 Task: Look for space in Kirkuk, Iraq from 2nd September, 2023 to 10th September, 2023 for 1 adult in price range Rs.5000 to Rs.16000. Place can be private room with 1  bedroom having 1 bed and 1 bathroom. Property type can be house, flat, guest house, hotel. Amenities needed are: washing machine. Booking option can be shelf check-in. Required host language is English.
Action: Mouse moved to (556, 111)
Screenshot: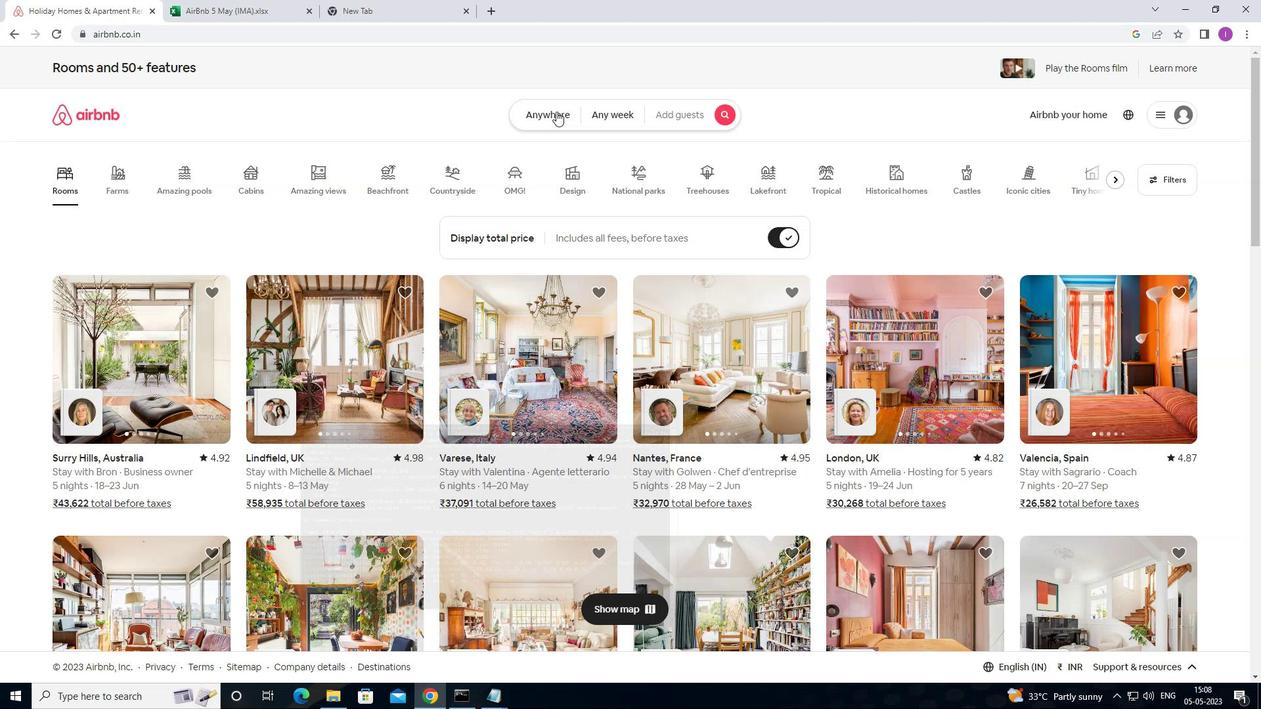 
Action: Mouse pressed left at (556, 111)
Screenshot: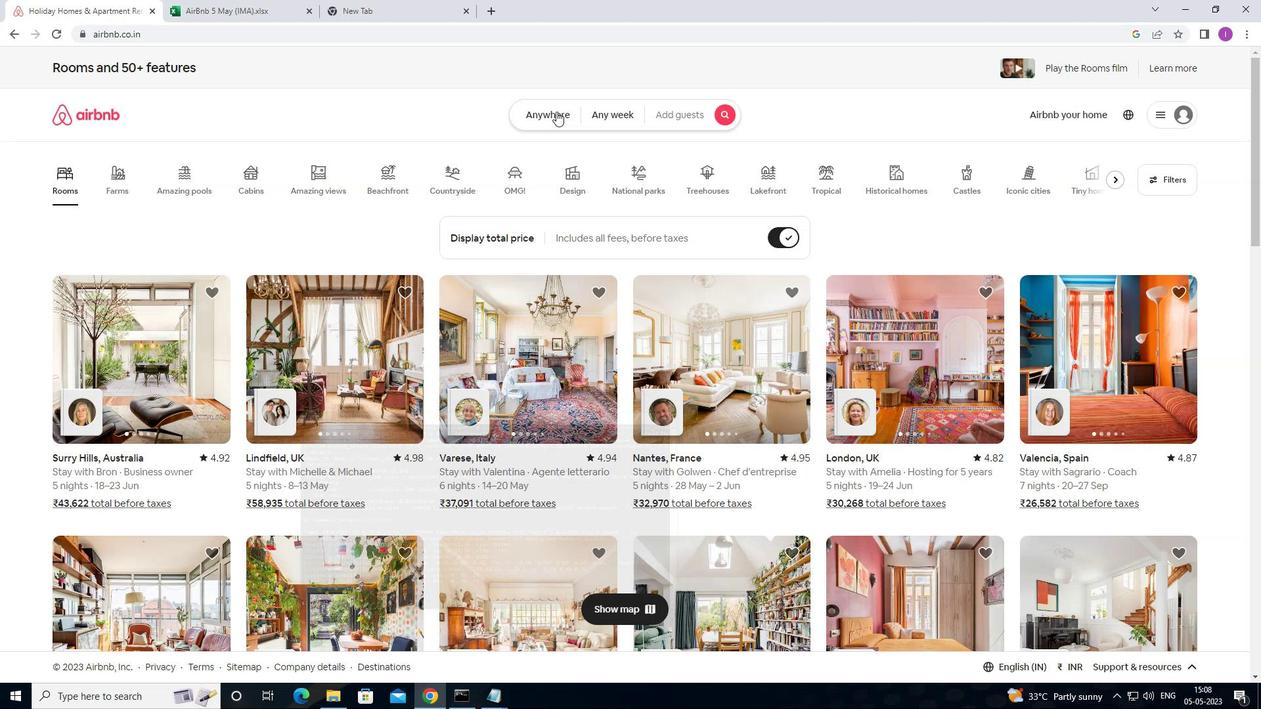 
Action: Mouse moved to (458, 153)
Screenshot: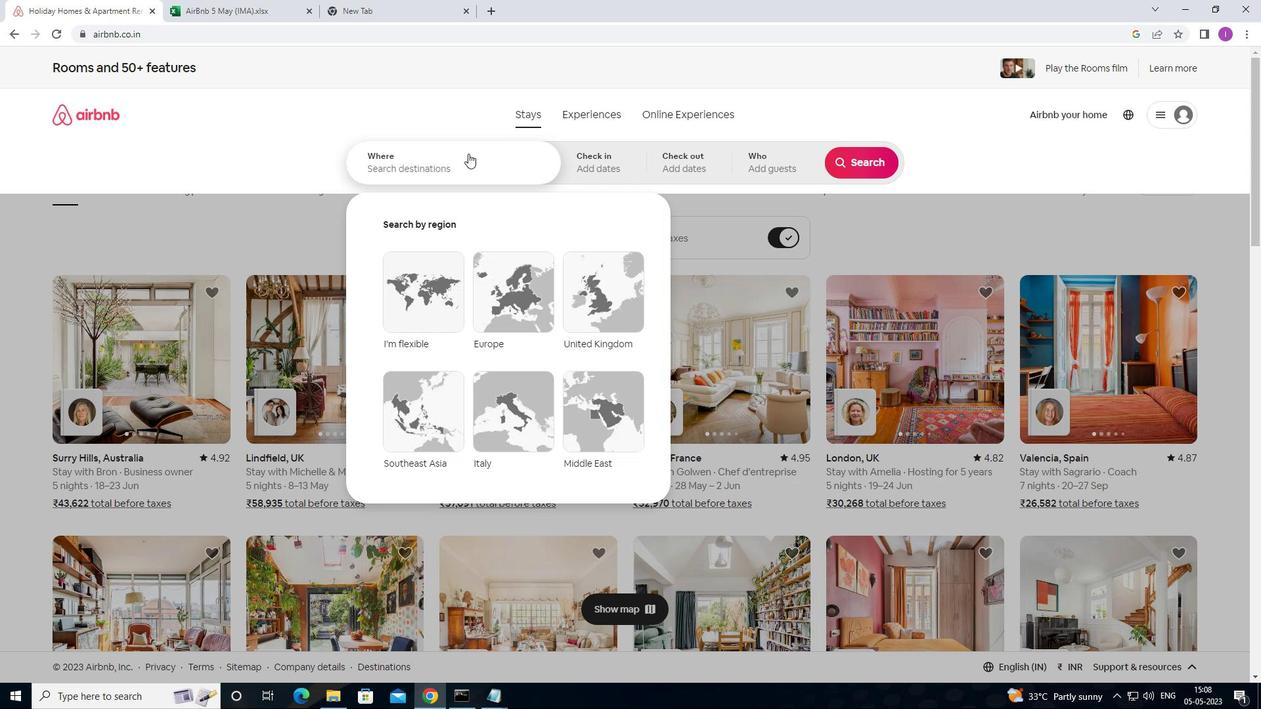 
Action: Mouse pressed left at (458, 153)
Screenshot: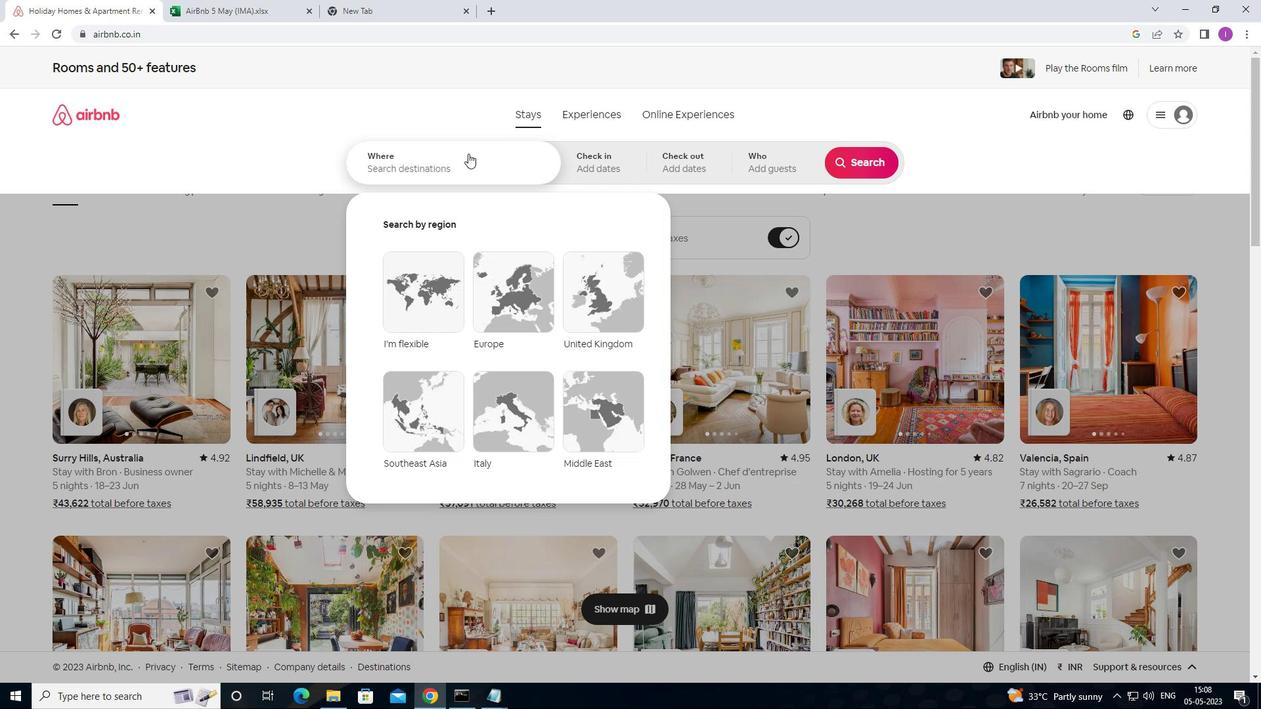 
Action: Mouse moved to (459, 155)
Screenshot: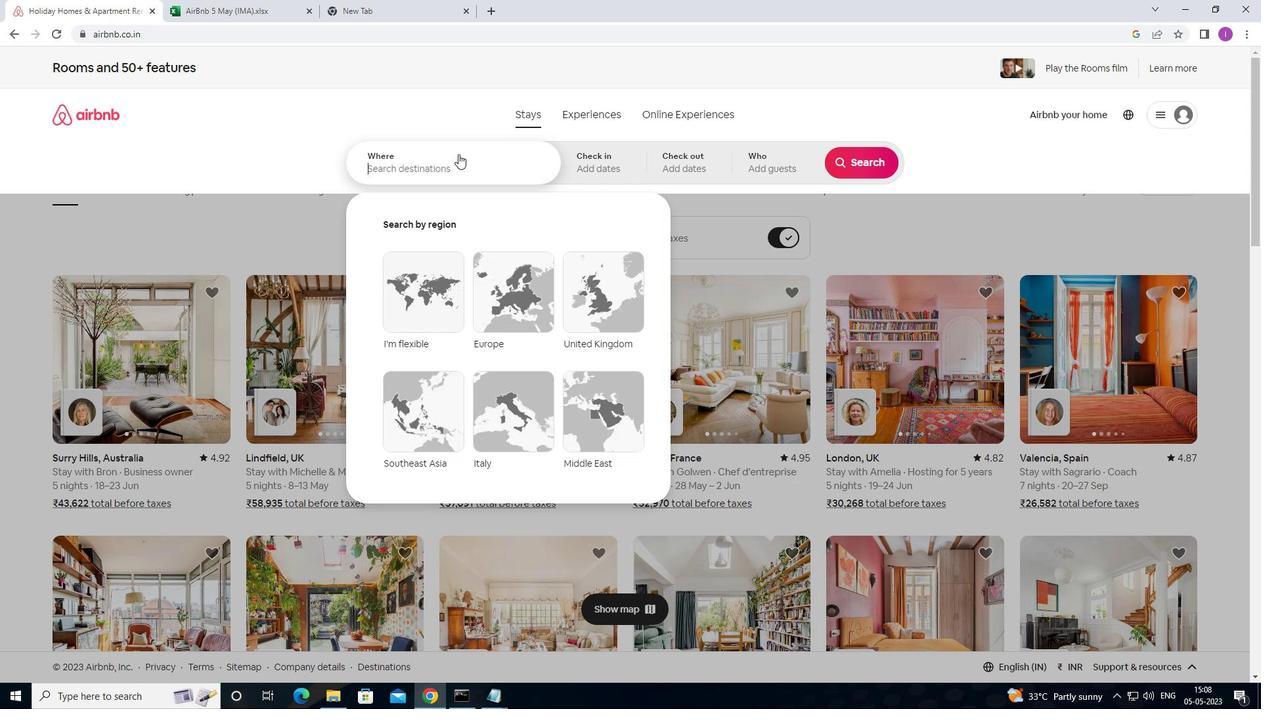 
Action: Key pressed <Key.shift>KIR
Screenshot: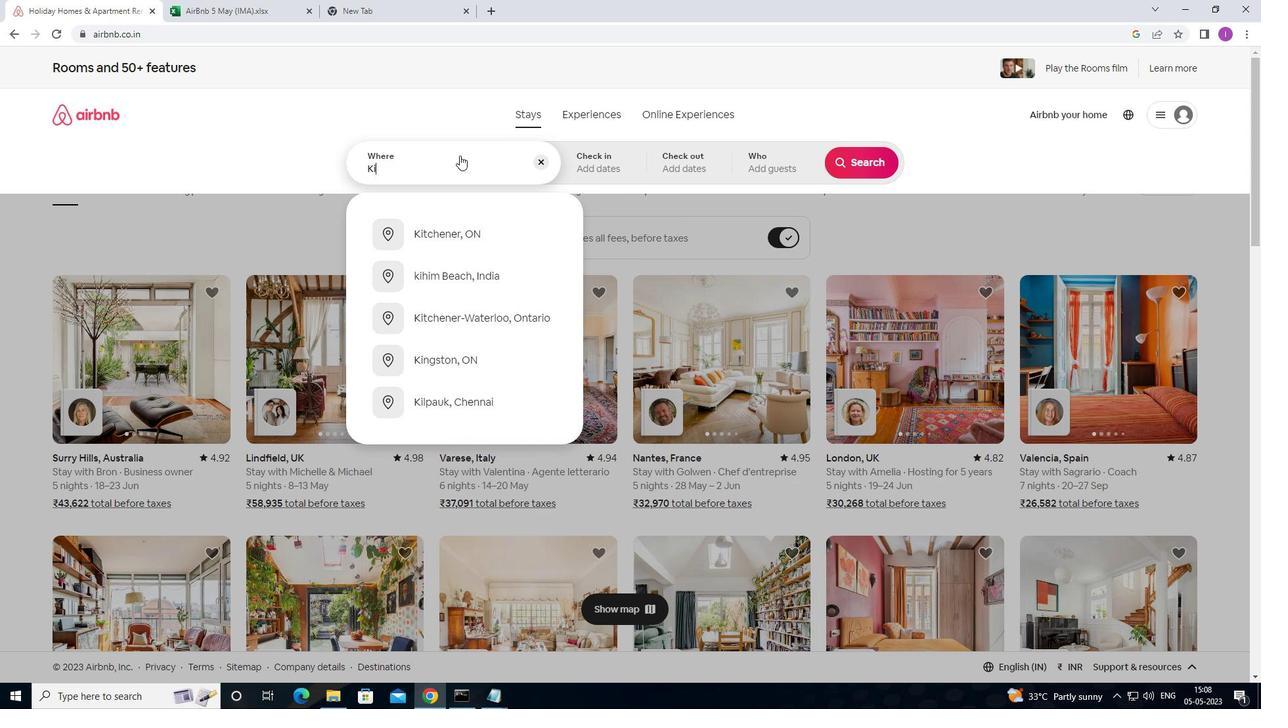 
Action: Mouse moved to (461, 155)
Screenshot: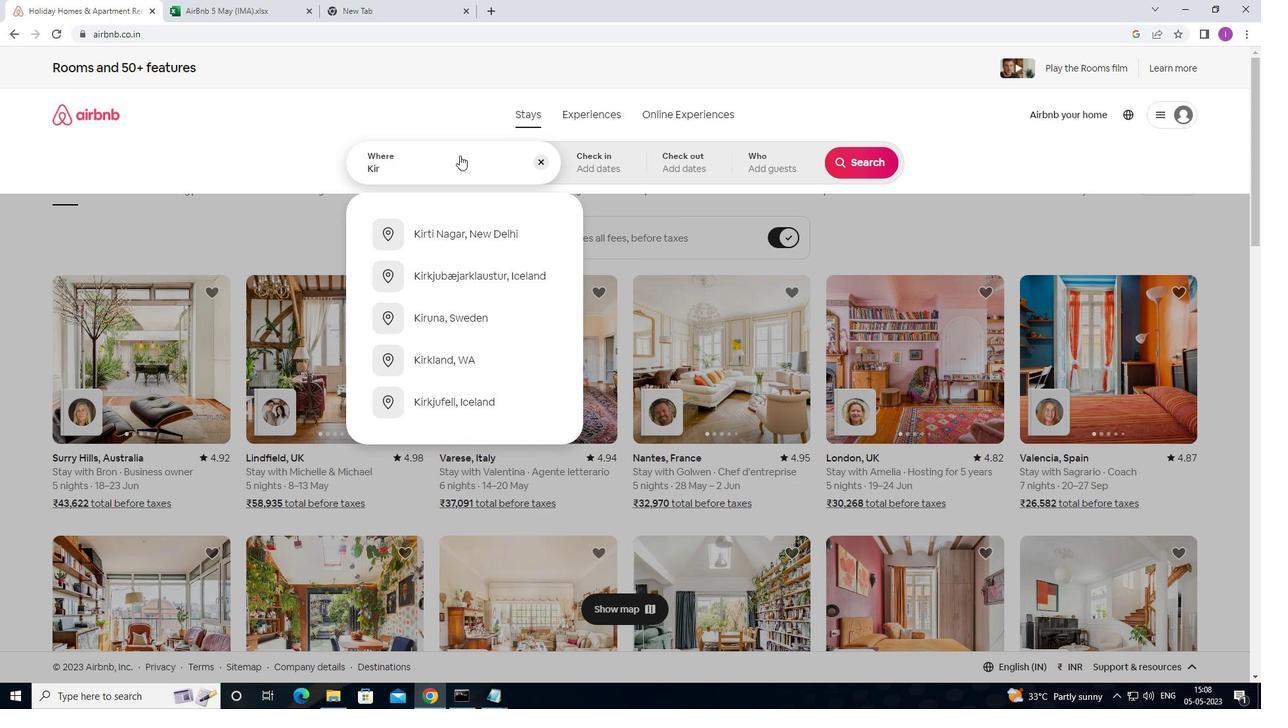 
Action: Key pressed KUK,<Key.shift><Key.shift><Key.shift>IRAQ
Screenshot: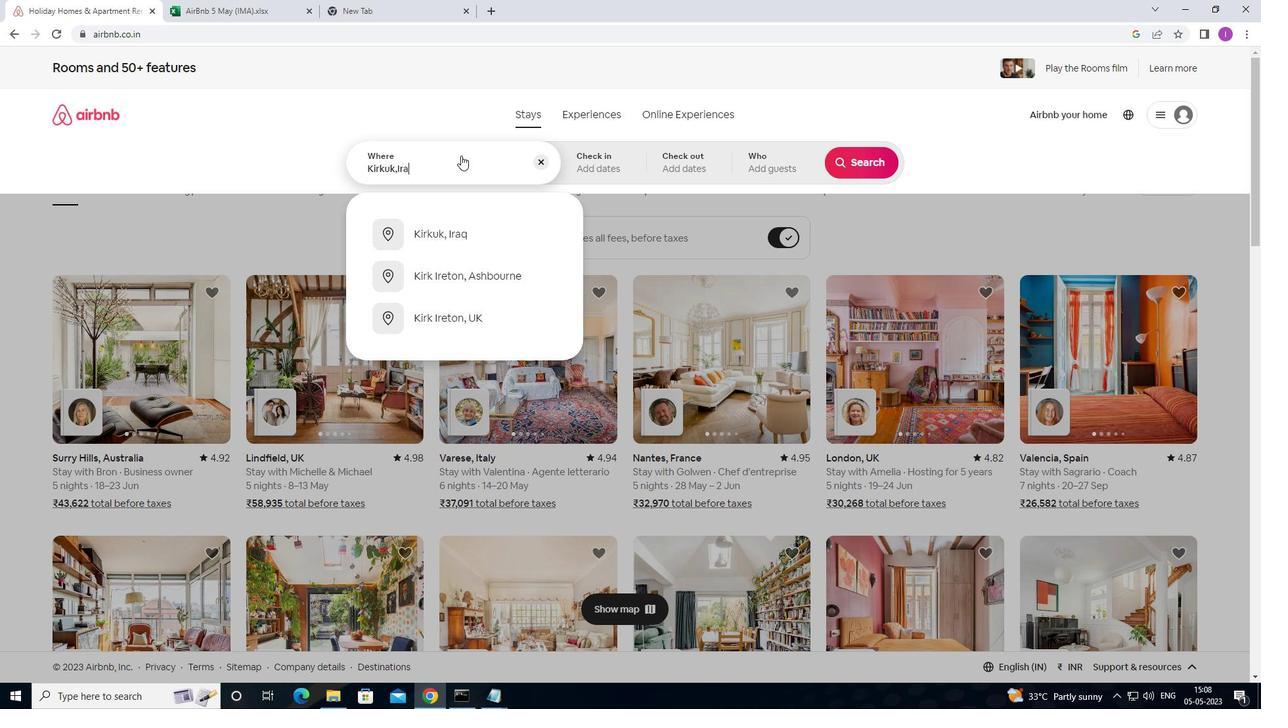 
Action: Mouse moved to (436, 240)
Screenshot: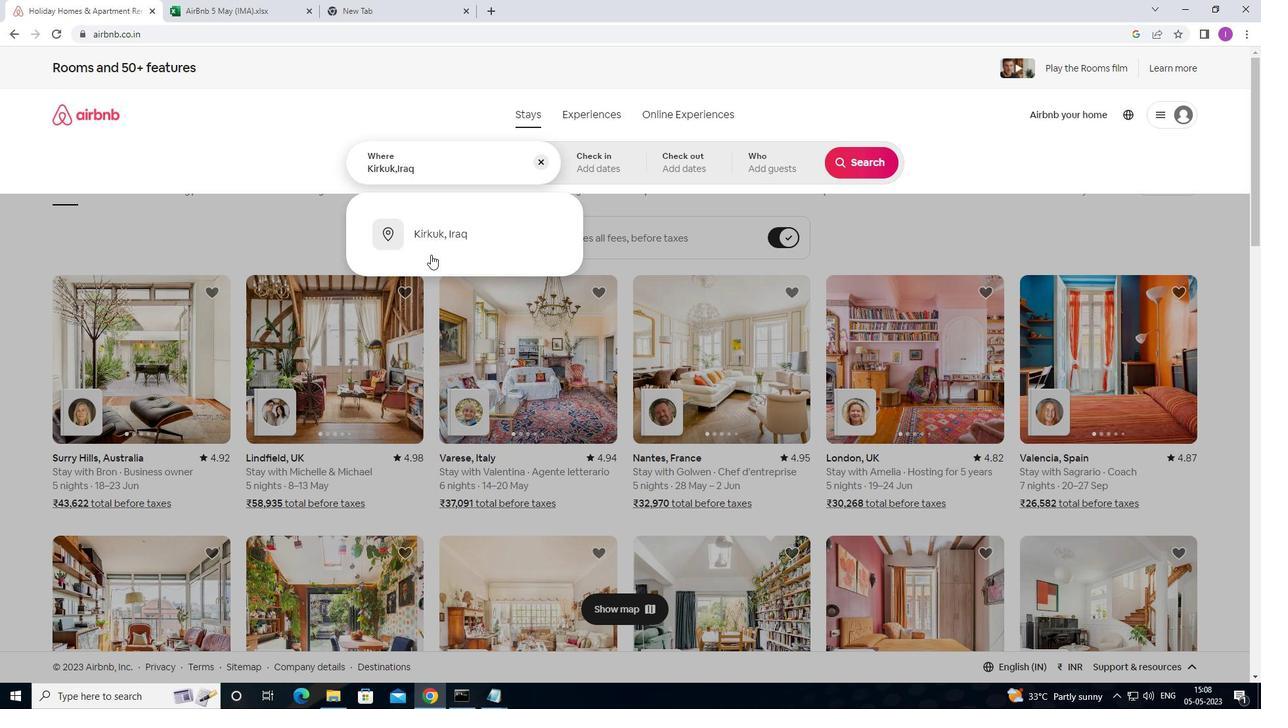 
Action: Mouse pressed left at (436, 240)
Screenshot: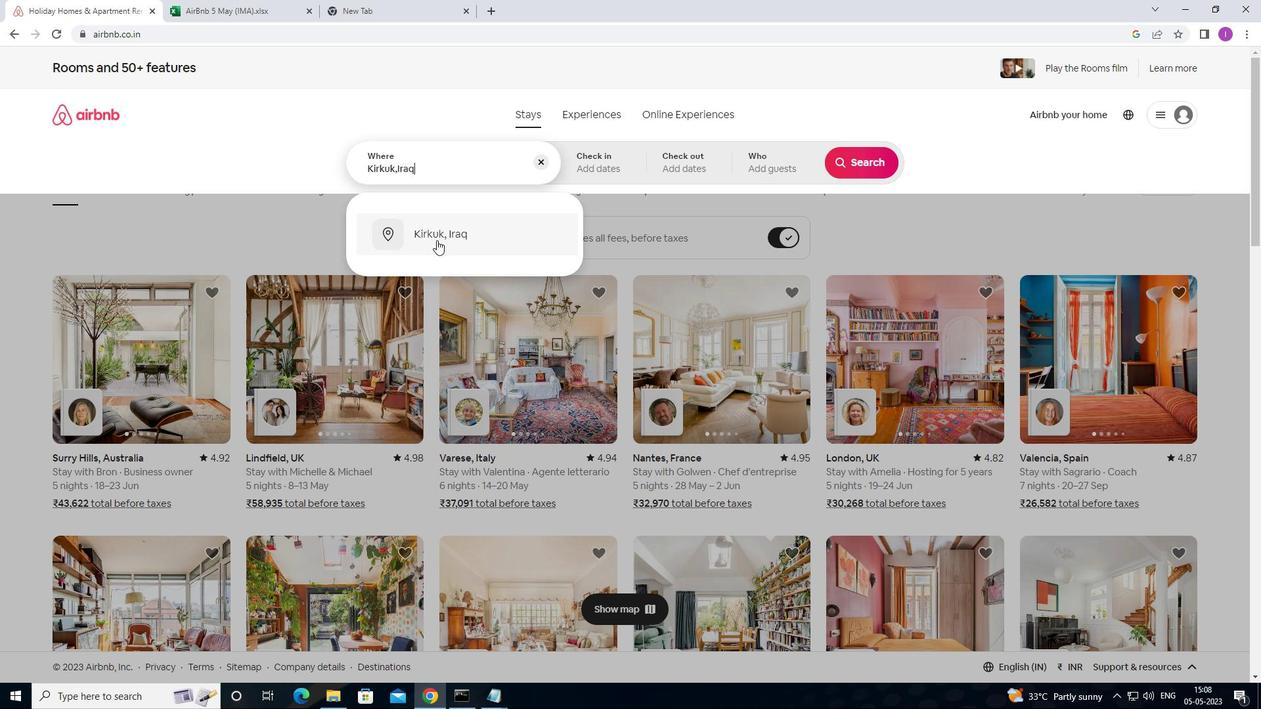 
Action: Mouse moved to (848, 264)
Screenshot: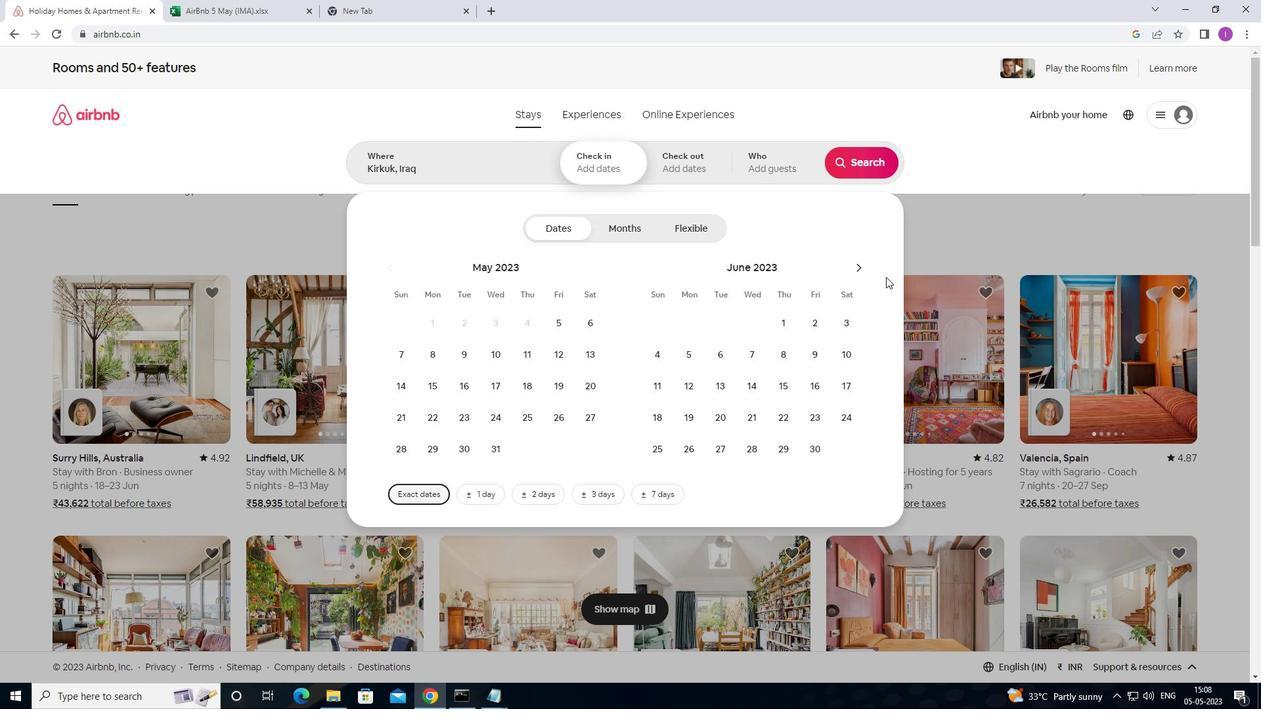 
Action: Mouse pressed left at (848, 264)
Screenshot: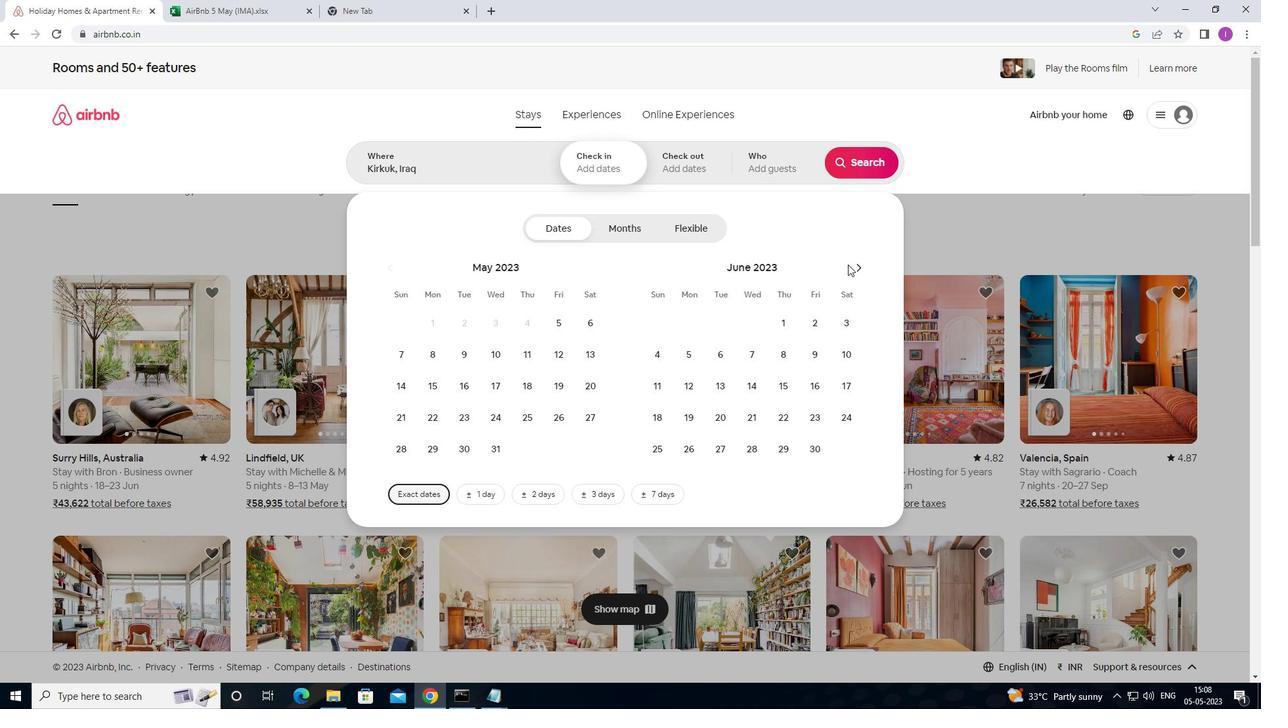 
Action: Mouse pressed left at (848, 264)
Screenshot: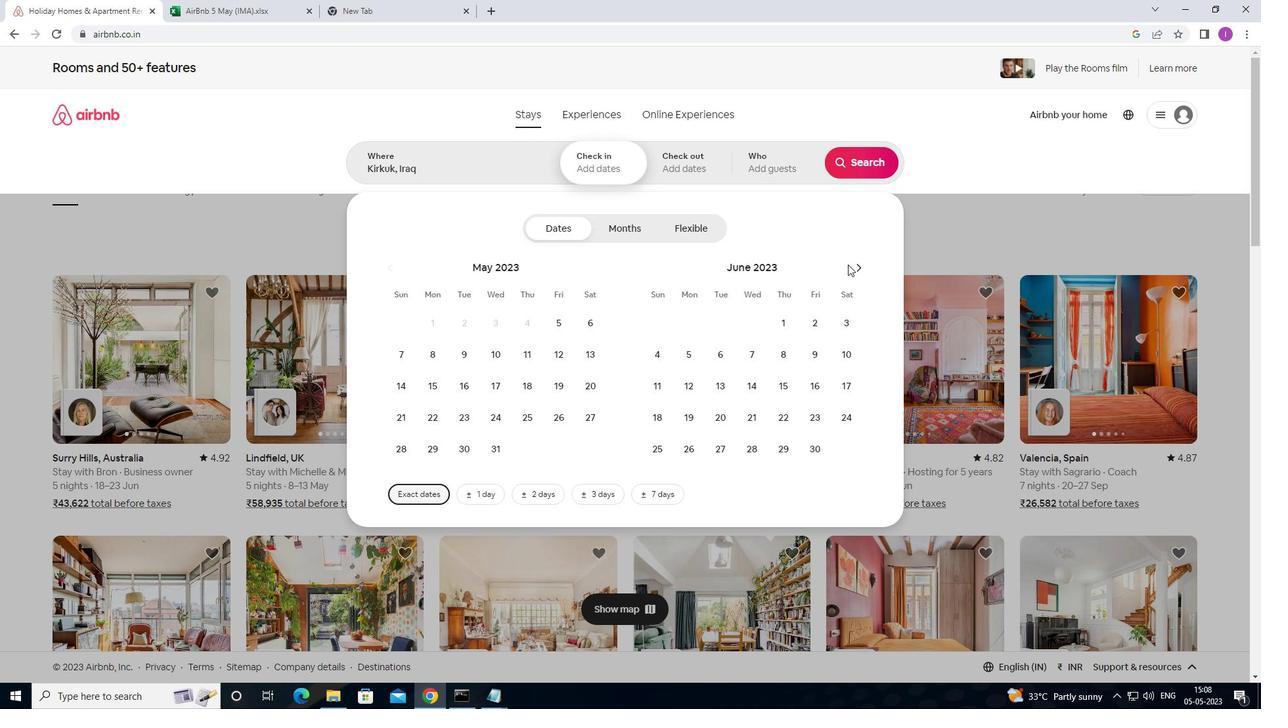 
Action: Mouse pressed left at (848, 264)
Screenshot: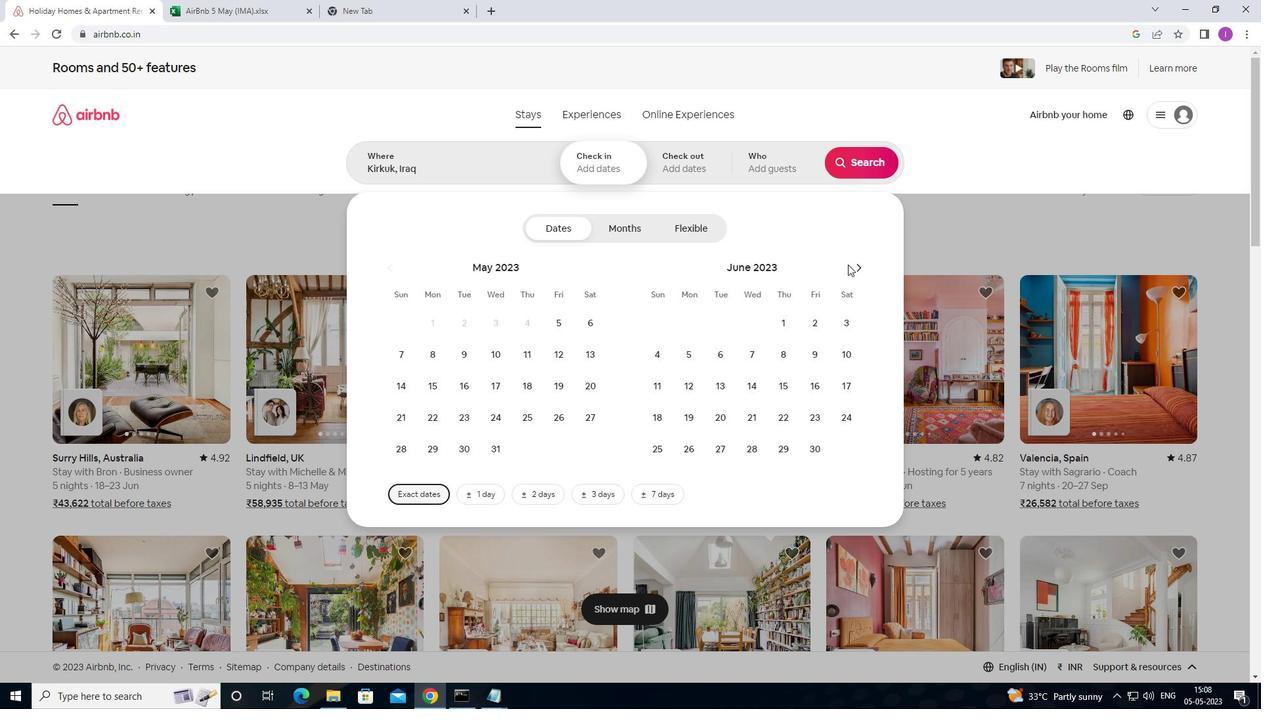 
Action: Mouse moved to (857, 267)
Screenshot: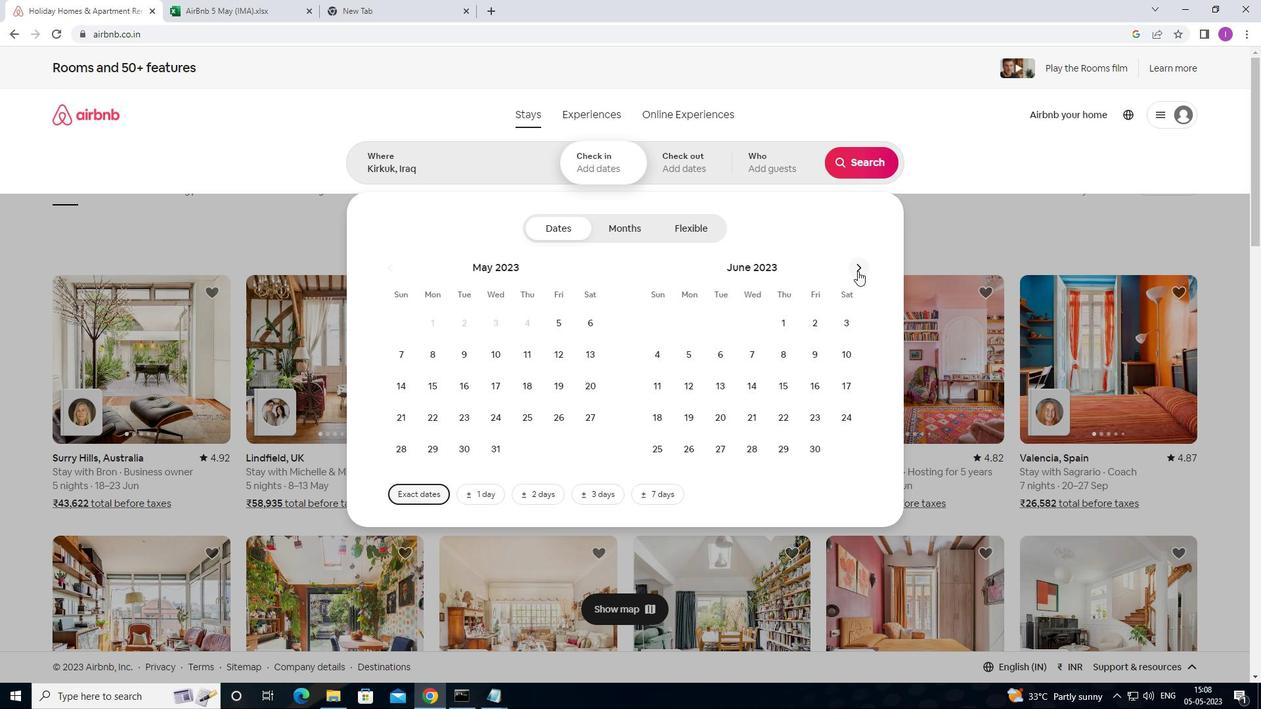 
Action: Mouse pressed left at (857, 267)
Screenshot: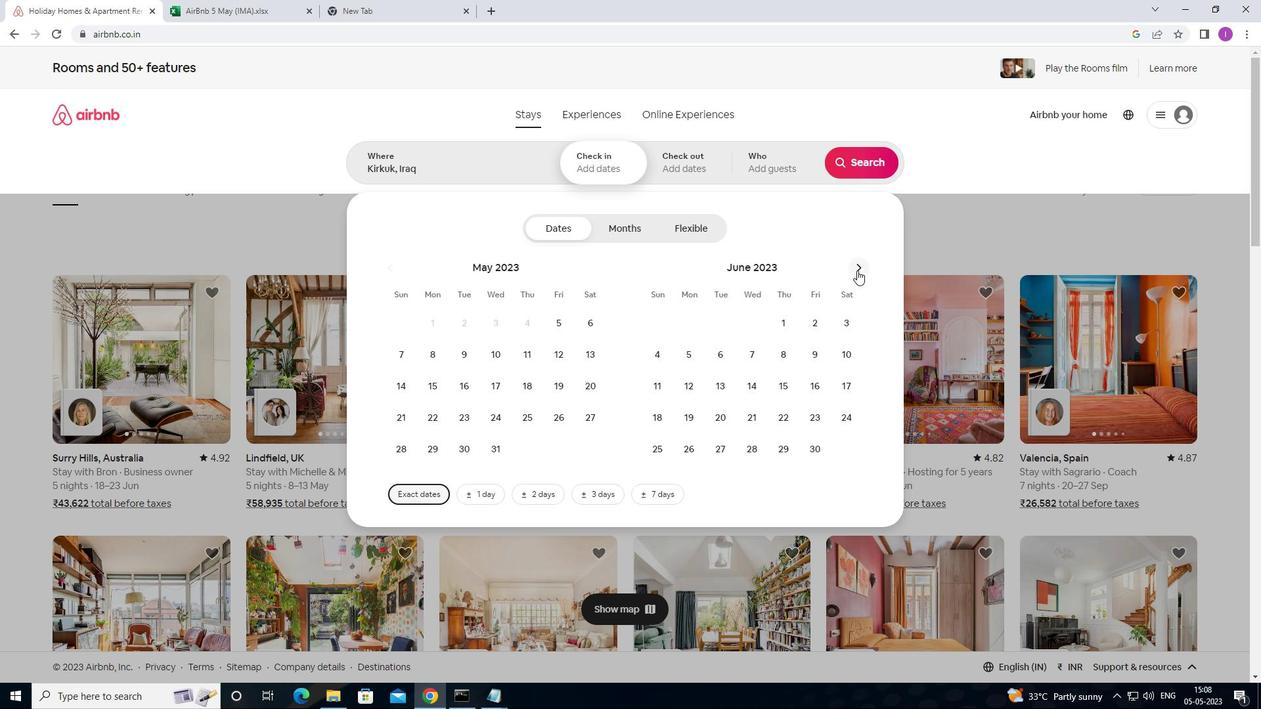 
Action: Mouse moved to (857, 266)
Screenshot: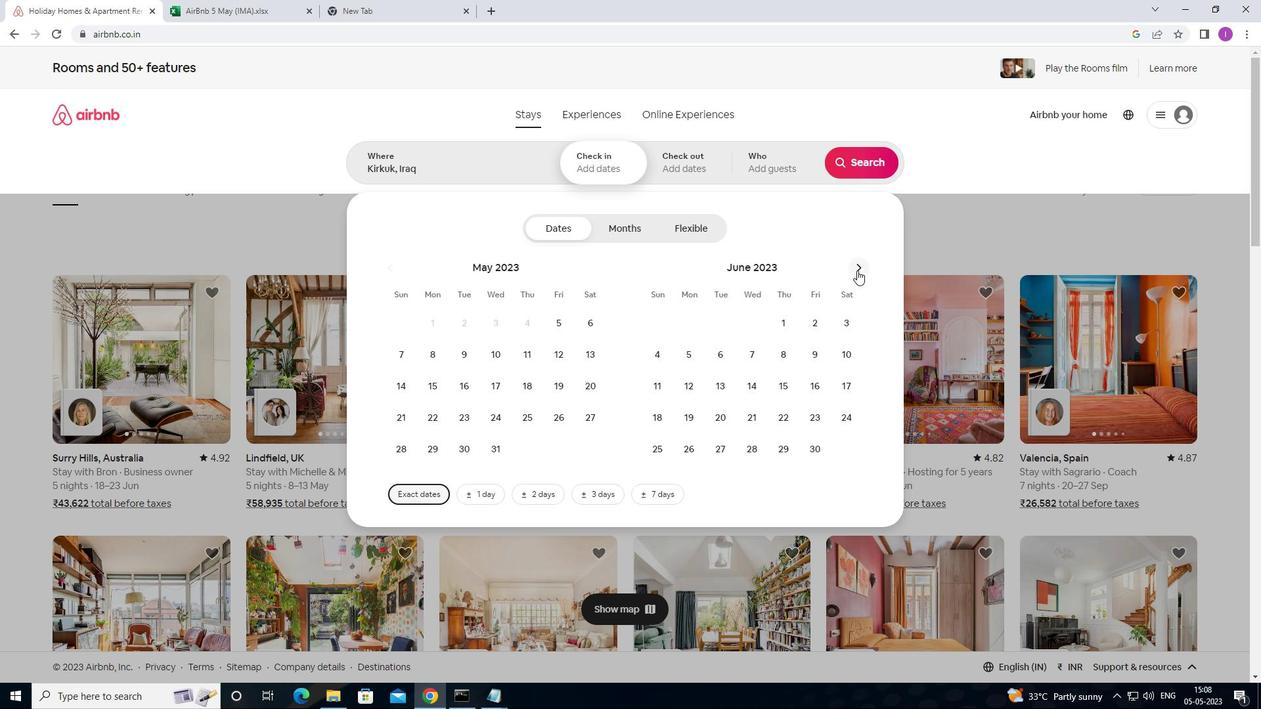 
Action: Mouse pressed left at (857, 266)
Screenshot: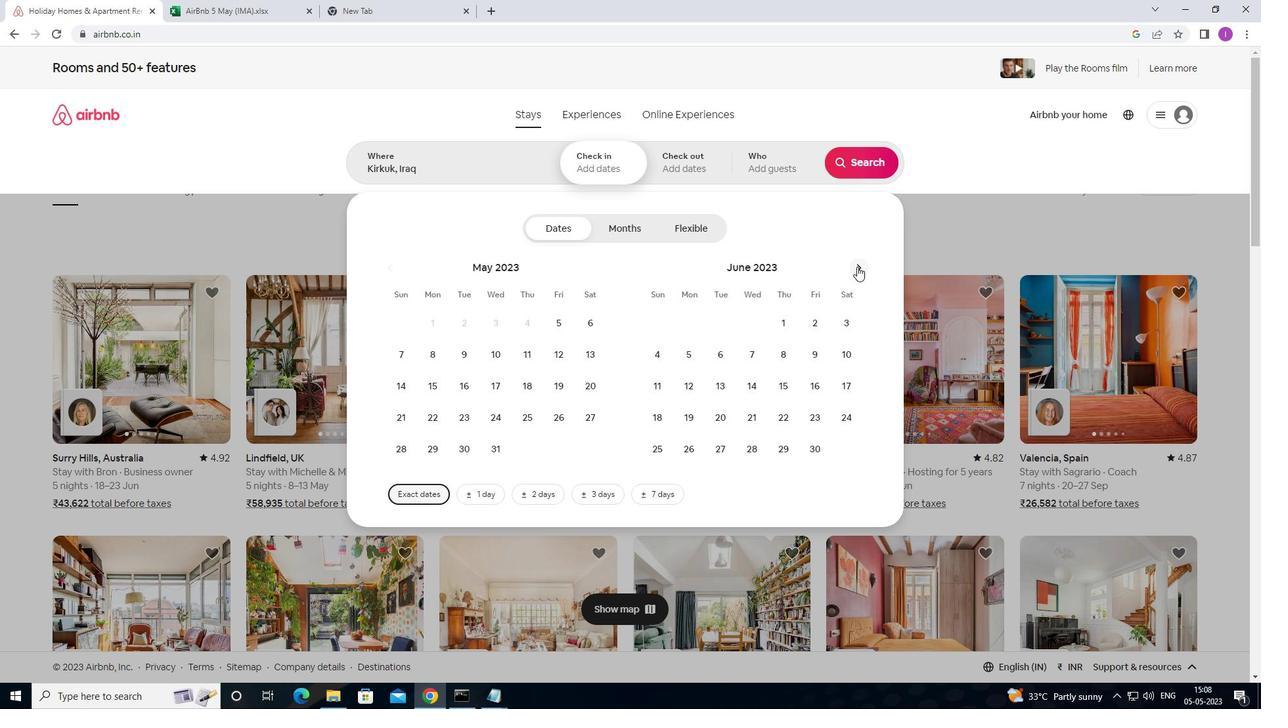 
Action: Mouse pressed left at (857, 266)
Screenshot: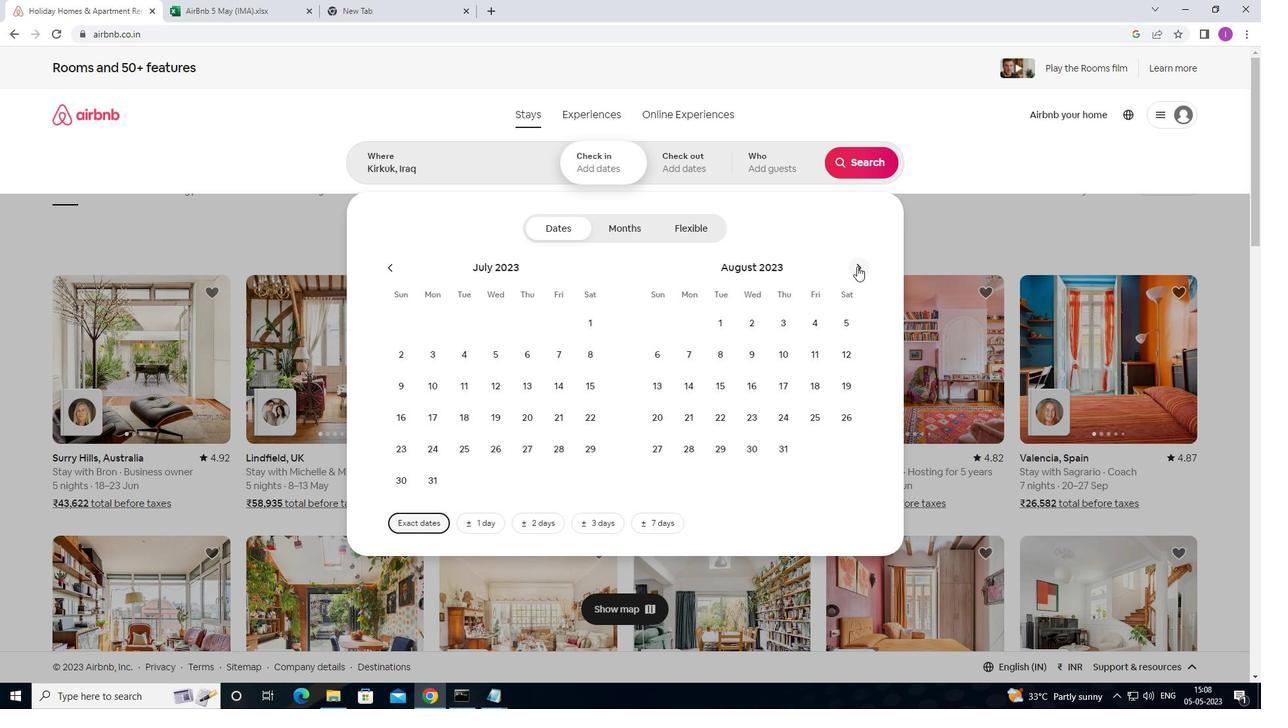 
Action: Mouse moved to (839, 322)
Screenshot: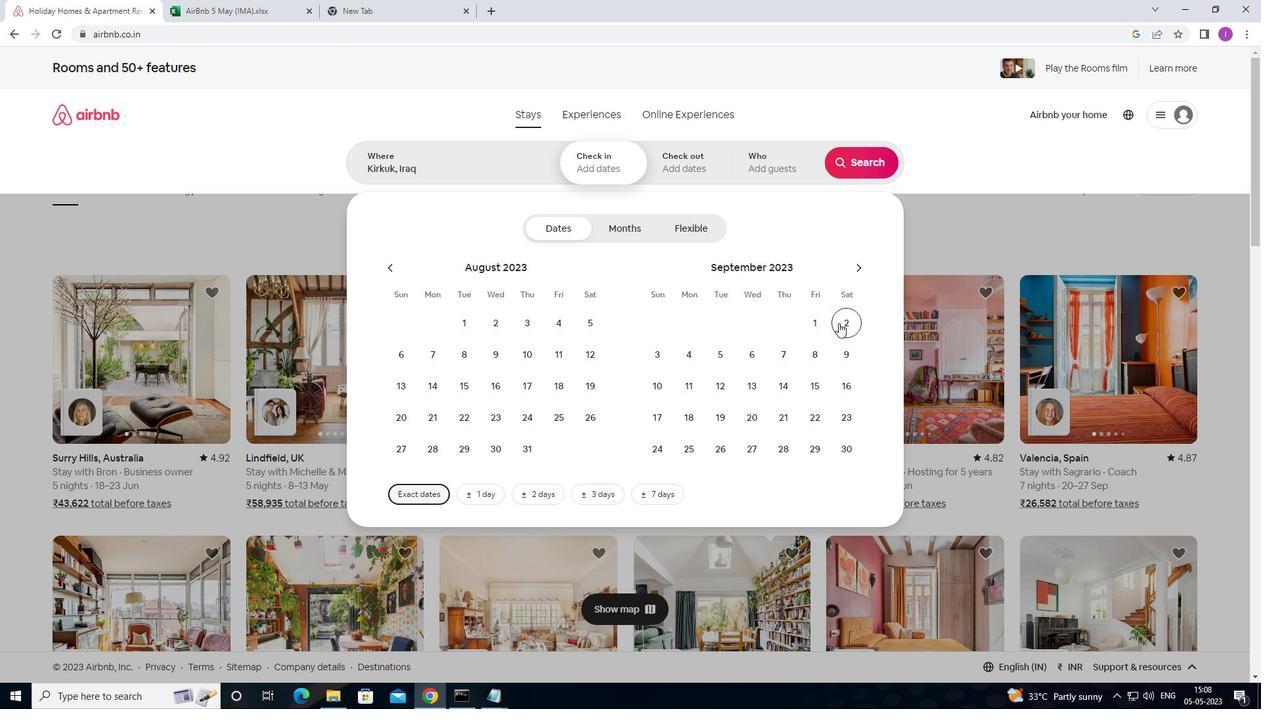 
Action: Mouse pressed left at (839, 322)
Screenshot: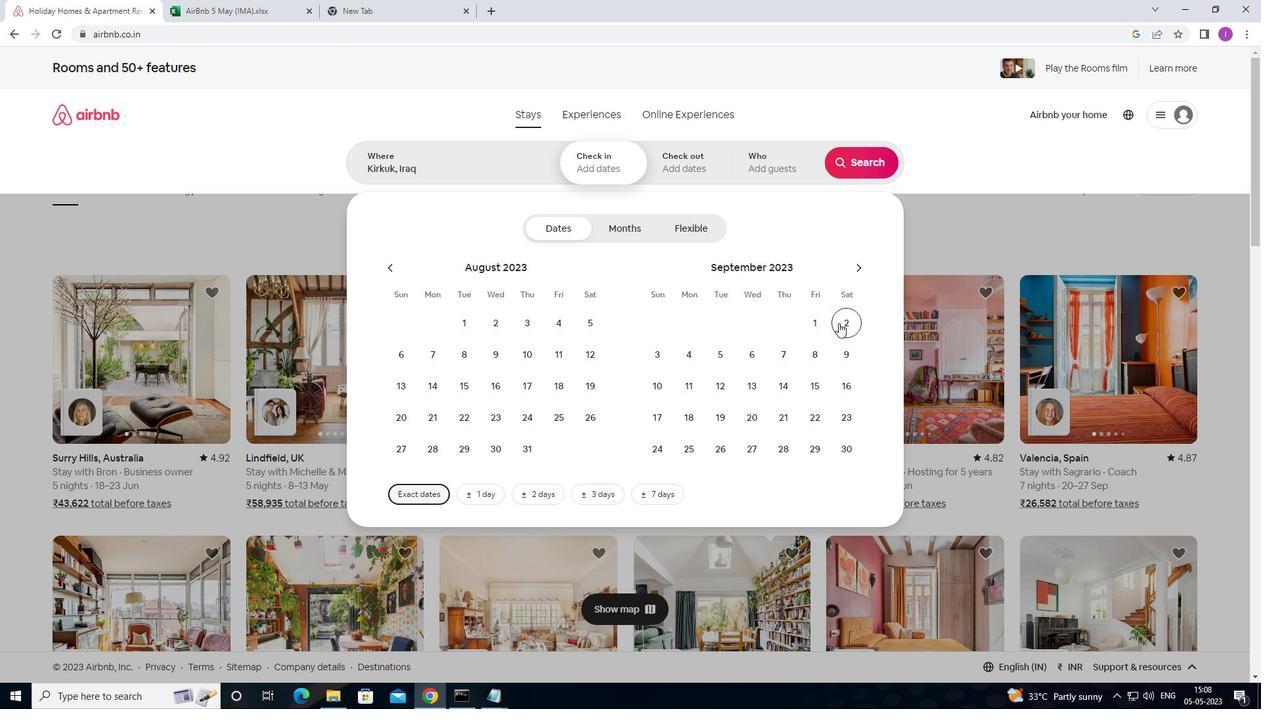 
Action: Mouse moved to (649, 381)
Screenshot: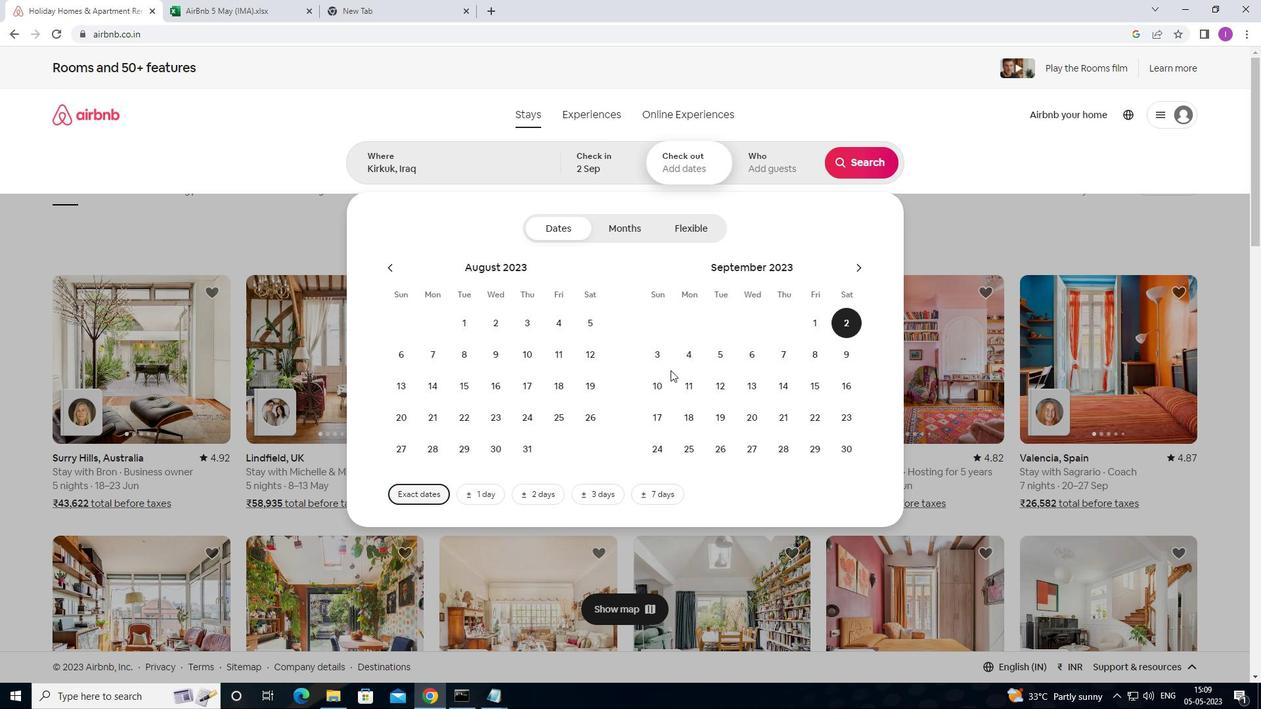 
Action: Mouse pressed left at (649, 381)
Screenshot: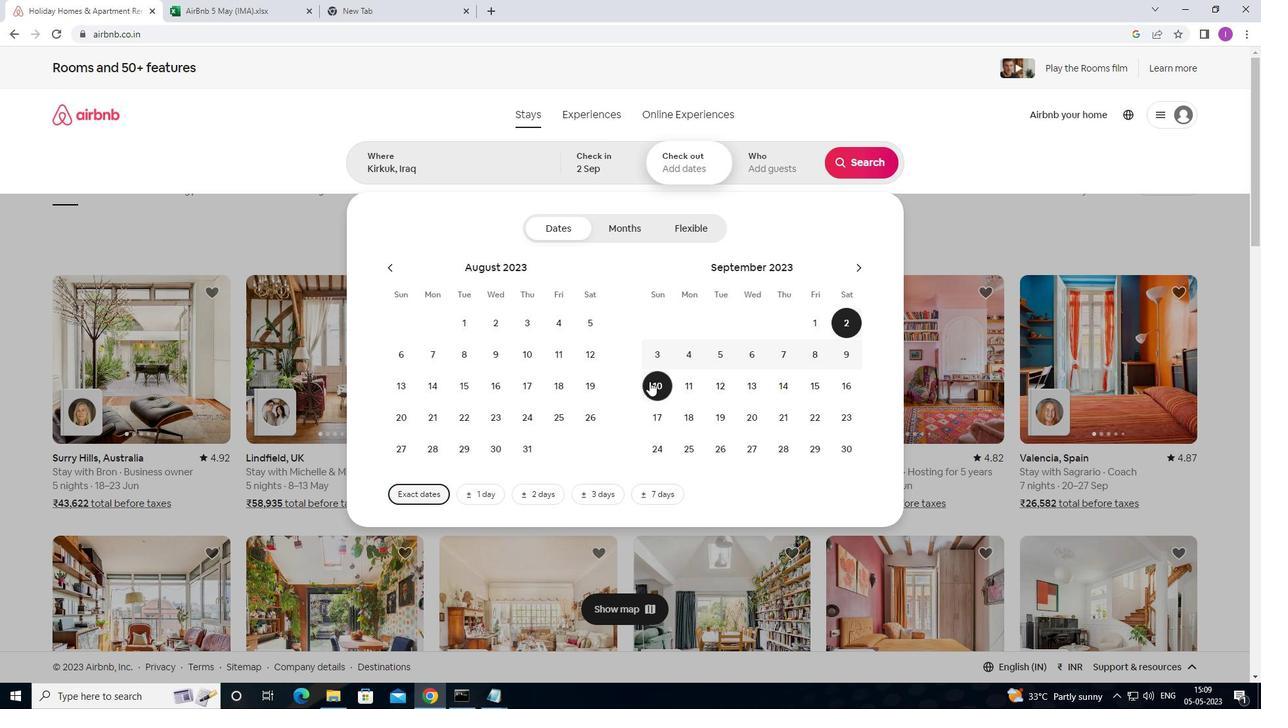 
Action: Mouse moved to (756, 168)
Screenshot: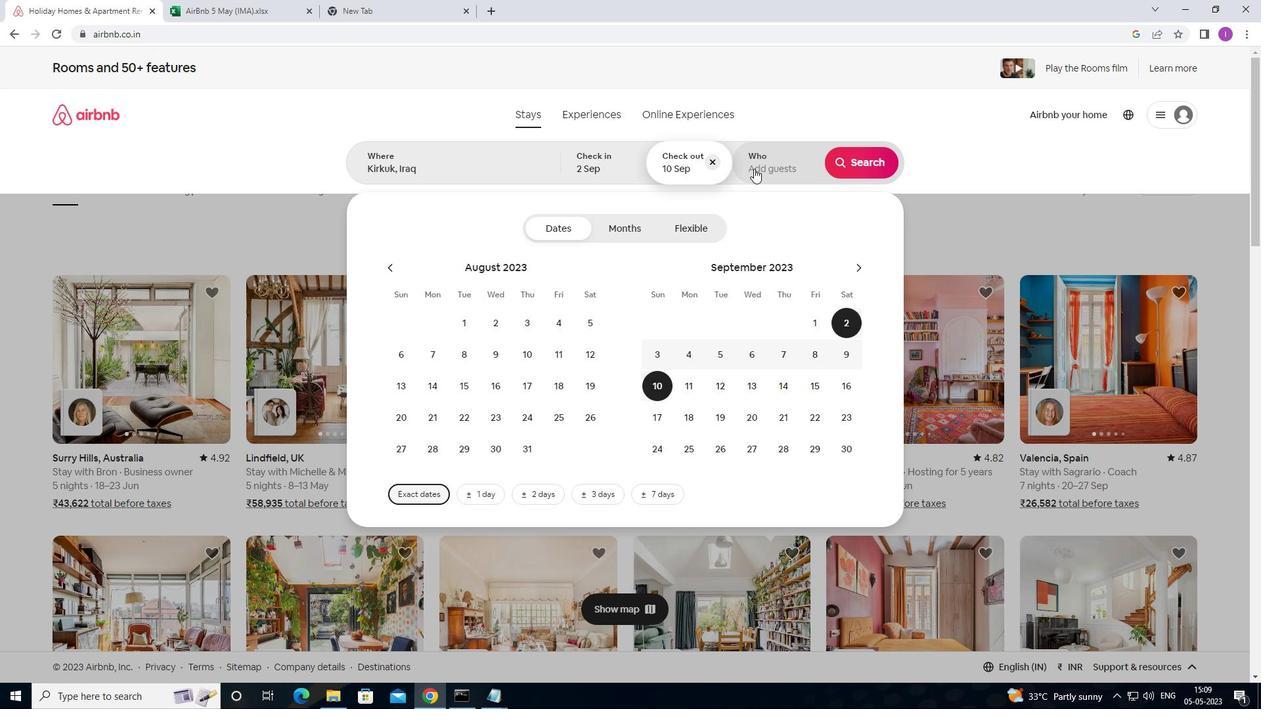 
Action: Mouse pressed left at (756, 168)
Screenshot: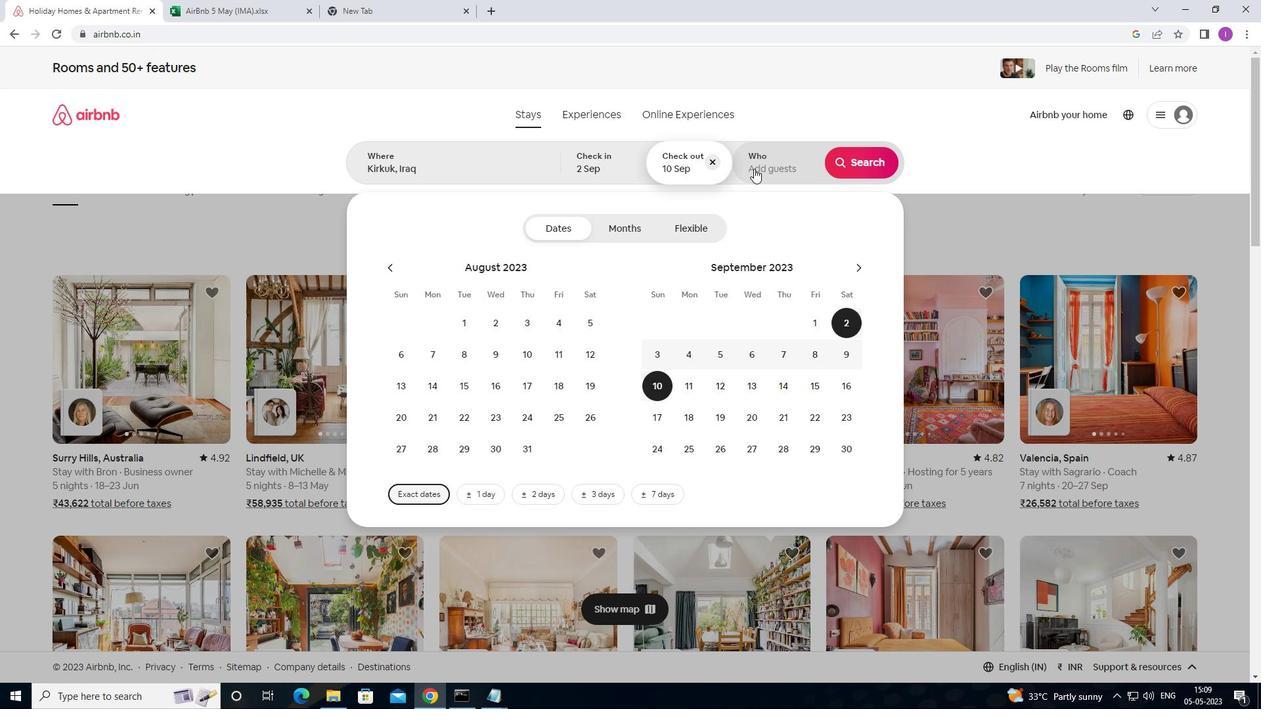 
Action: Mouse moved to (861, 233)
Screenshot: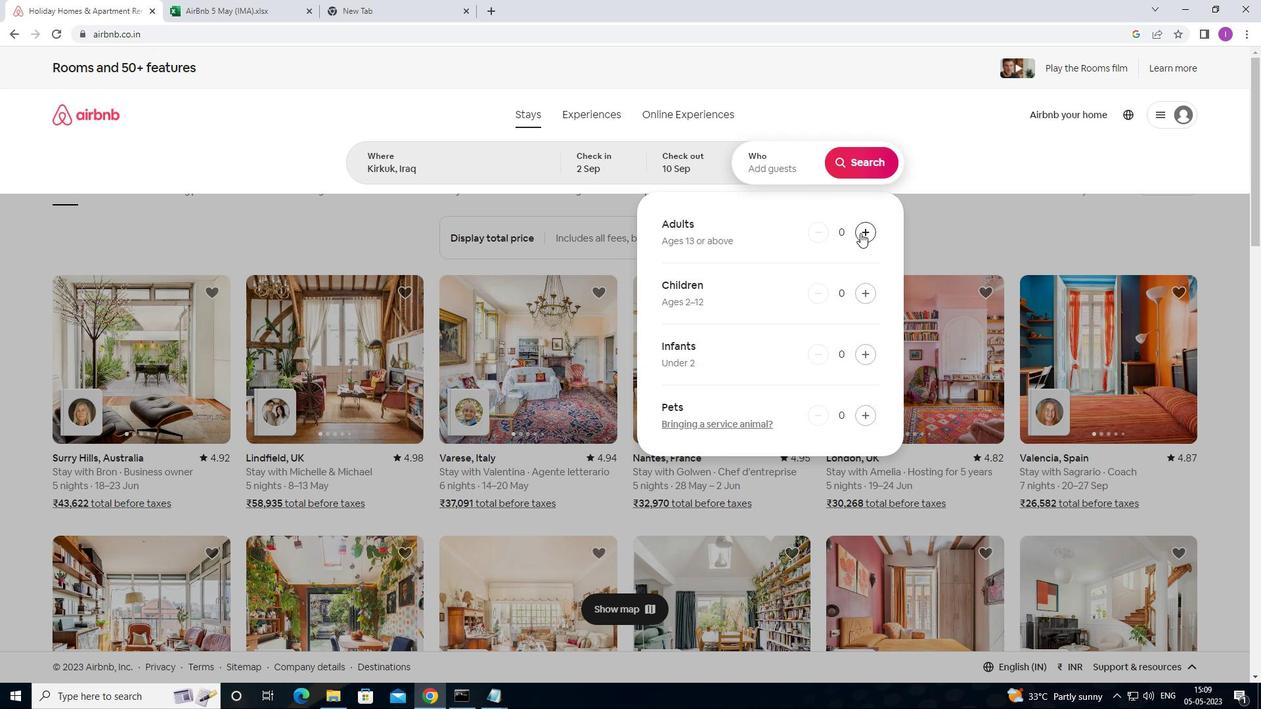 
Action: Mouse pressed left at (861, 233)
Screenshot: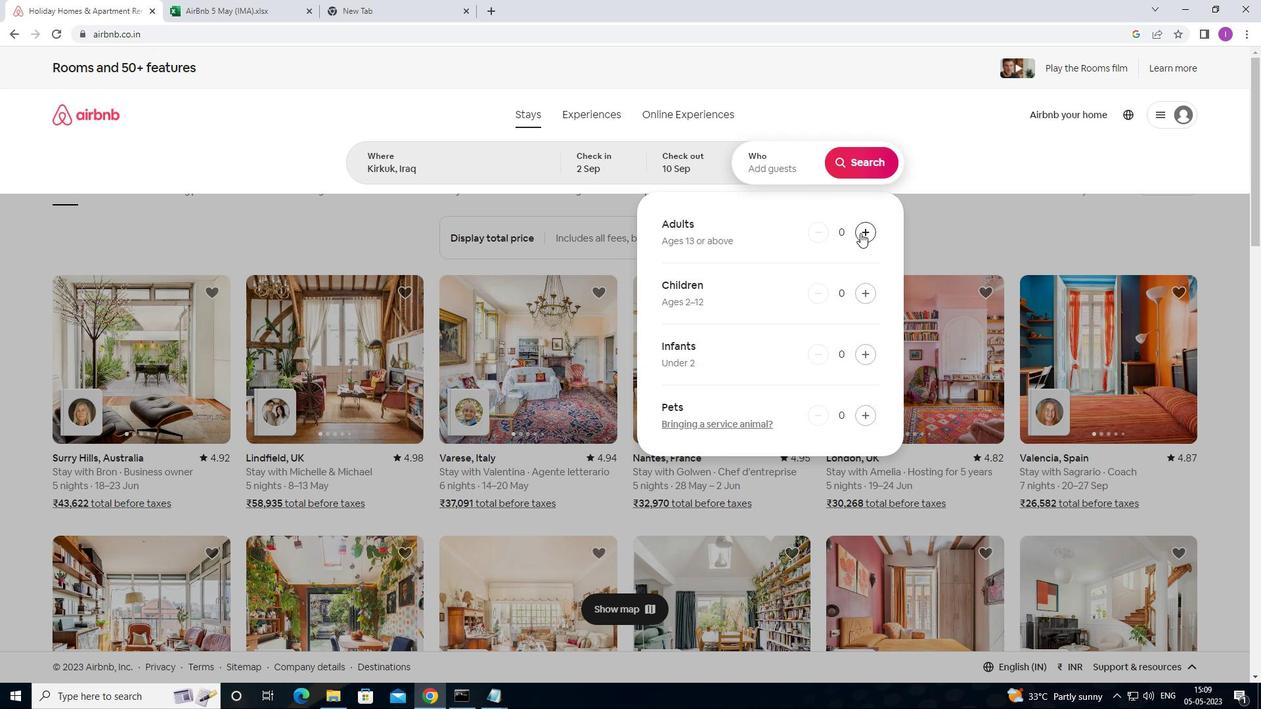 
Action: Mouse moved to (861, 168)
Screenshot: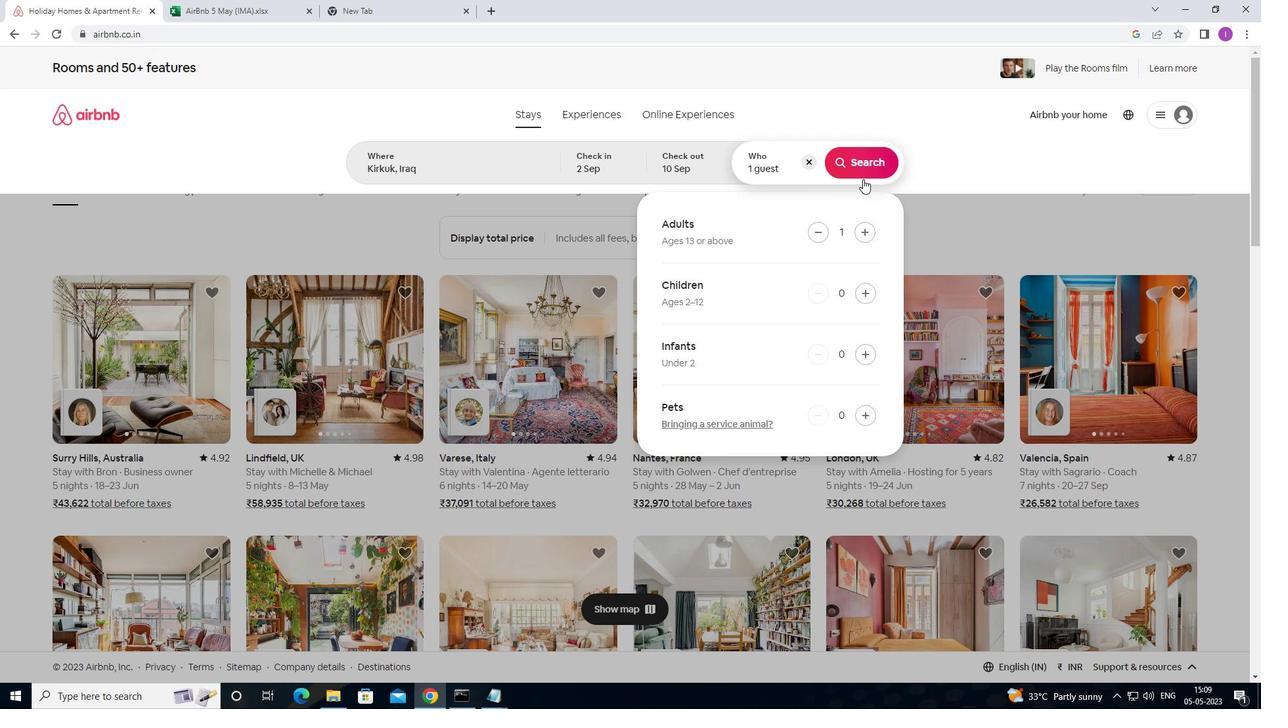 
Action: Mouse pressed left at (861, 168)
Screenshot: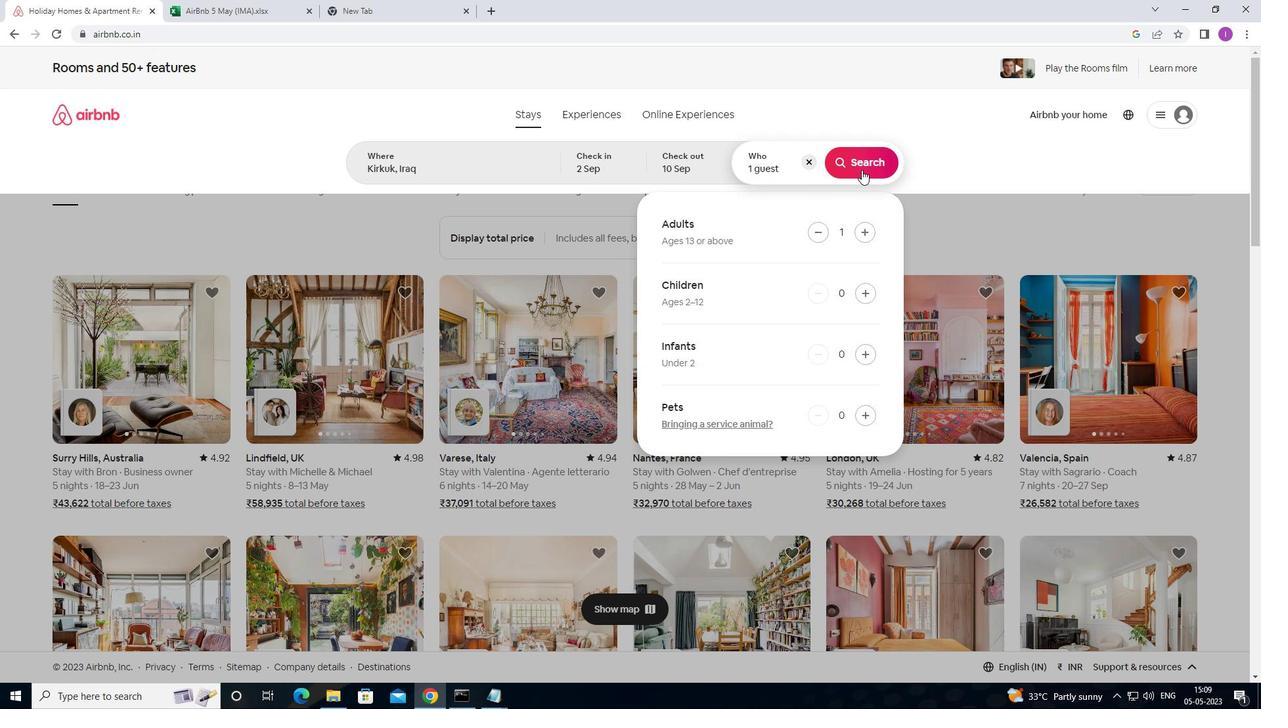 
Action: Mouse moved to (1206, 123)
Screenshot: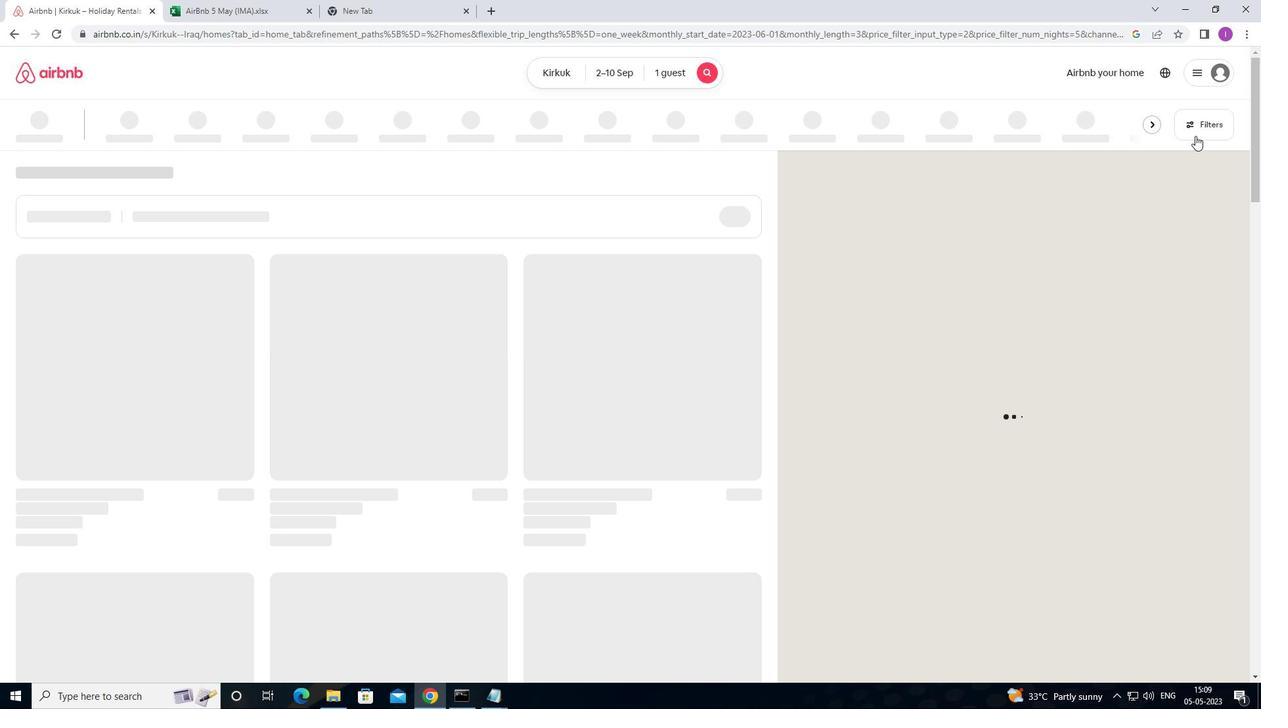 
Action: Mouse pressed left at (1206, 123)
Screenshot: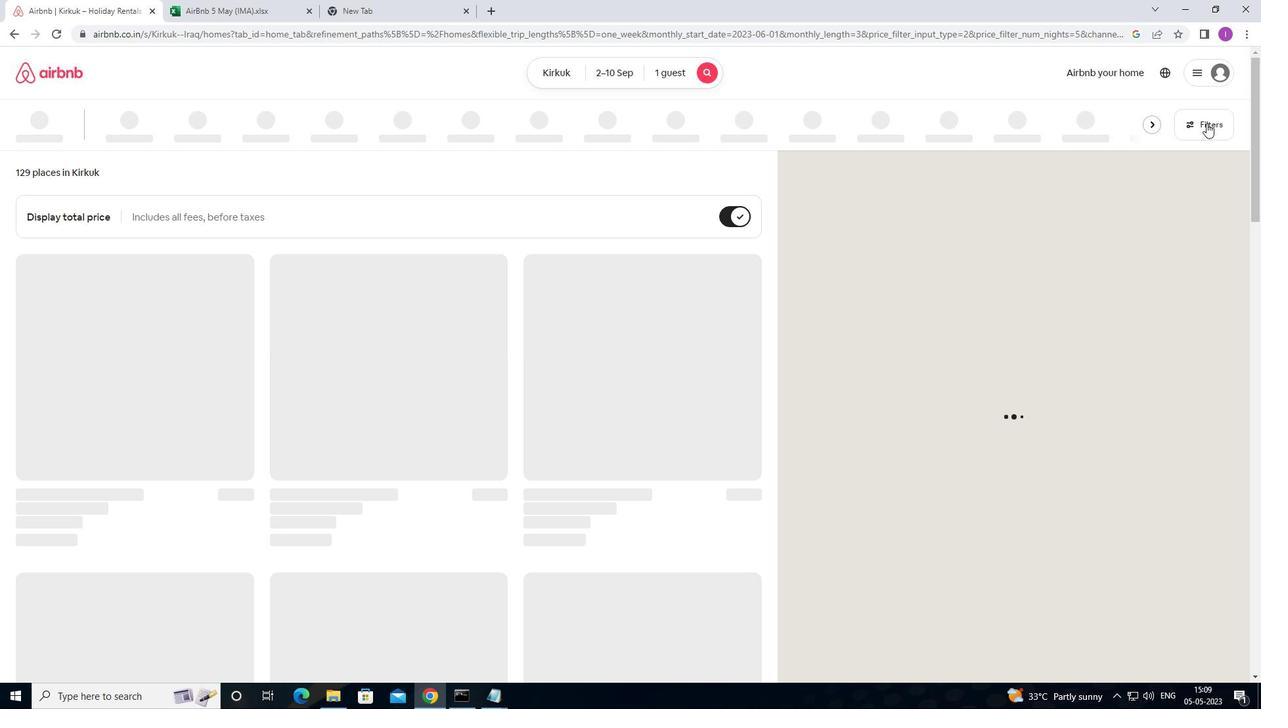 
Action: Mouse moved to (497, 454)
Screenshot: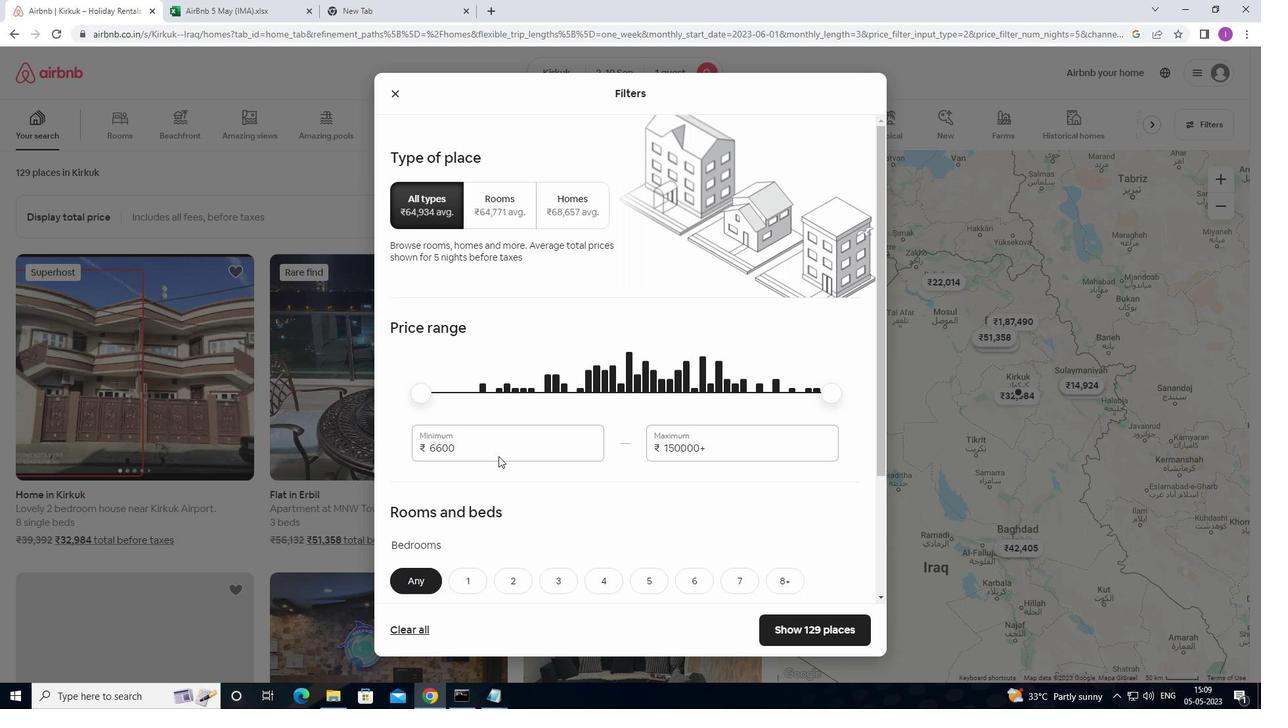 
Action: Mouse pressed left at (497, 454)
Screenshot: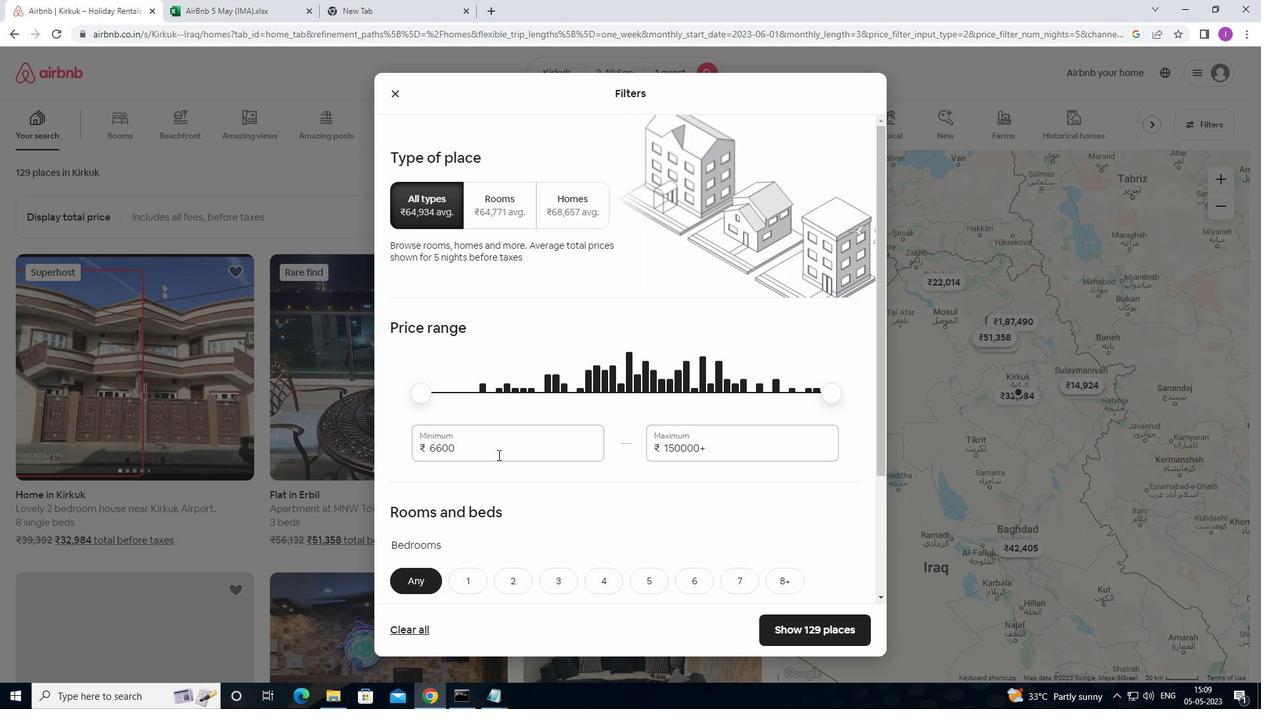 
Action: Mouse moved to (739, 490)
Screenshot: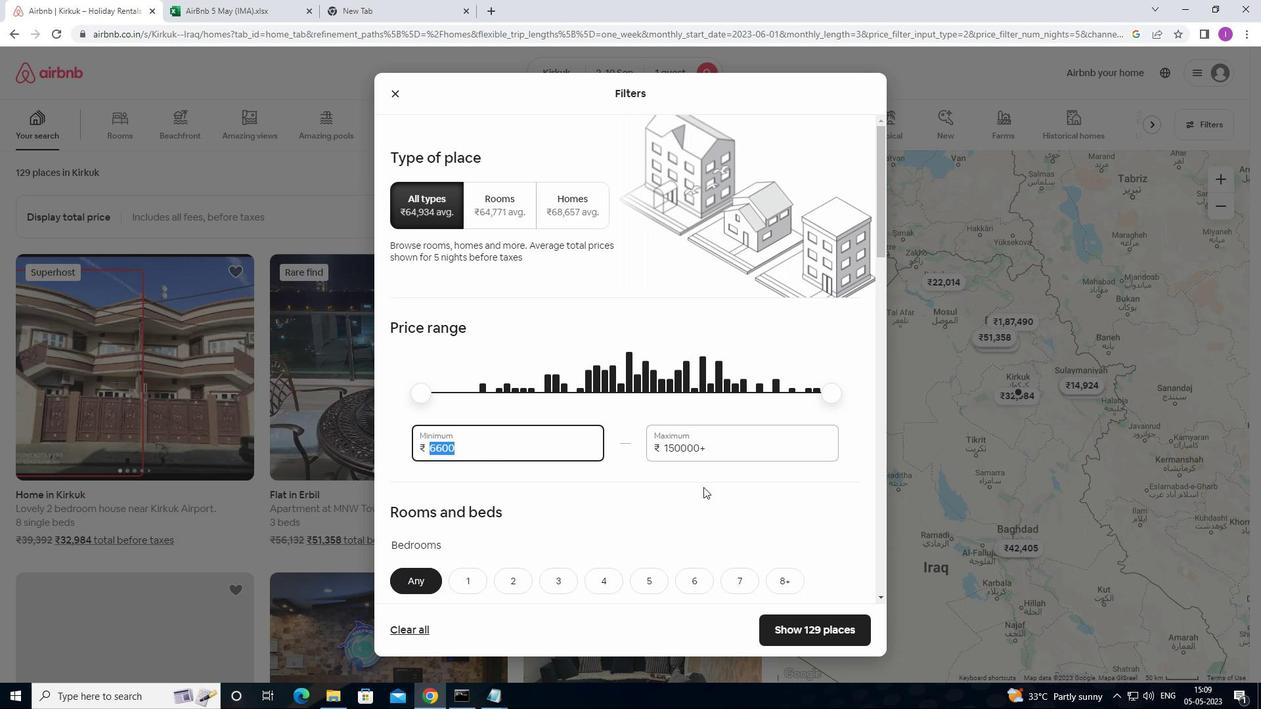 
Action: Key pressed 5-<Key.backspace>000
Screenshot: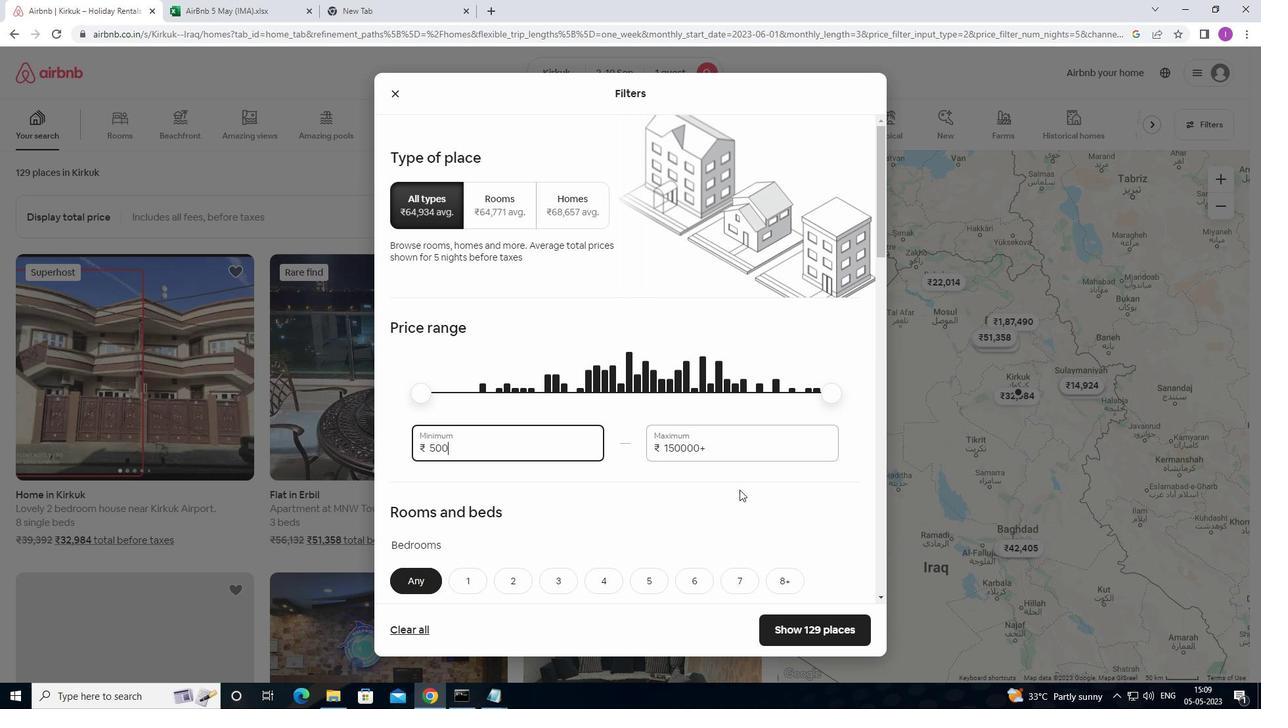 
Action: Mouse moved to (712, 451)
Screenshot: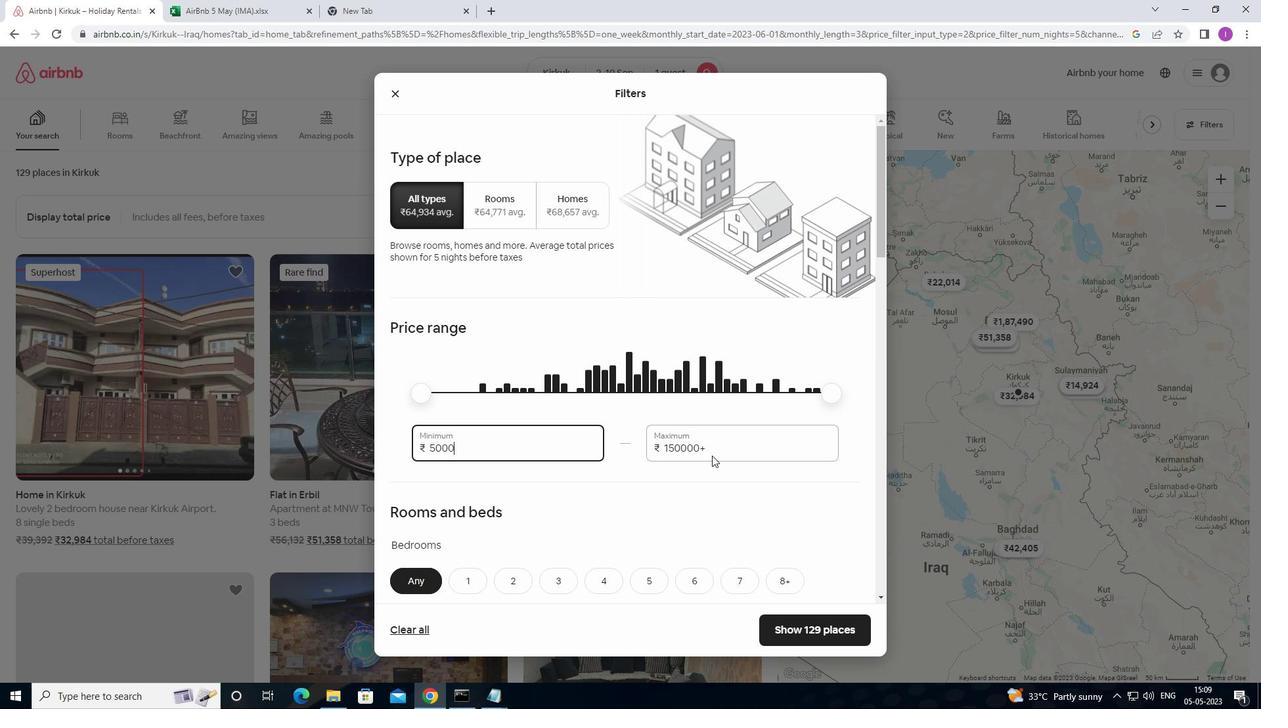 
Action: Mouse pressed left at (712, 451)
Screenshot: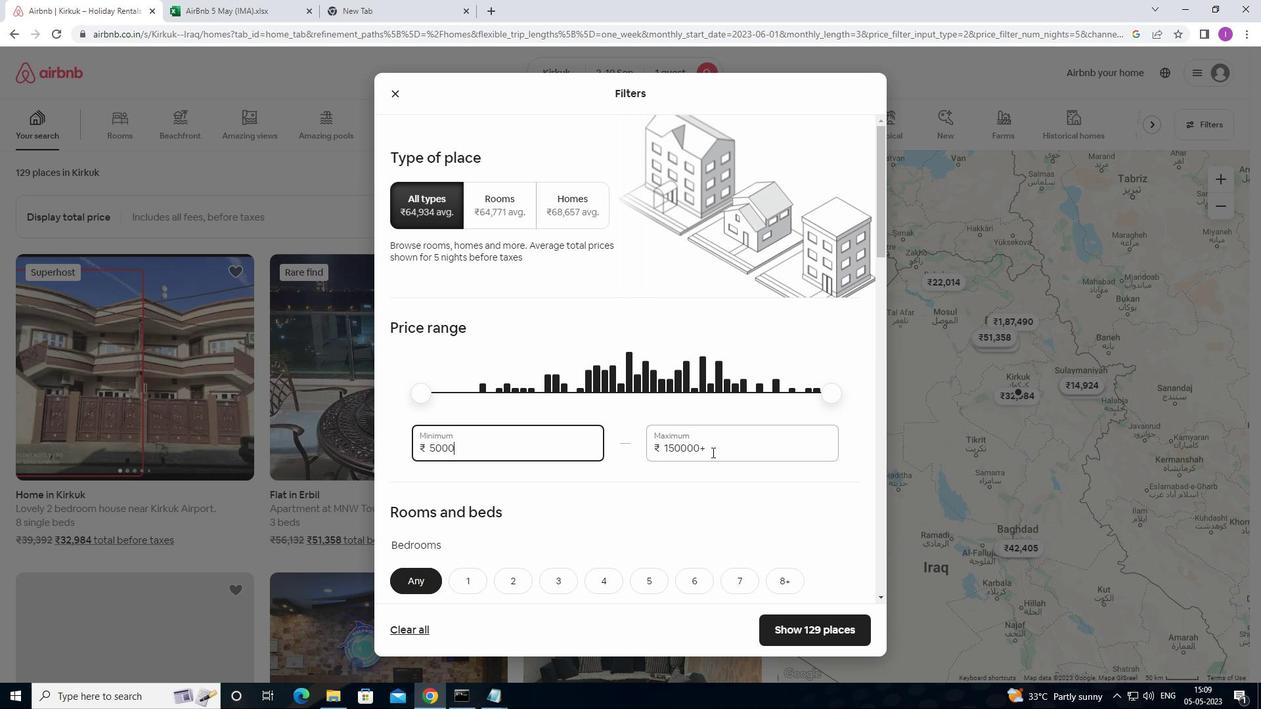 
Action: Mouse moved to (648, 453)
Screenshot: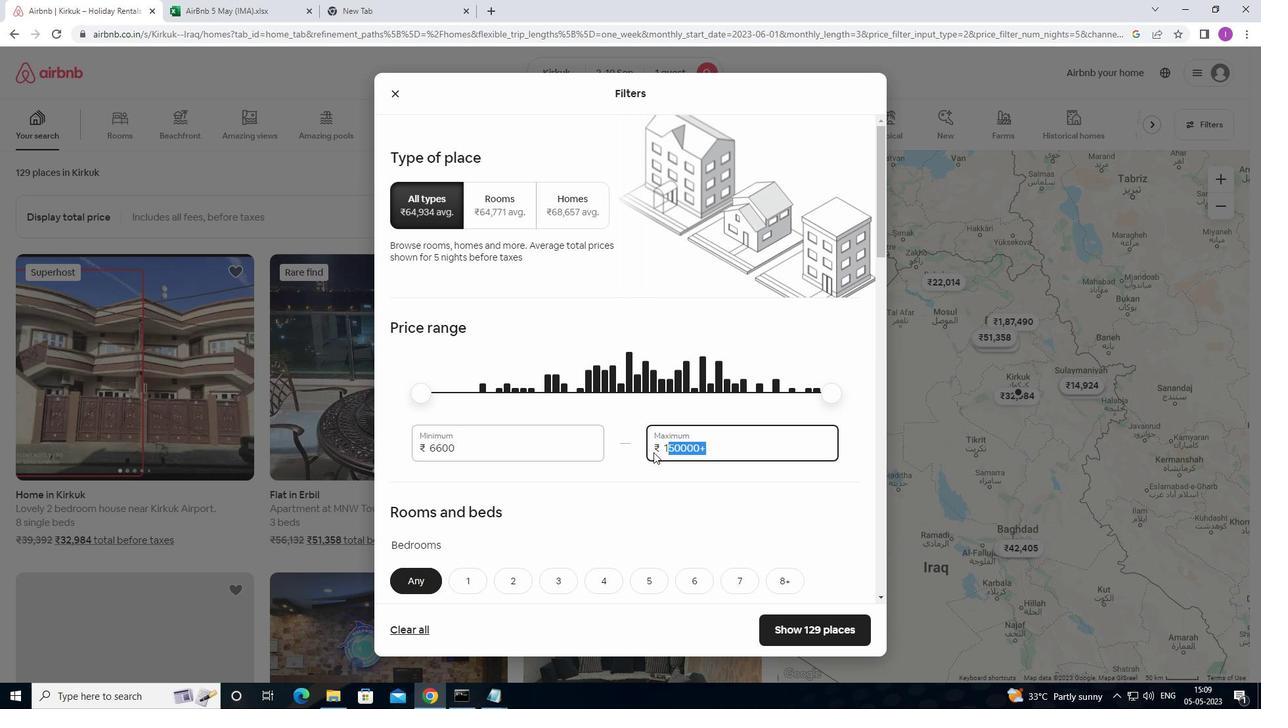 
Action: Key pressed 1600
Screenshot: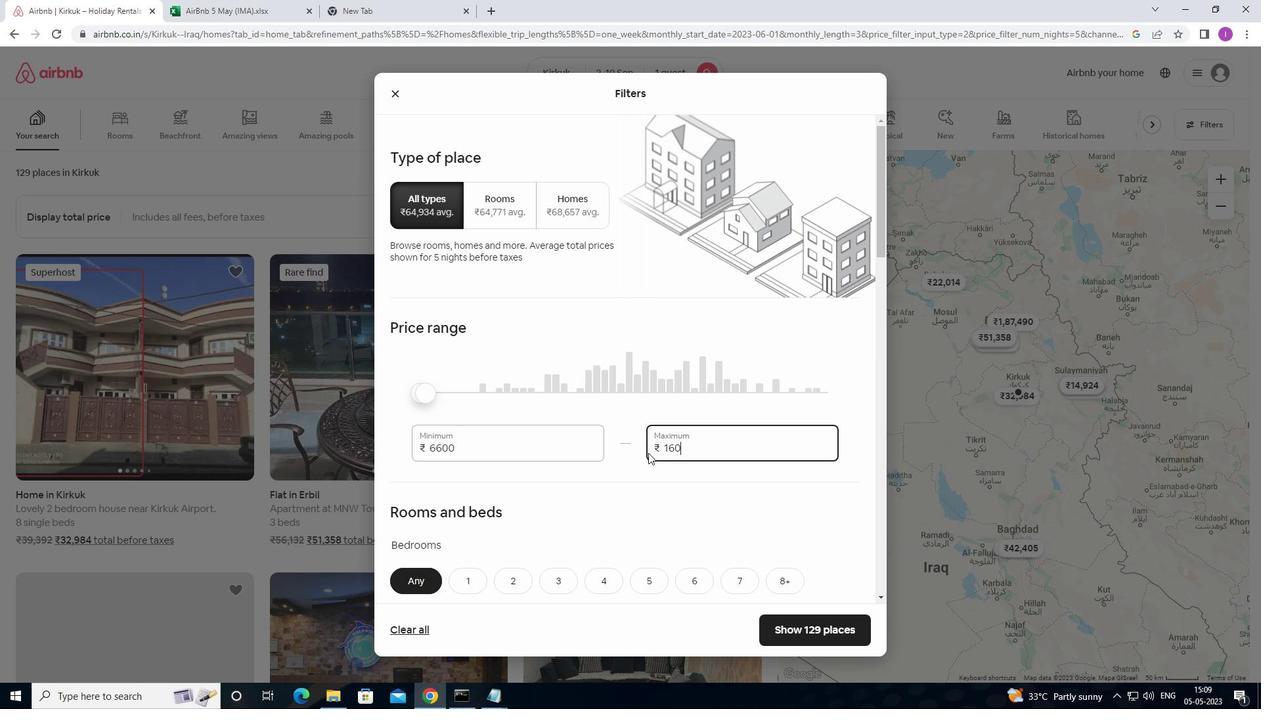 
Action: Mouse moved to (652, 457)
Screenshot: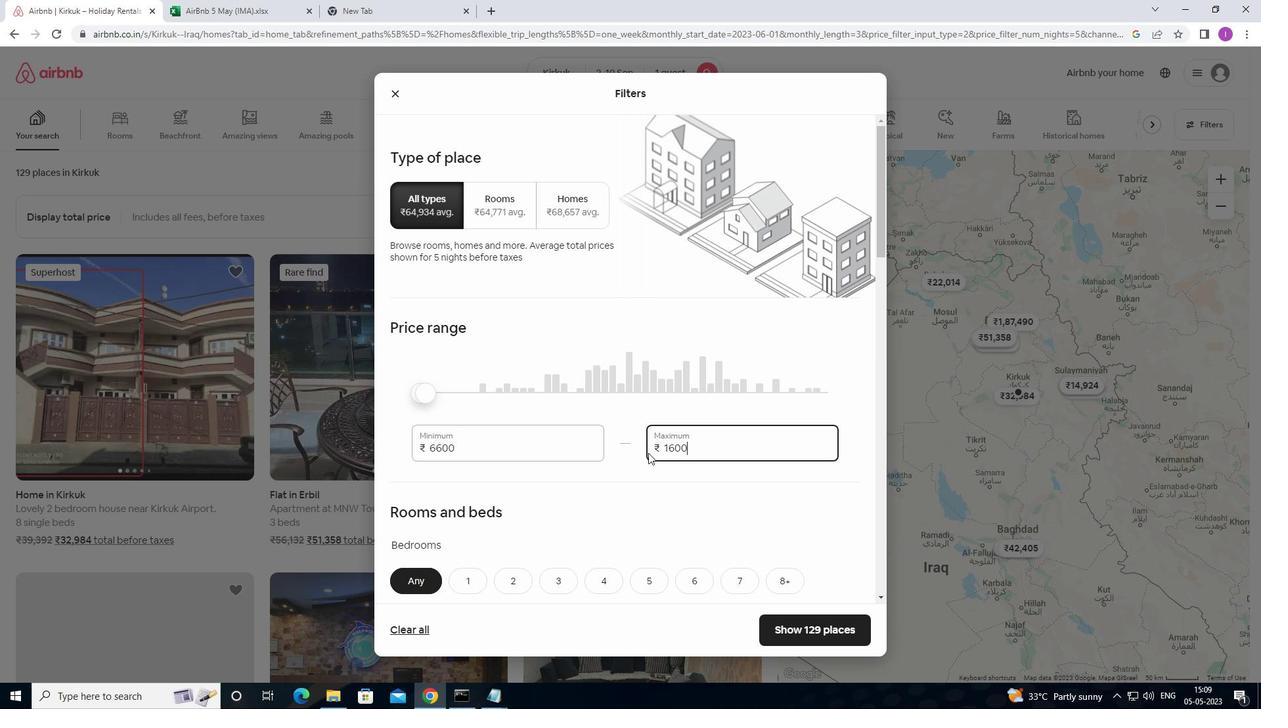 
Action: Key pressed 0
Screenshot: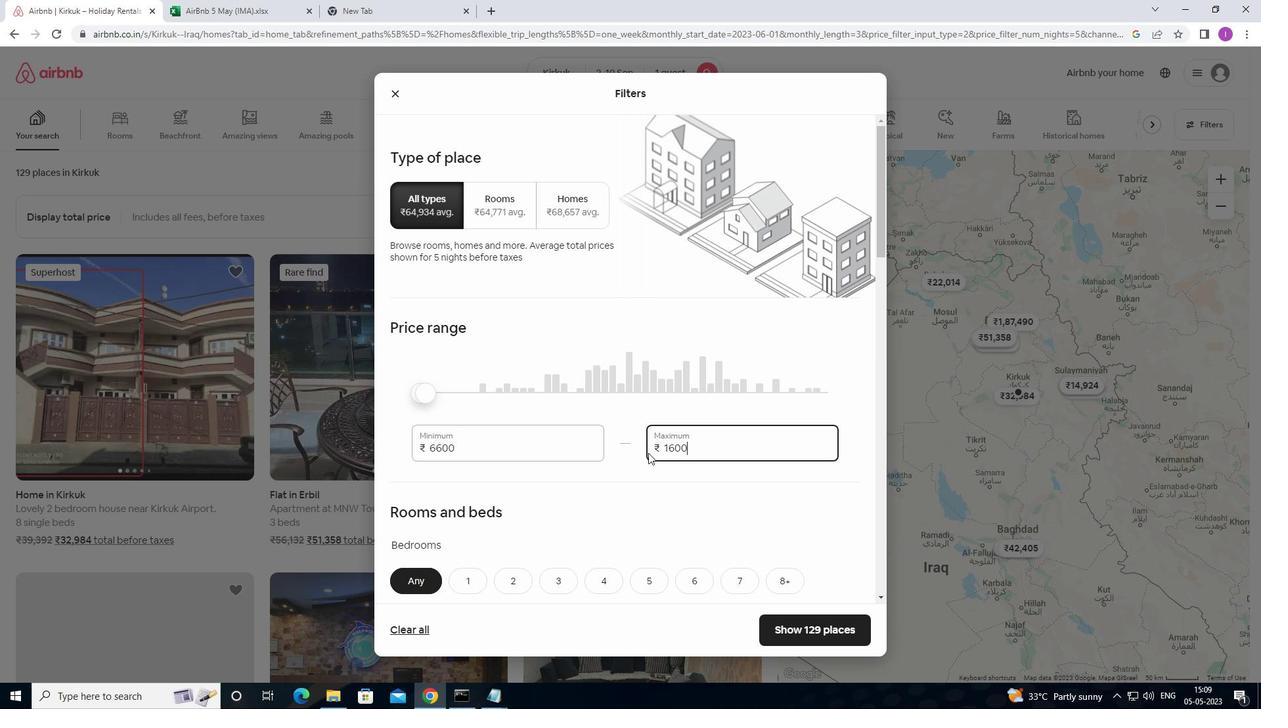 
Action: Mouse moved to (685, 469)
Screenshot: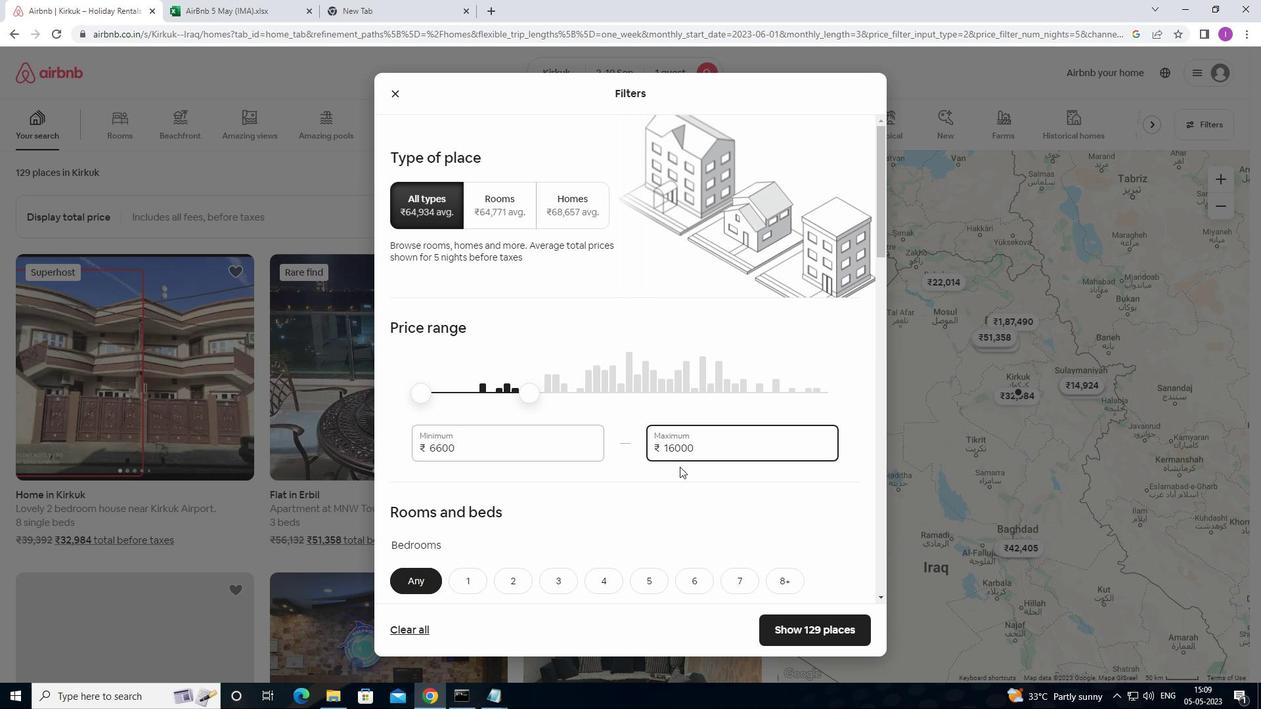 
Action: Mouse scrolled (685, 469) with delta (0, 0)
Screenshot: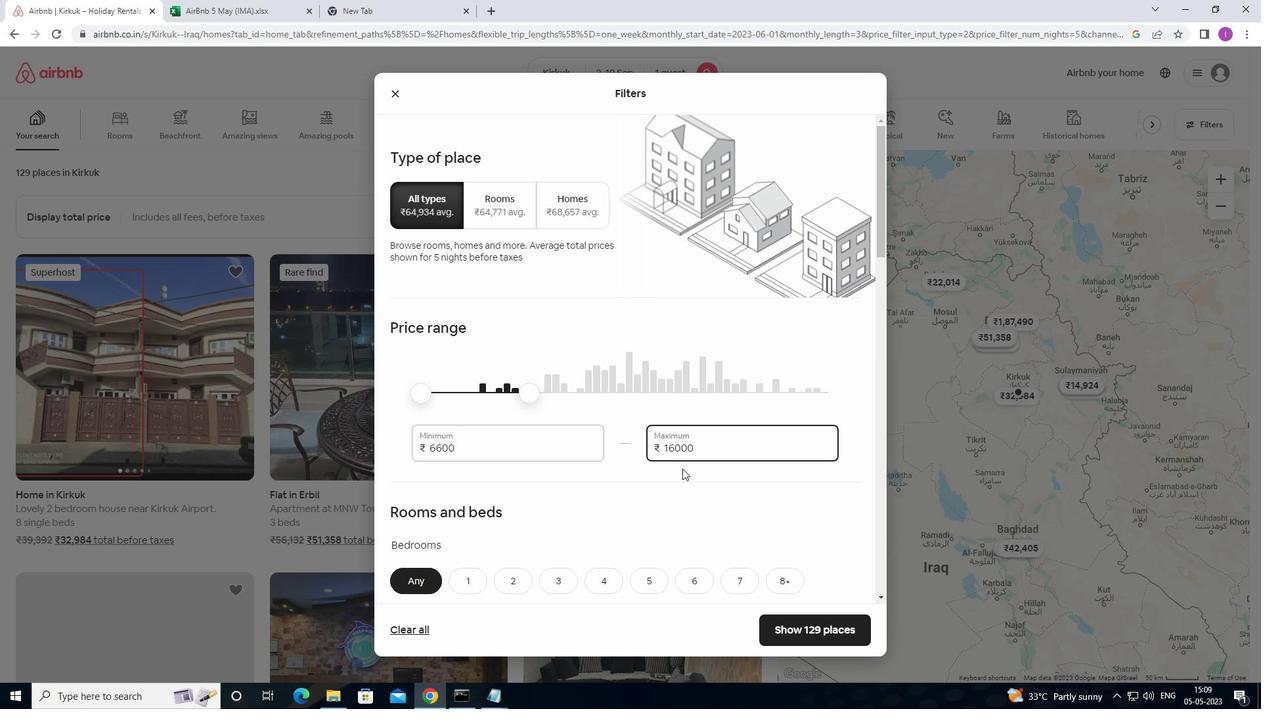 
Action: Mouse scrolled (685, 469) with delta (0, 0)
Screenshot: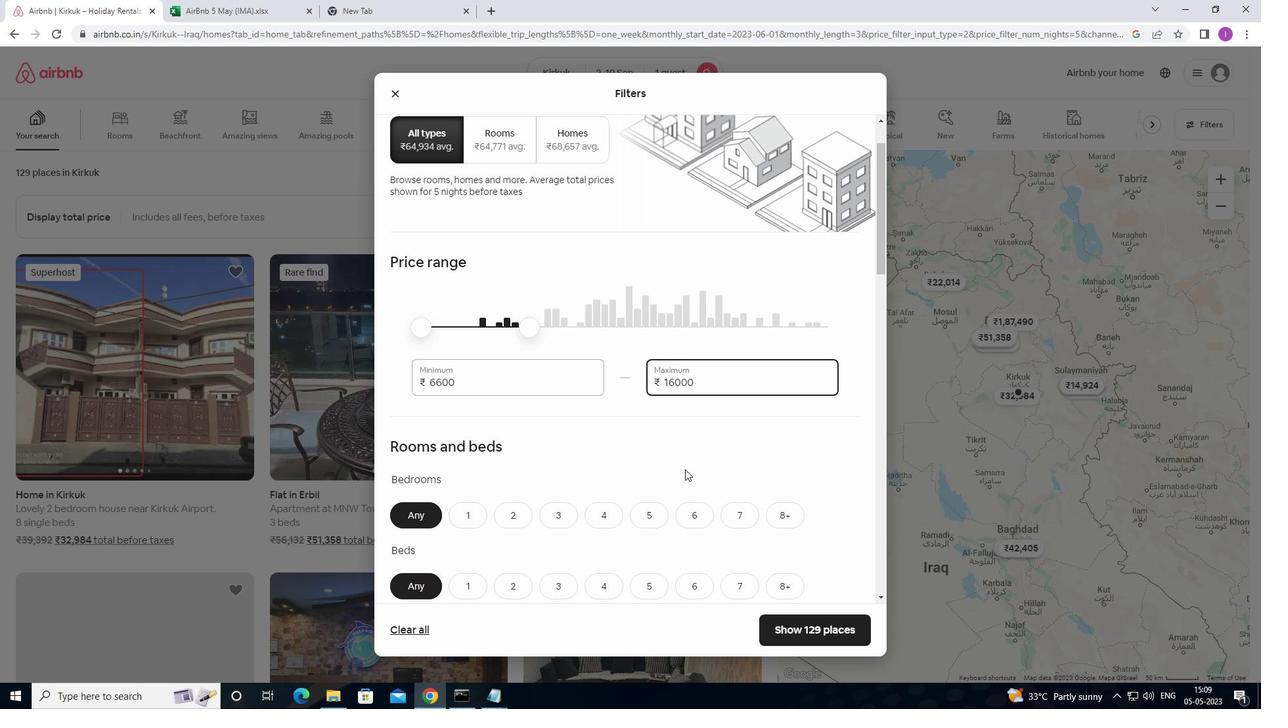 
Action: Mouse scrolled (685, 469) with delta (0, 0)
Screenshot: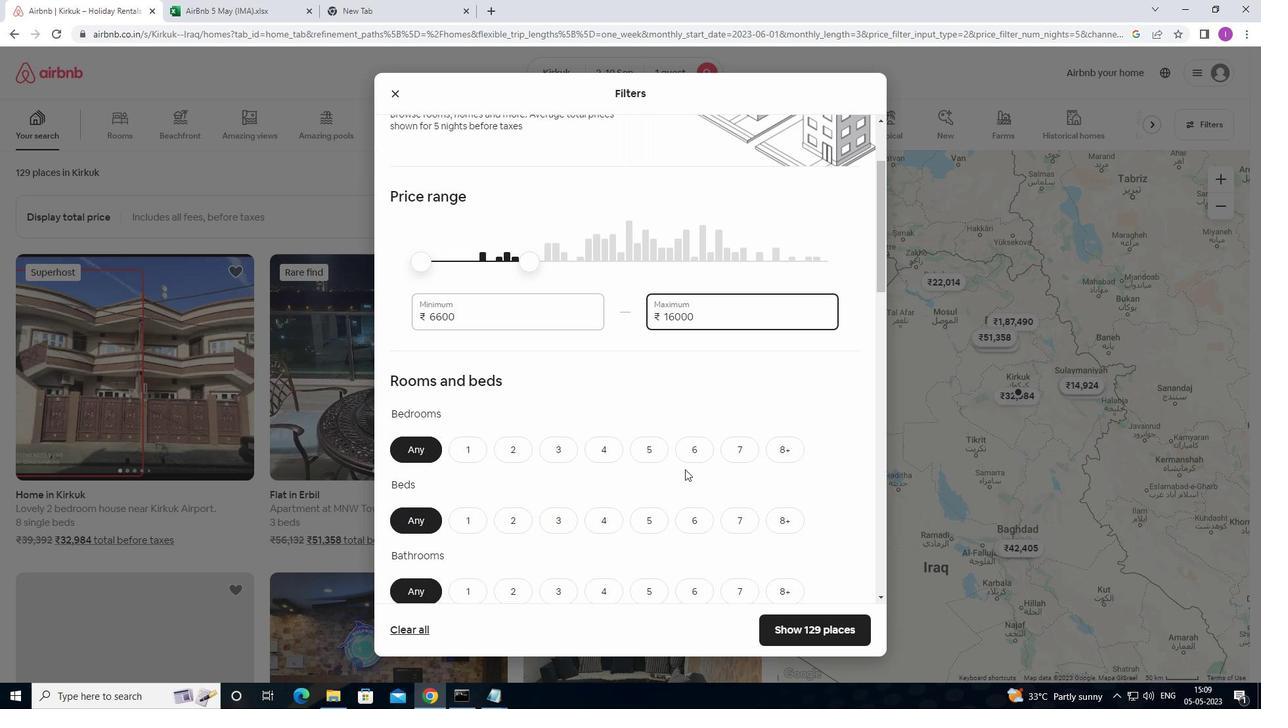
Action: Mouse moved to (479, 381)
Screenshot: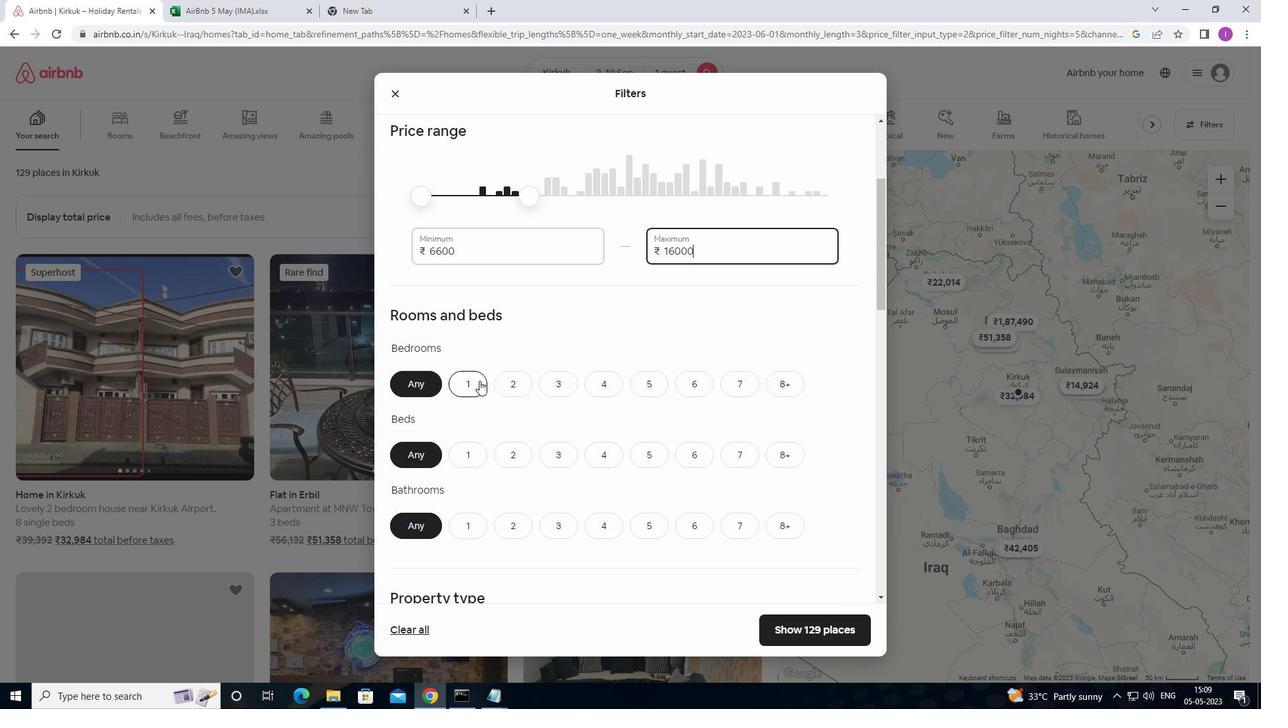 
Action: Mouse pressed left at (479, 381)
Screenshot: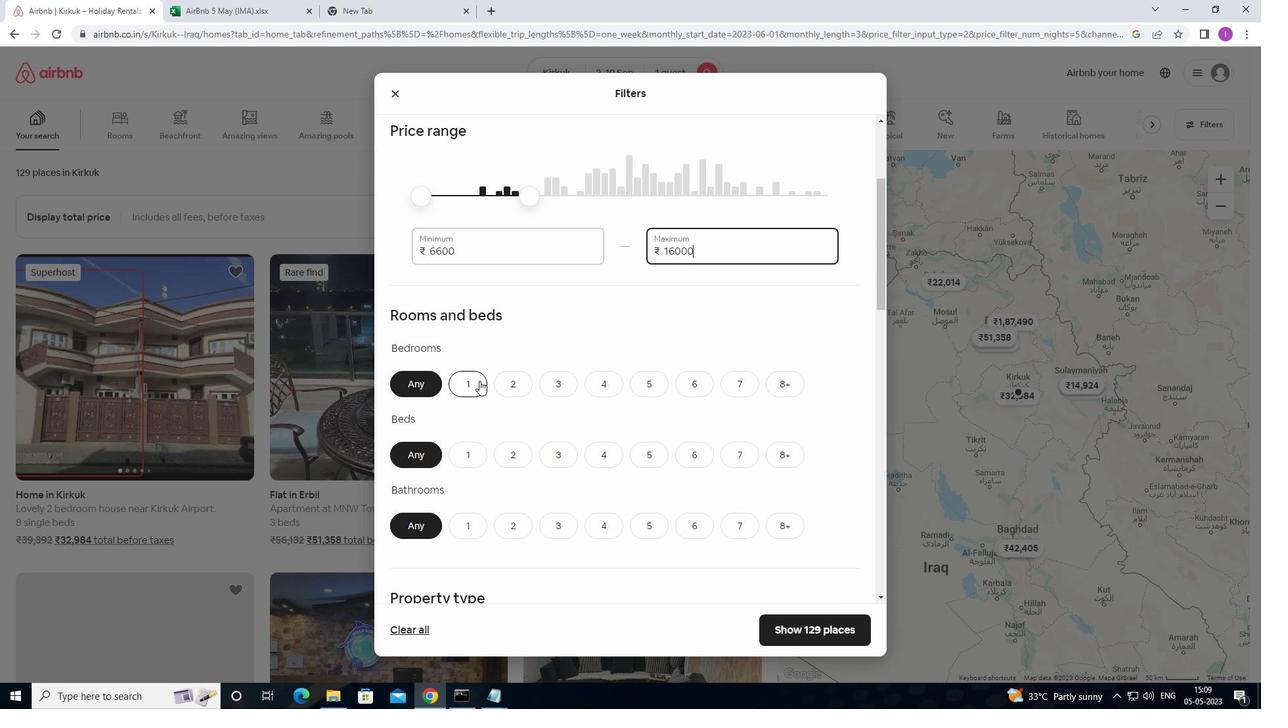 
Action: Mouse moved to (471, 457)
Screenshot: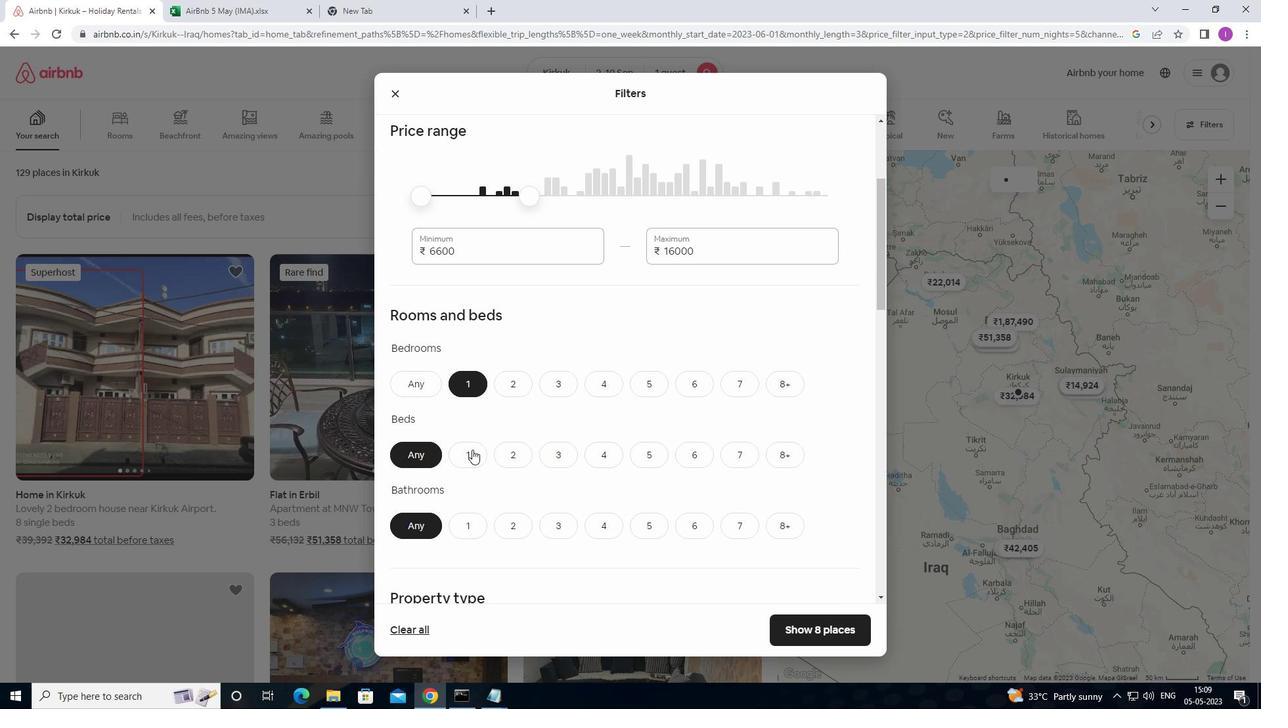 
Action: Mouse pressed left at (471, 457)
Screenshot: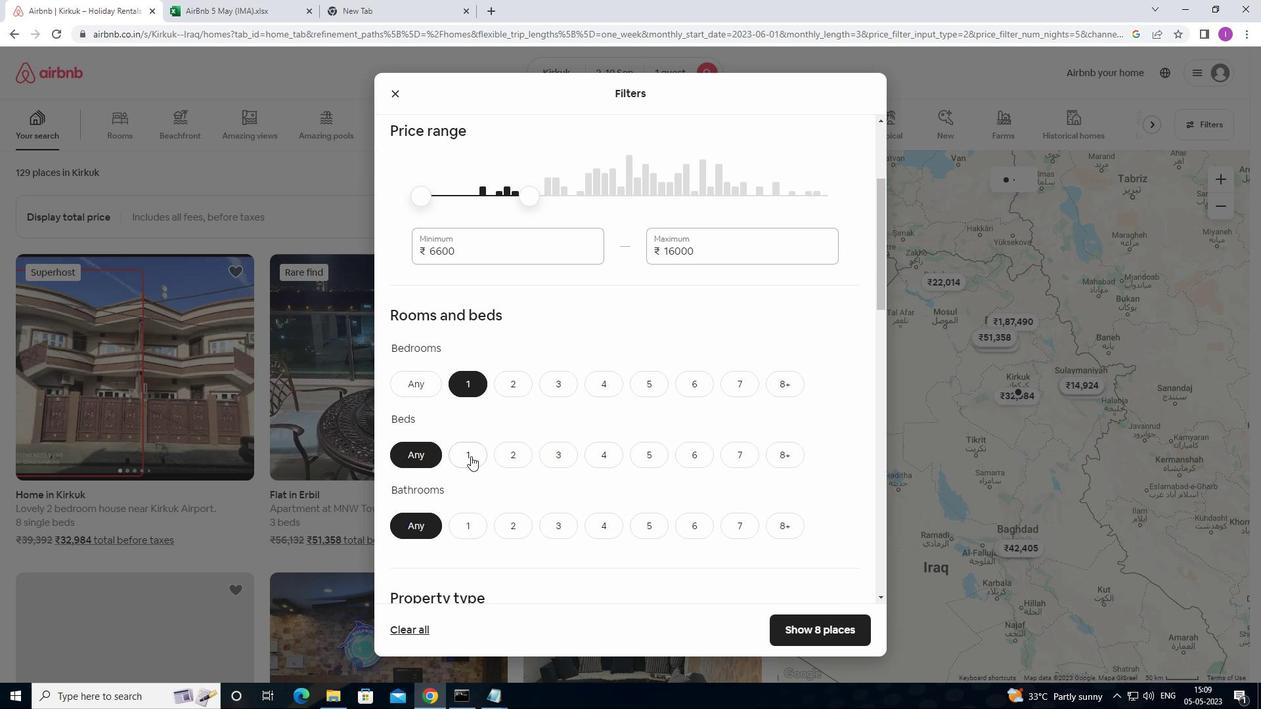 
Action: Mouse moved to (473, 525)
Screenshot: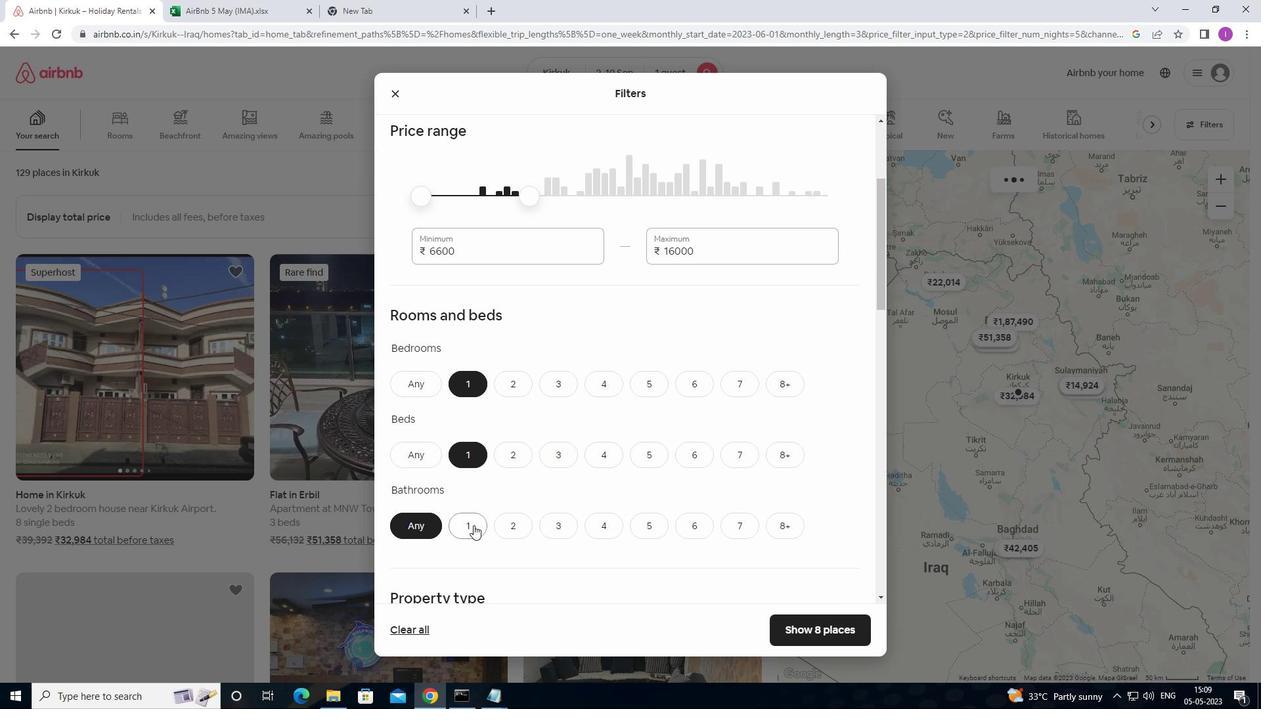 
Action: Mouse pressed left at (473, 525)
Screenshot: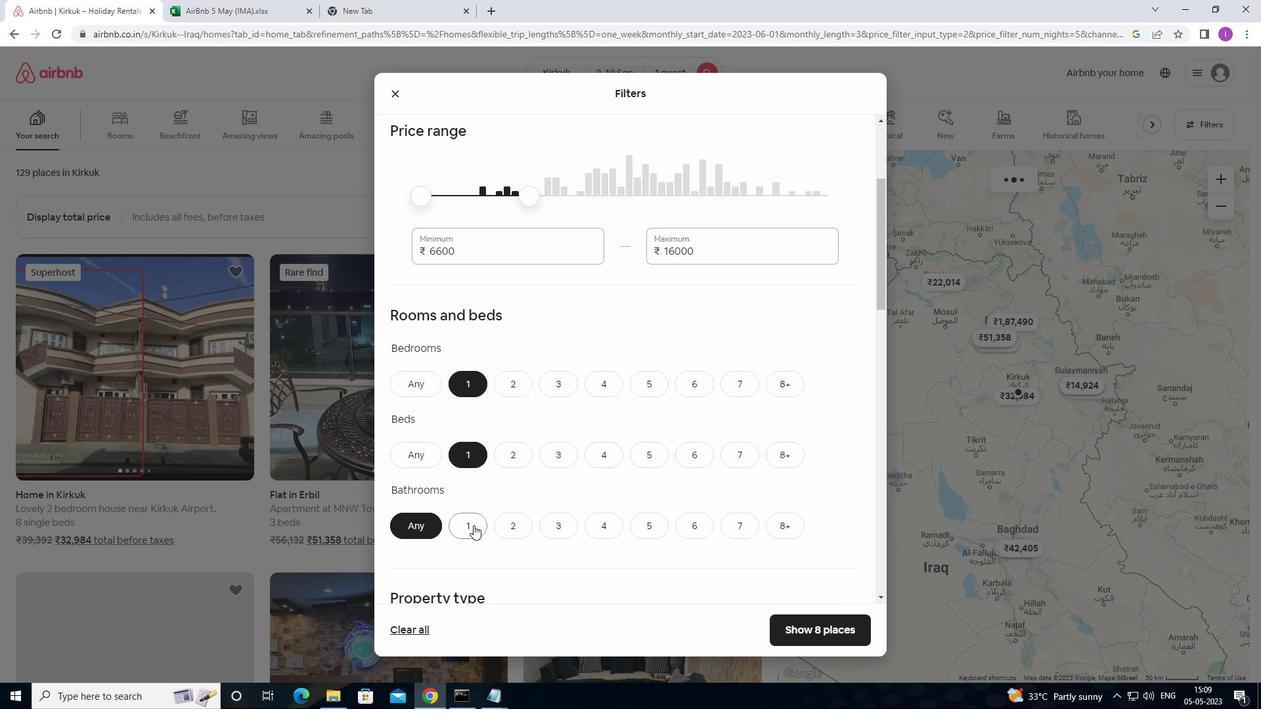 
Action: Mouse moved to (617, 508)
Screenshot: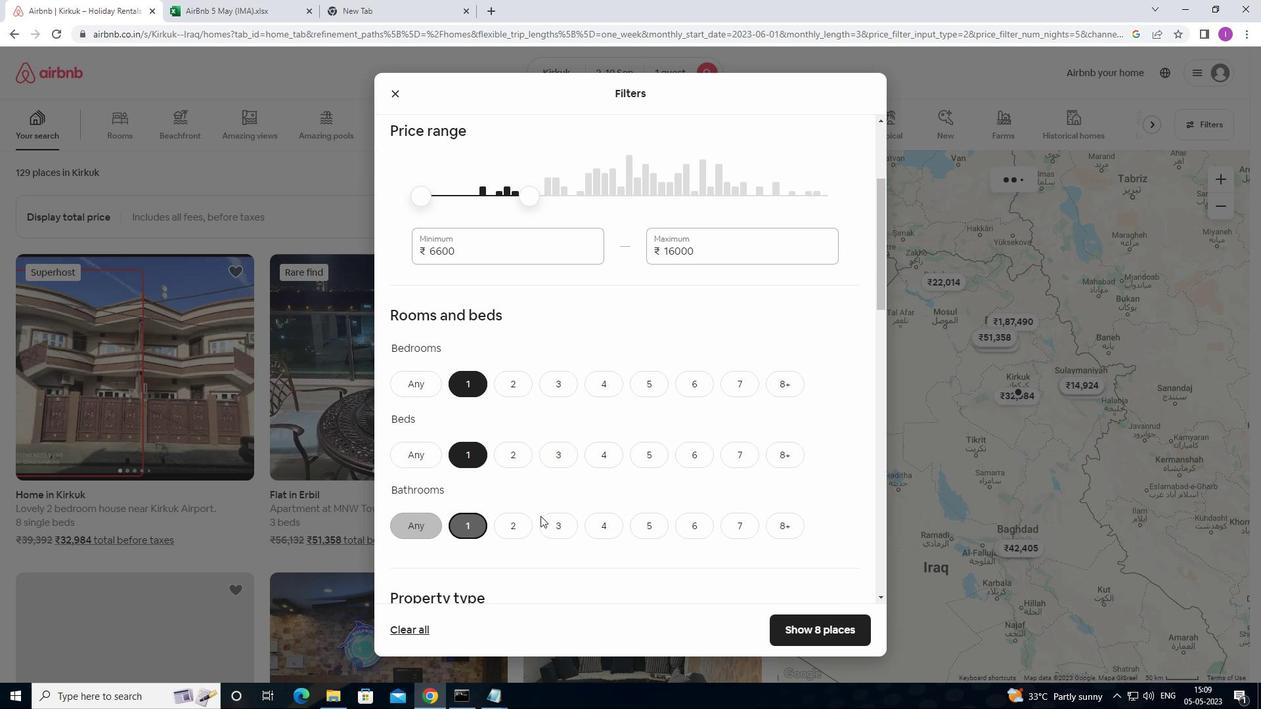
Action: Mouse scrolled (617, 507) with delta (0, 0)
Screenshot: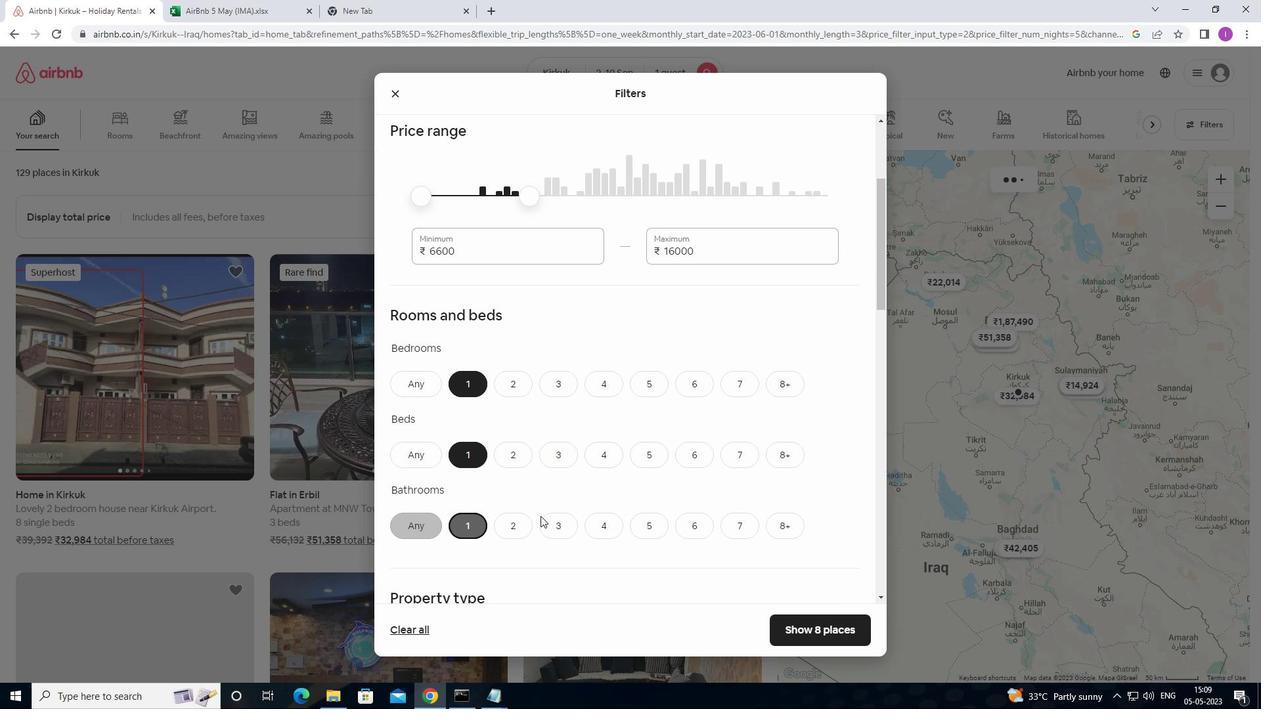 
Action: Mouse scrolled (617, 507) with delta (0, 0)
Screenshot: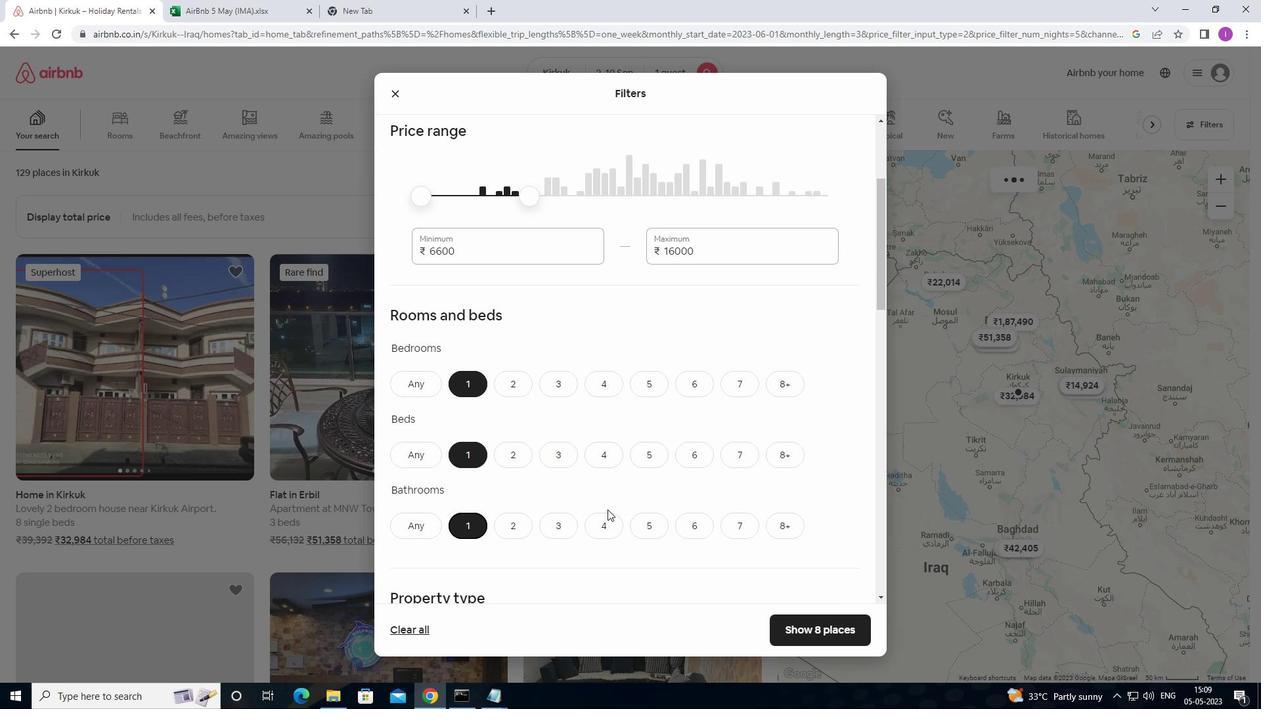 
Action: Mouse scrolled (617, 507) with delta (0, 0)
Screenshot: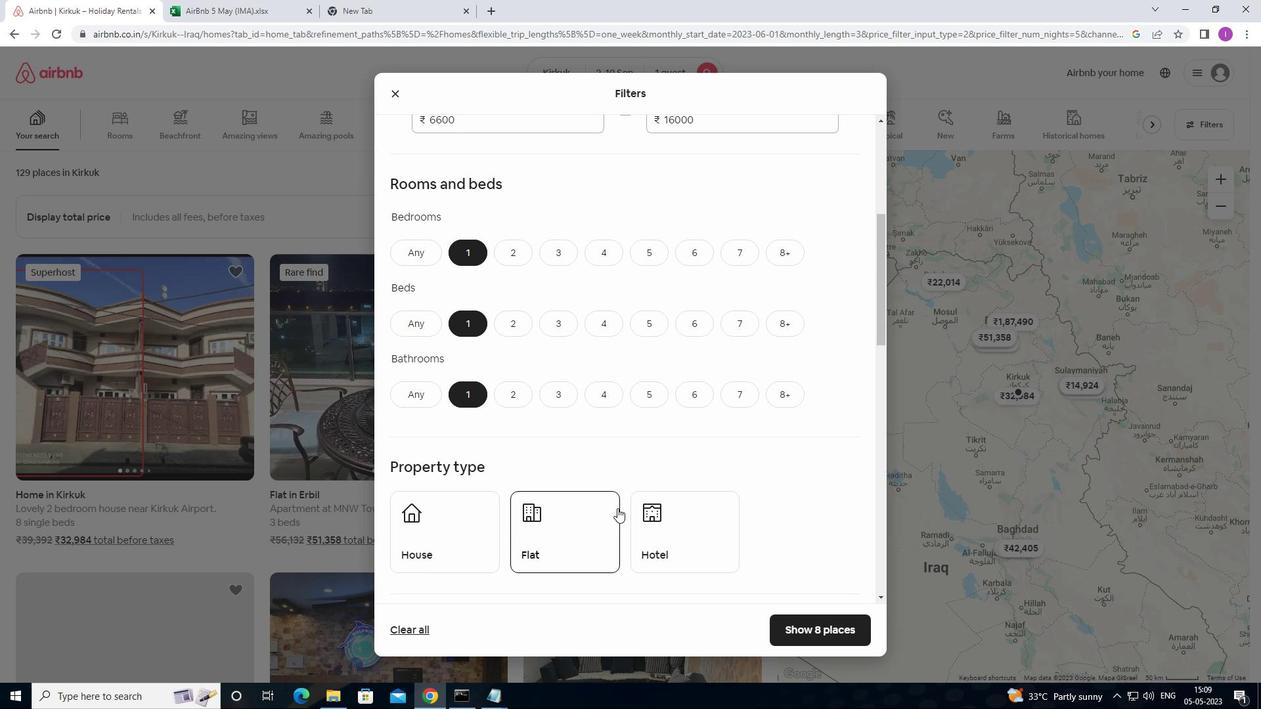 
Action: Mouse scrolled (617, 507) with delta (0, 0)
Screenshot: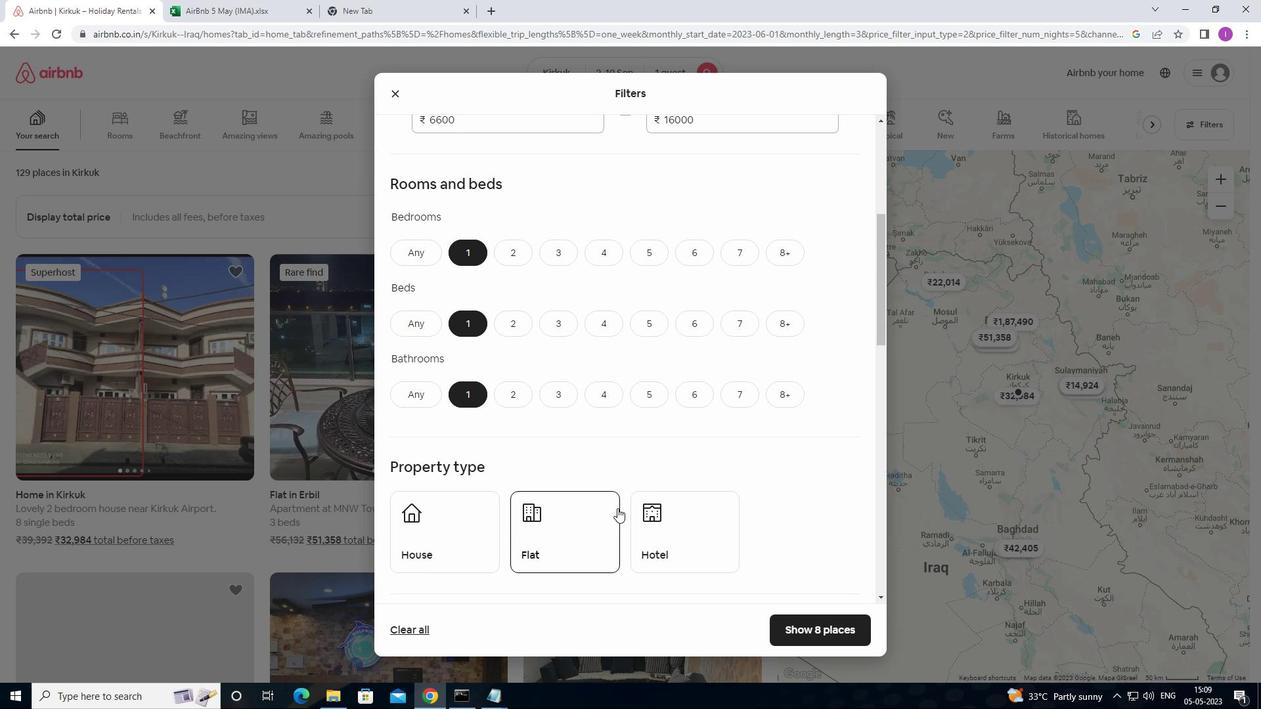
Action: Mouse scrolled (617, 507) with delta (0, 0)
Screenshot: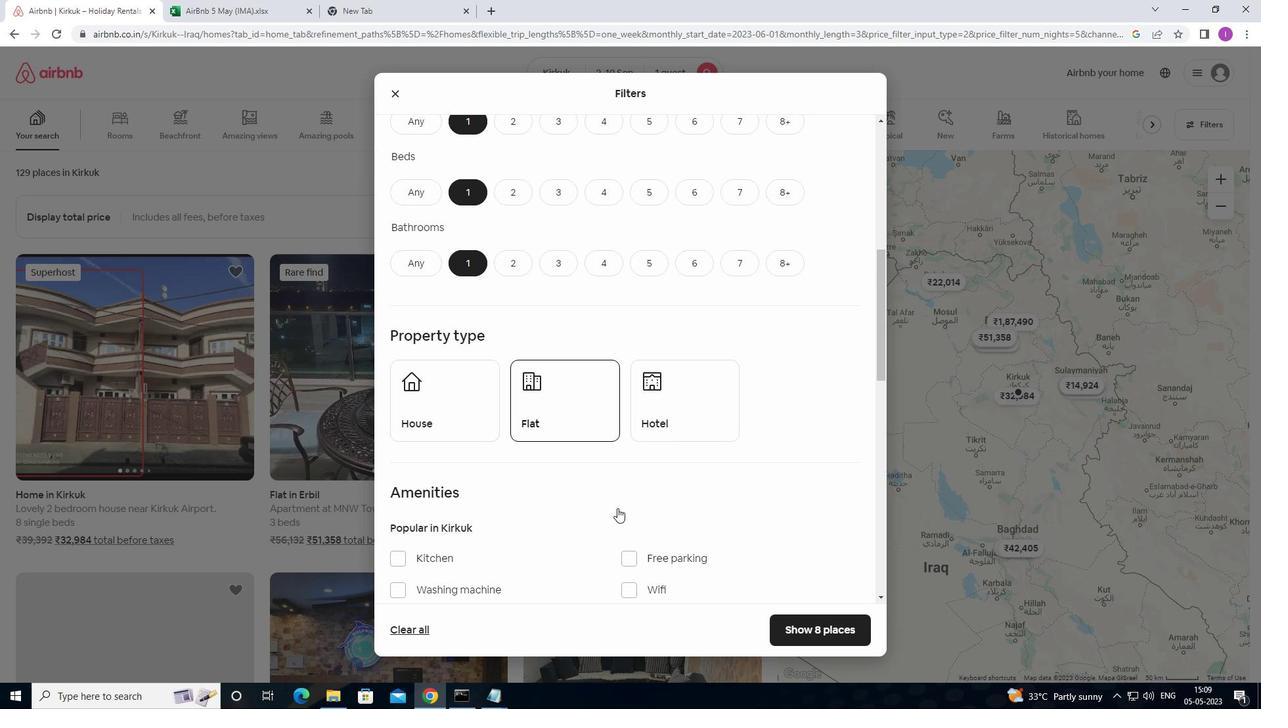 
Action: Mouse moved to (486, 367)
Screenshot: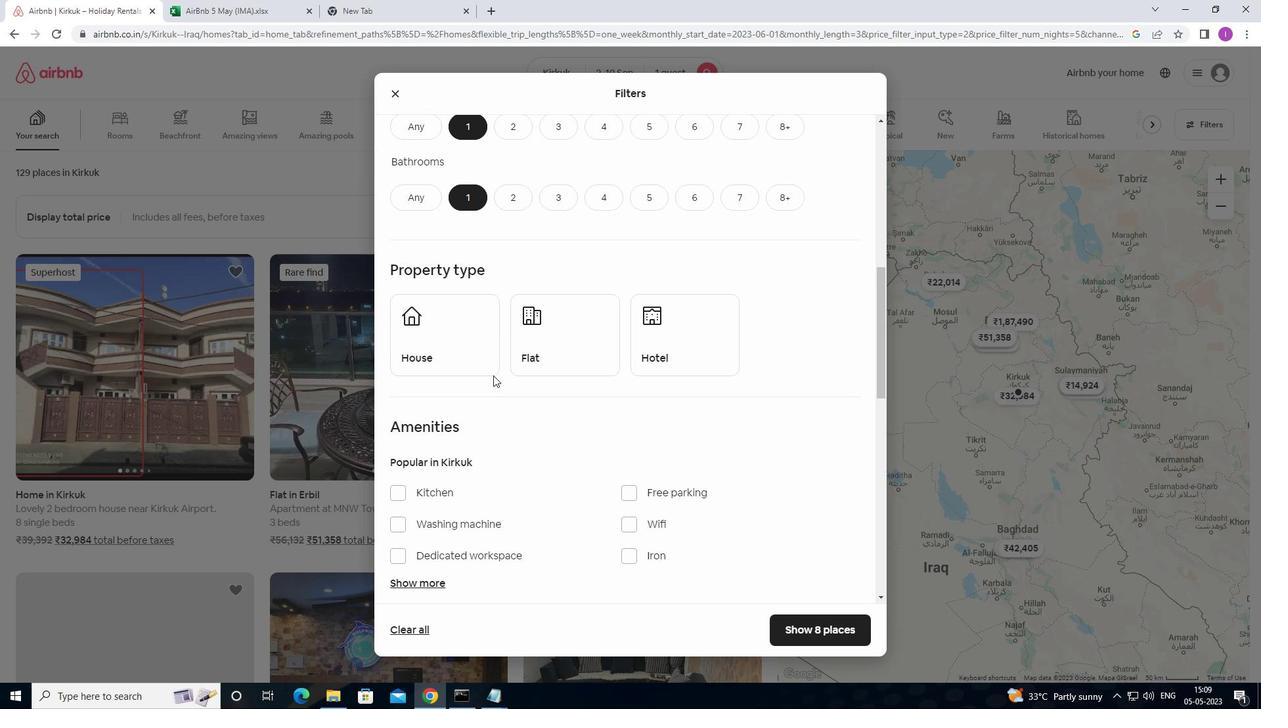 
Action: Mouse pressed left at (486, 367)
Screenshot: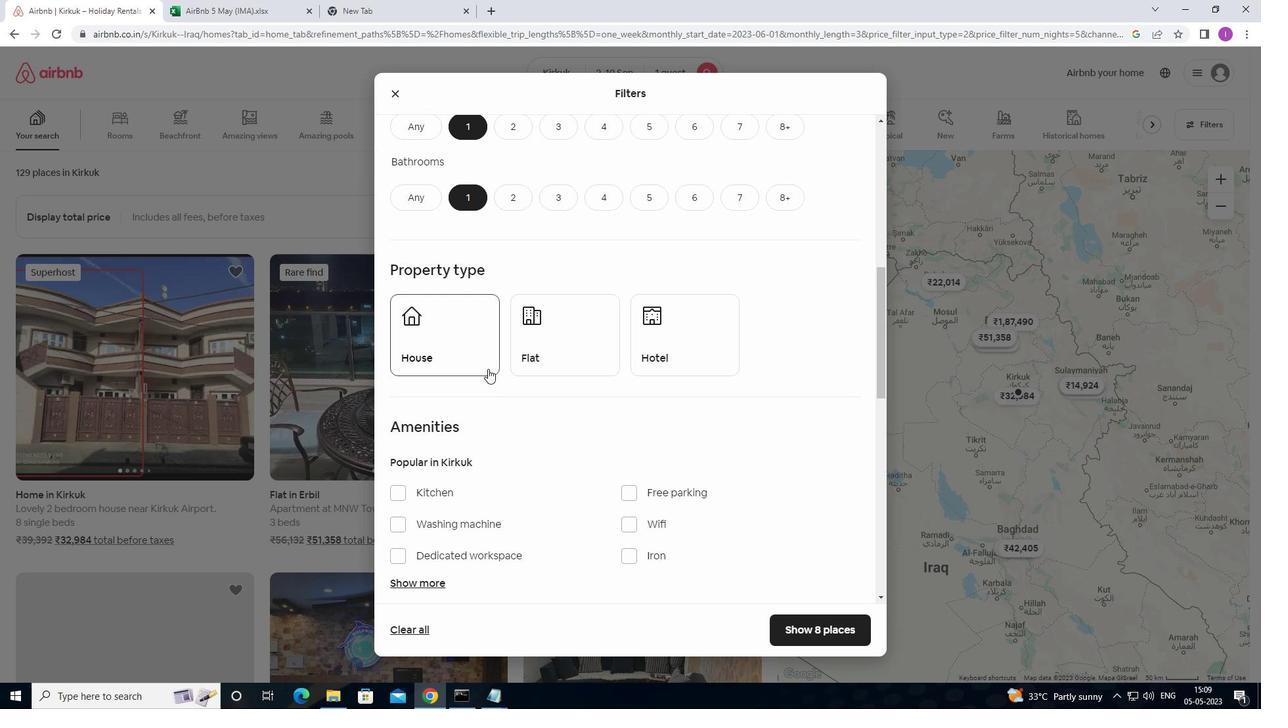 
Action: Mouse moved to (542, 359)
Screenshot: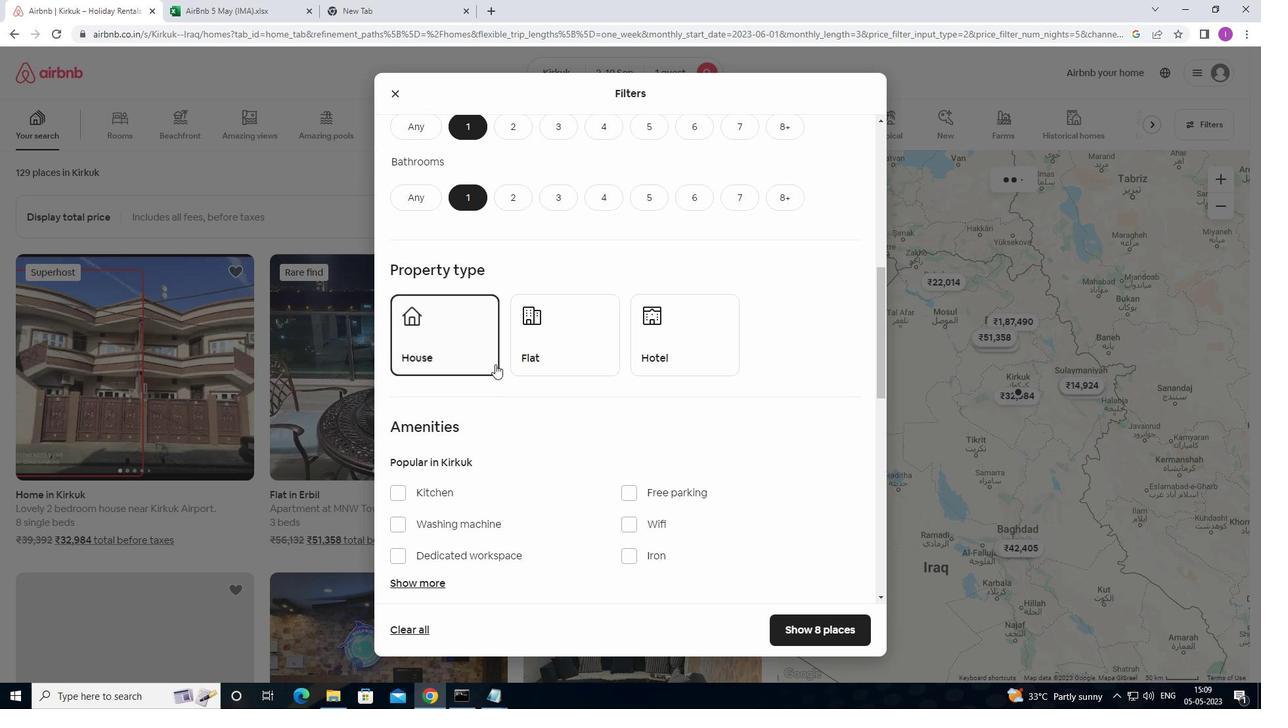 
Action: Mouse pressed left at (542, 359)
Screenshot: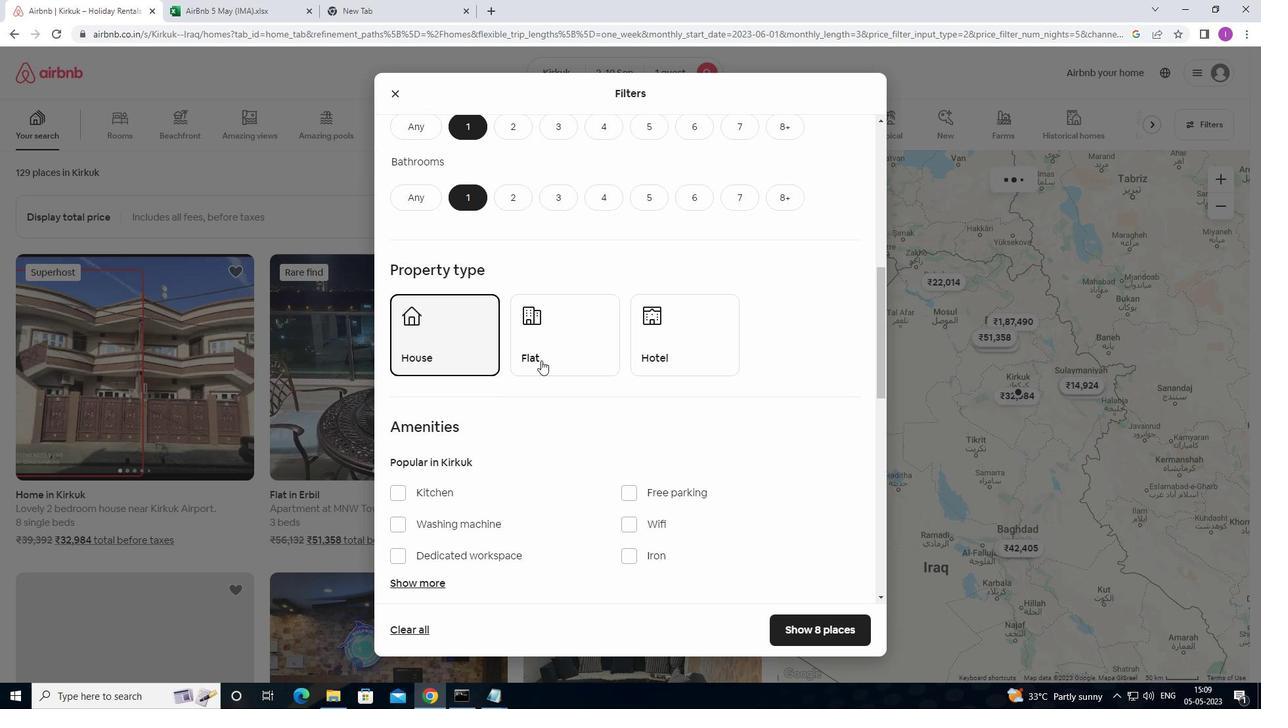 
Action: Mouse moved to (715, 360)
Screenshot: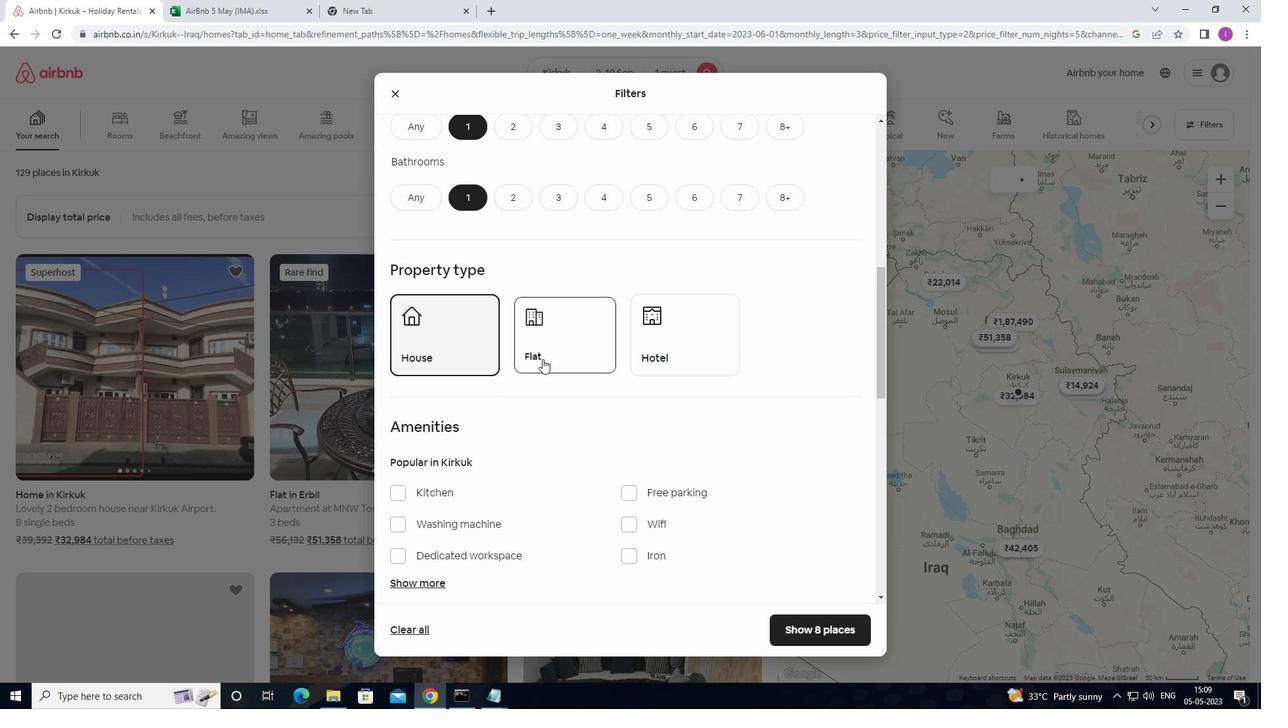 
Action: Mouse pressed left at (715, 360)
Screenshot: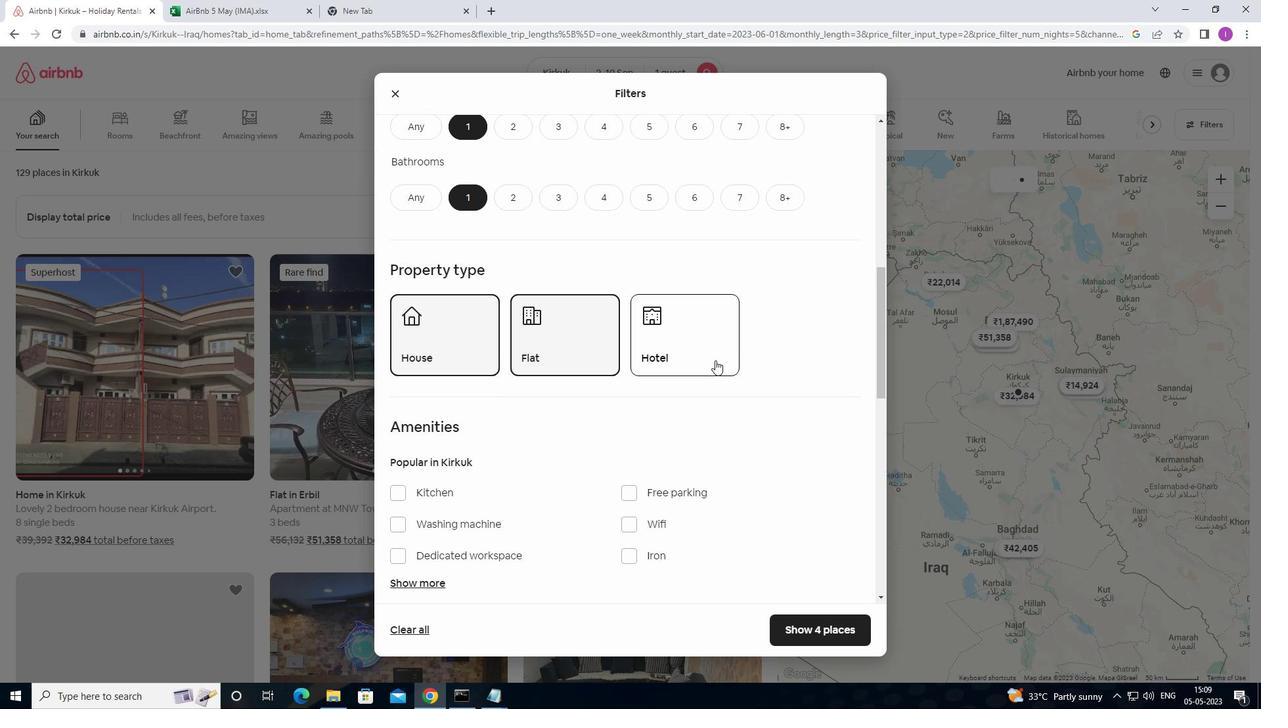 
Action: Mouse scrolled (715, 359) with delta (0, 0)
Screenshot: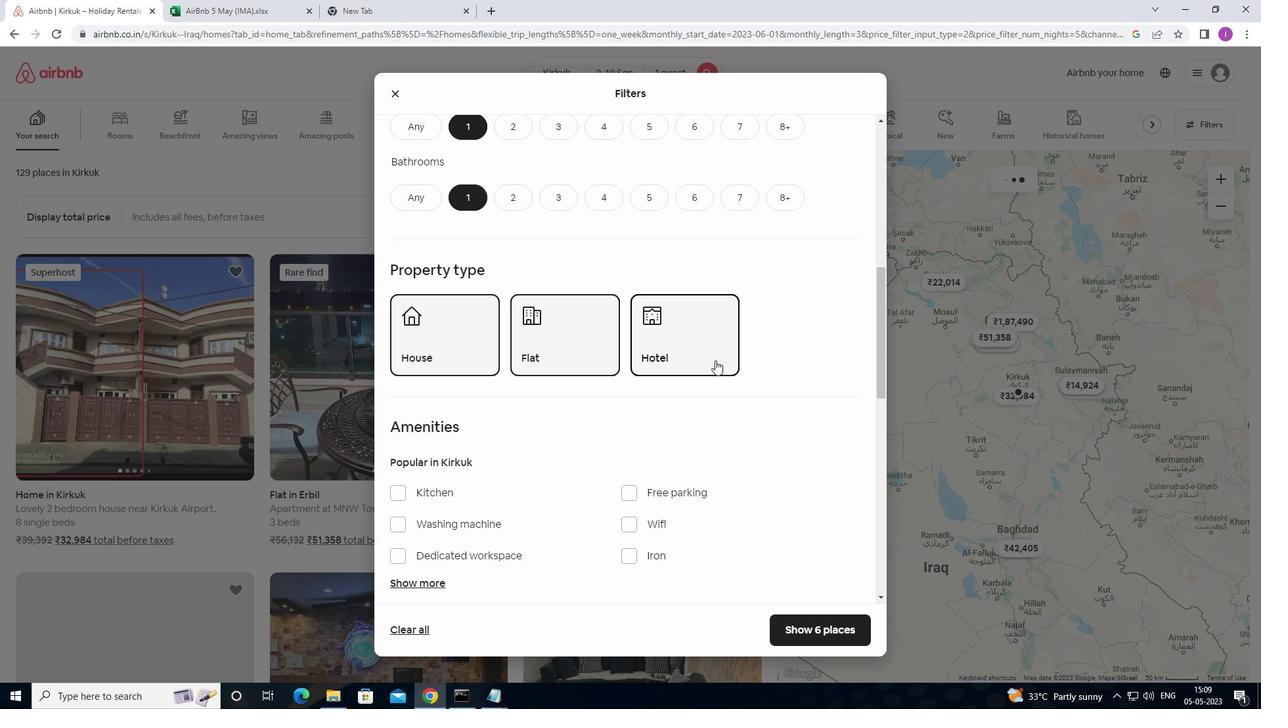 
Action: Mouse moved to (716, 360)
Screenshot: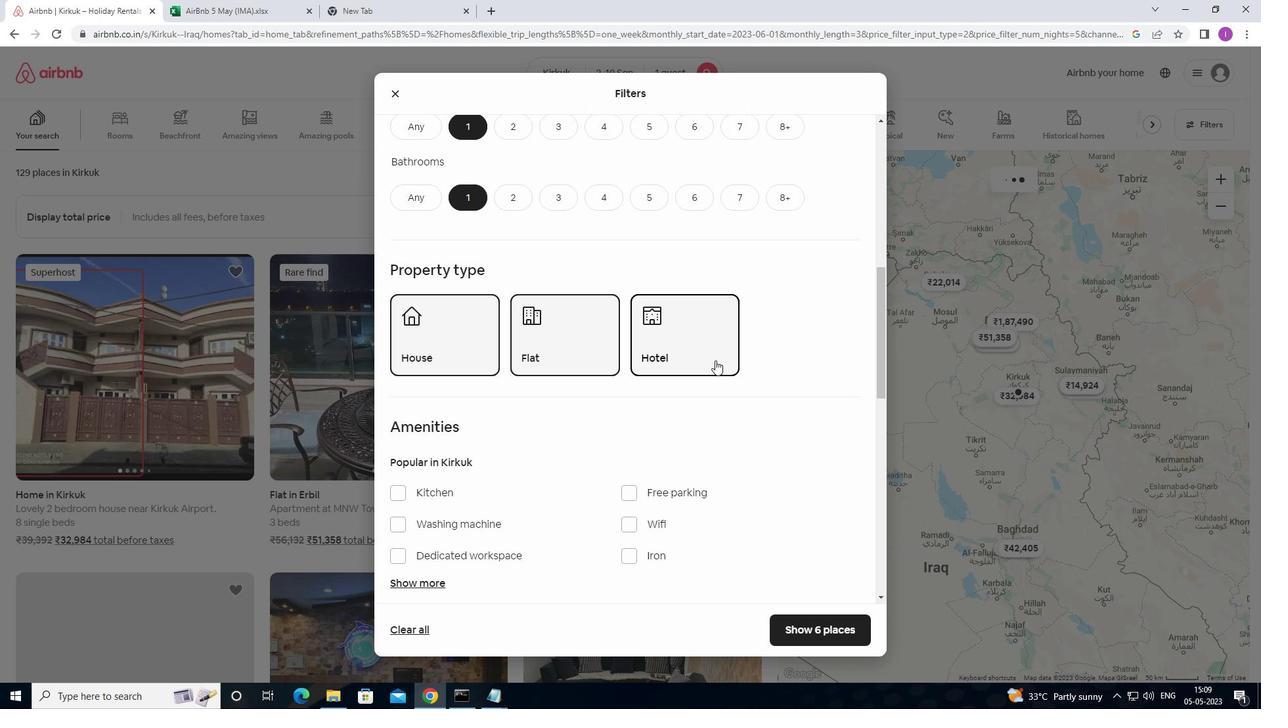 
Action: Mouse scrolled (716, 359) with delta (0, 0)
Screenshot: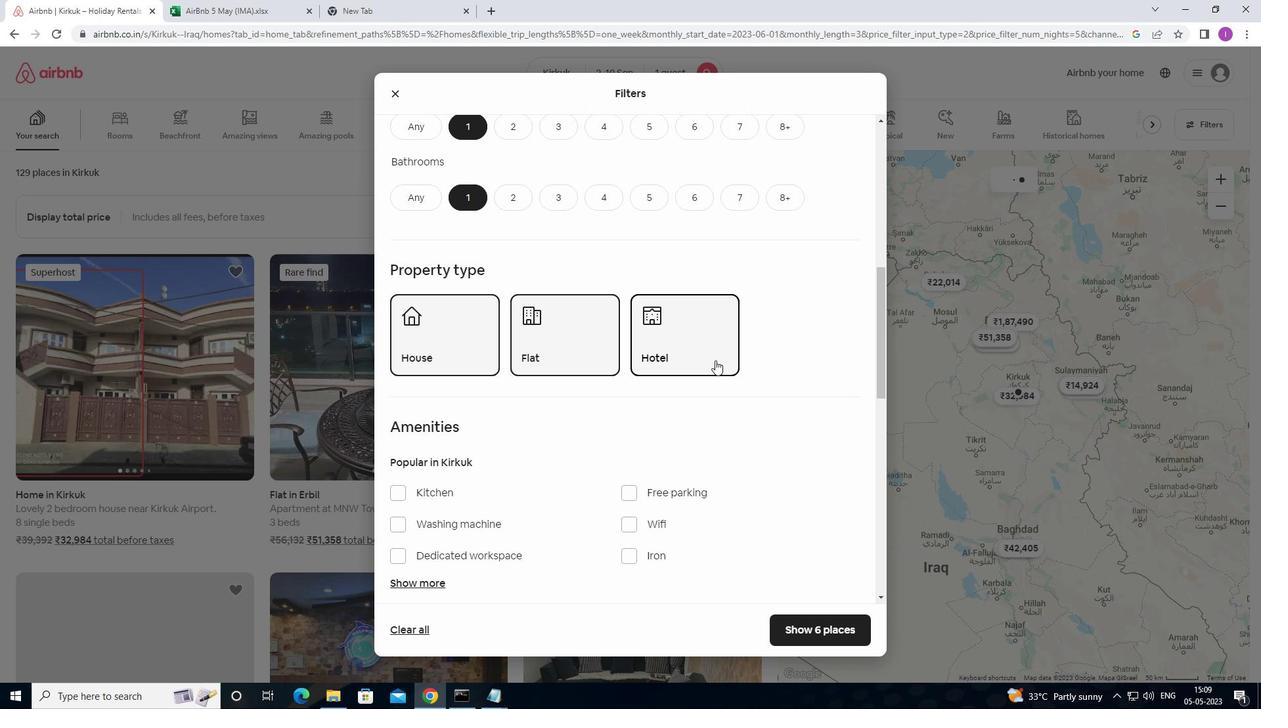 
Action: Mouse moved to (716, 361)
Screenshot: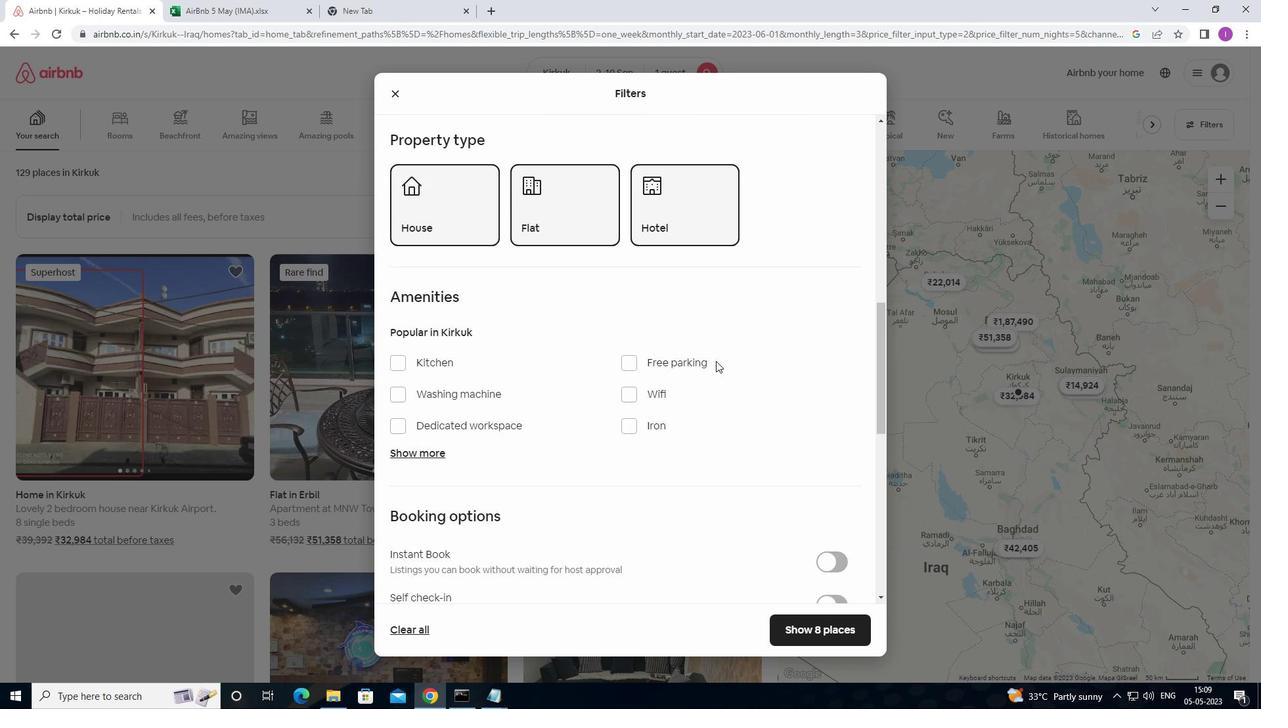 
Action: Mouse scrolled (716, 361) with delta (0, 0)
Screenshot: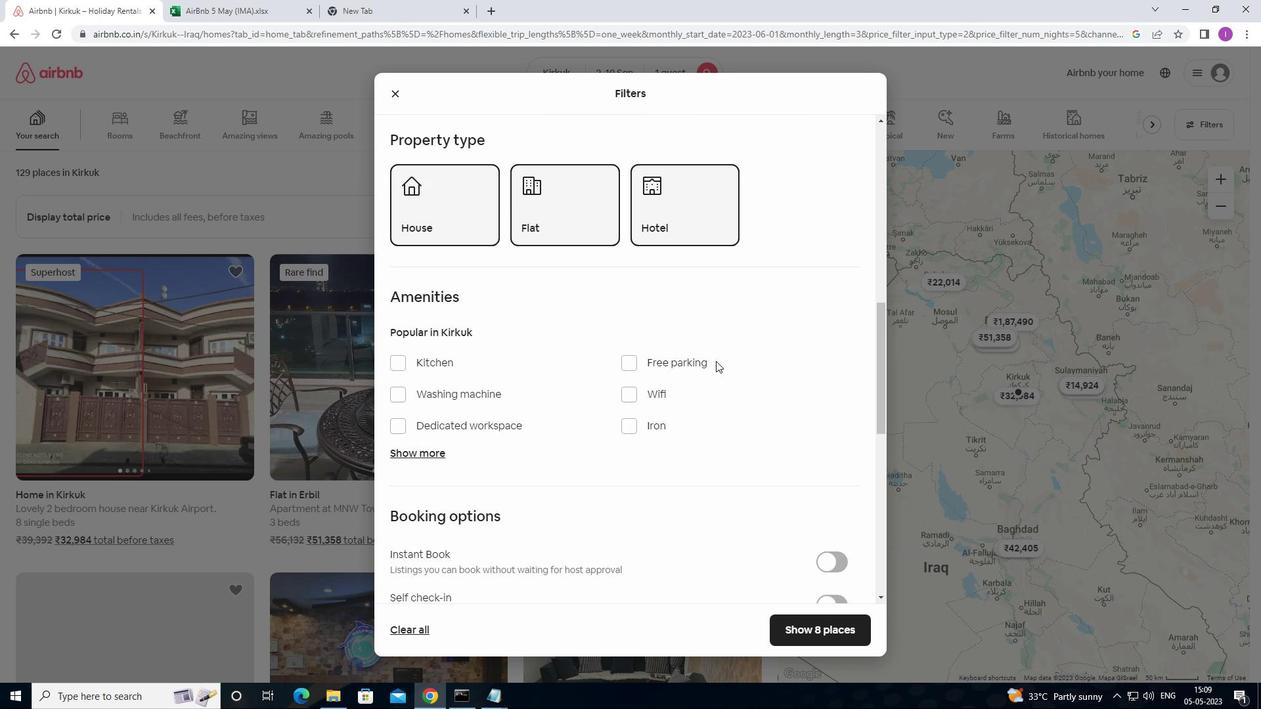 
Action: Mouse scrolled (716, 361) with delta (0, 0)
Screenshot: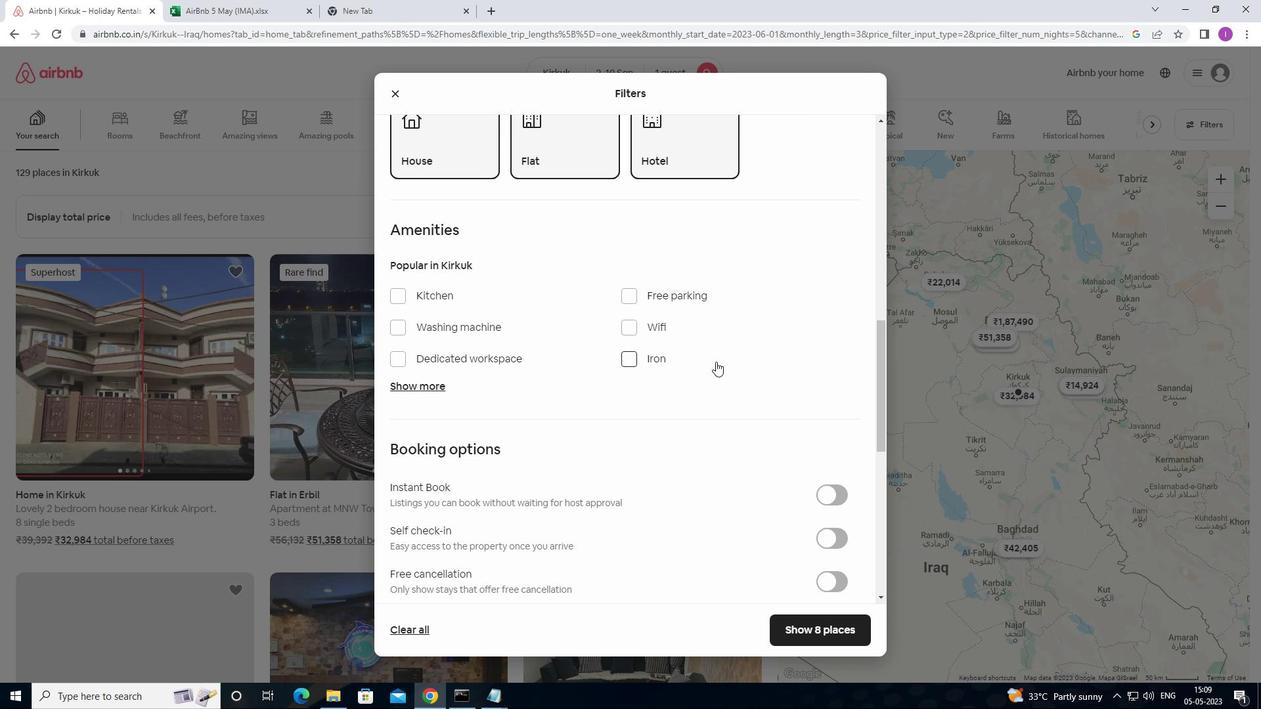
Action: Mouse moved to (405, 262)
Screenshot: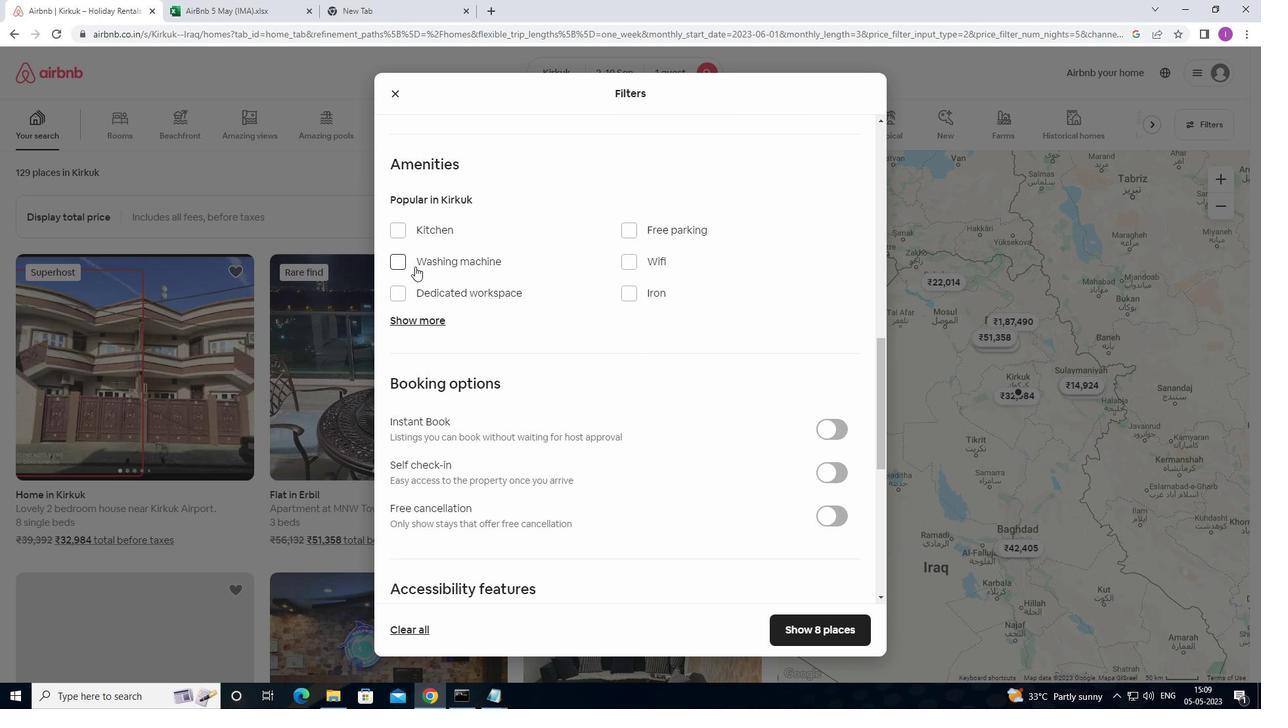 
Action: Mouse pressed left at (405, 262)
Screenshot: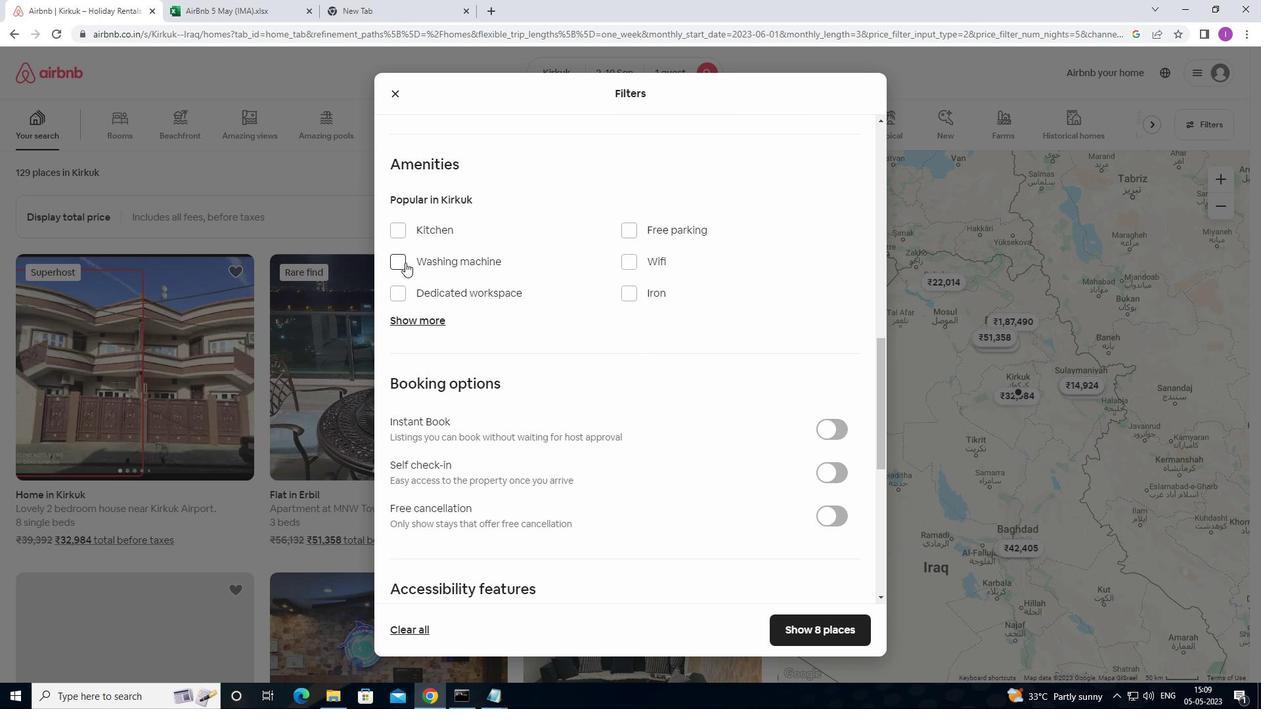 
Action: Mouse moved to (832, 464)
Screenshot: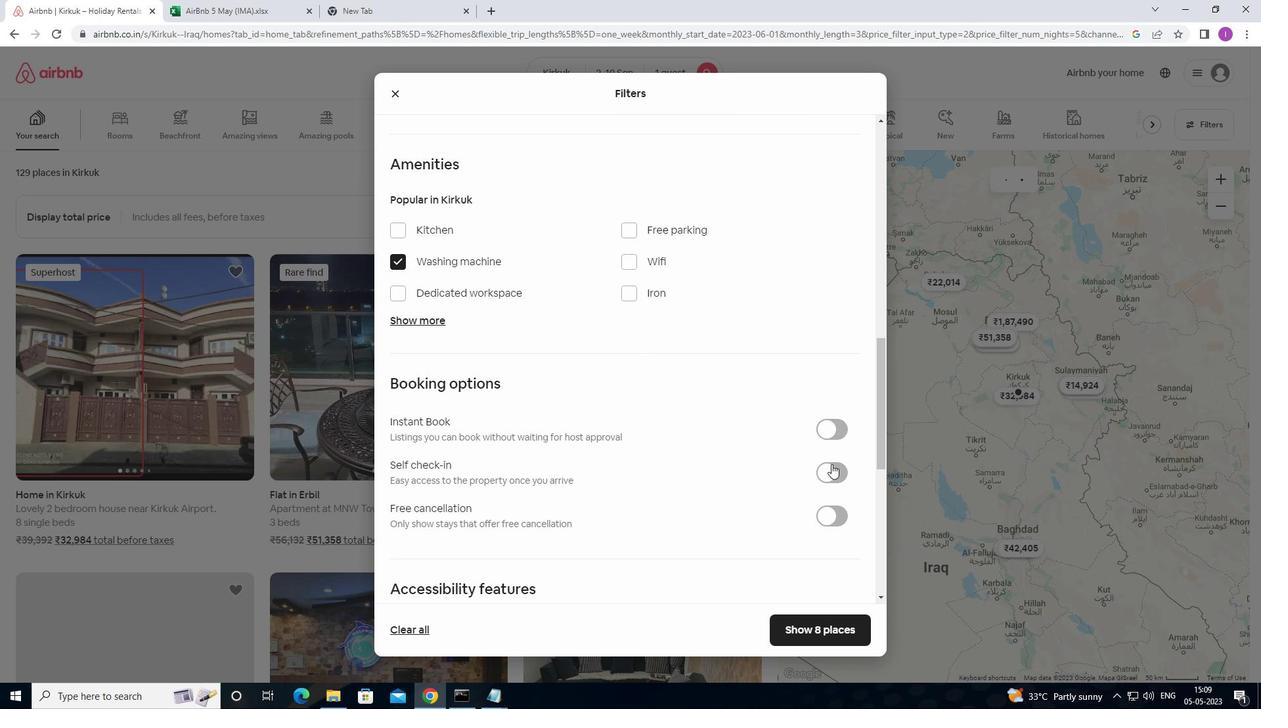 
Action: Mouse pressed left at (832, 464)
Screenshot: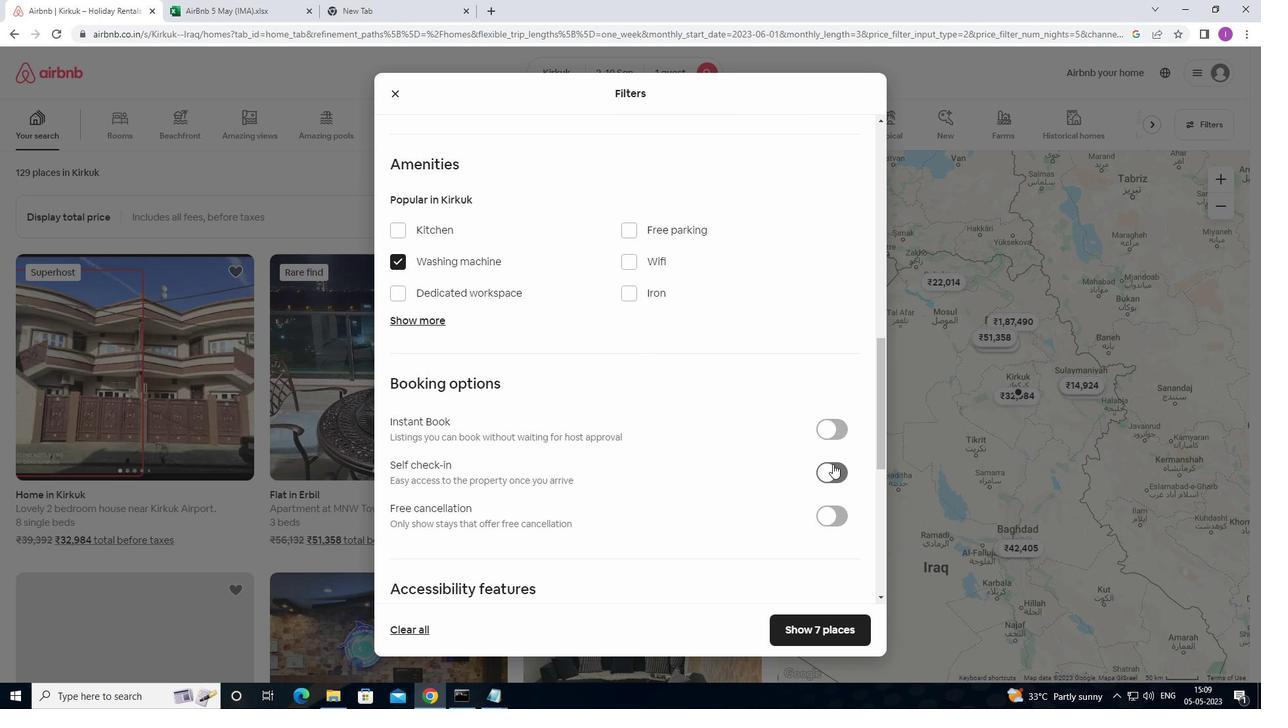 
Action: Mouse moved to (760, 483)
Screenshot: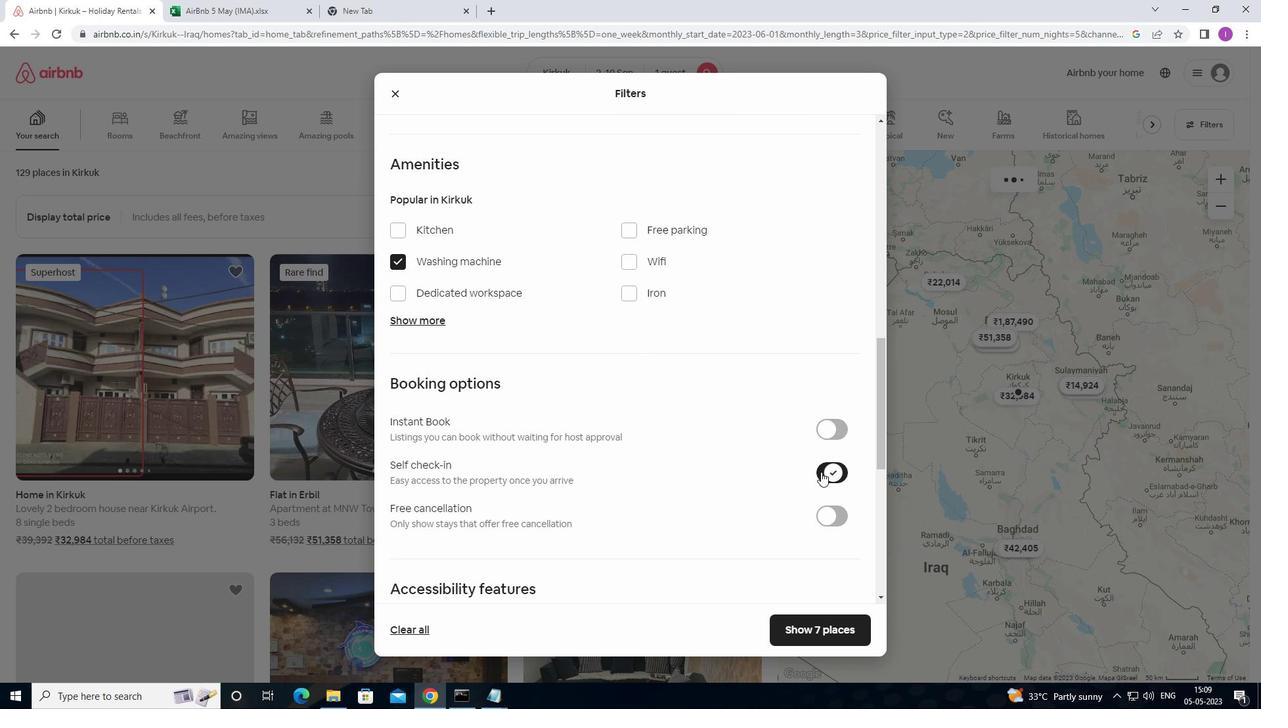 
Action: Mouse scrolled (760, 482) with delta (0, 0)
Screenshot: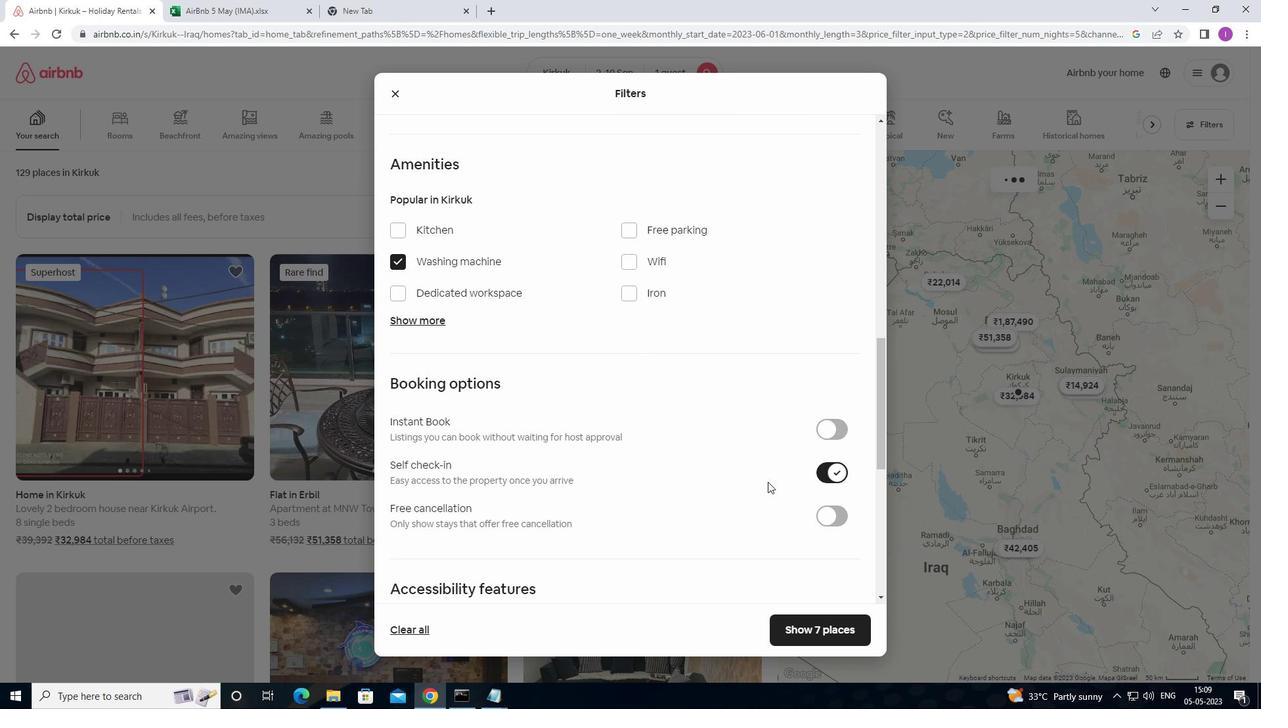 
Action: Mouse moved to (759, 484)
Screenshot: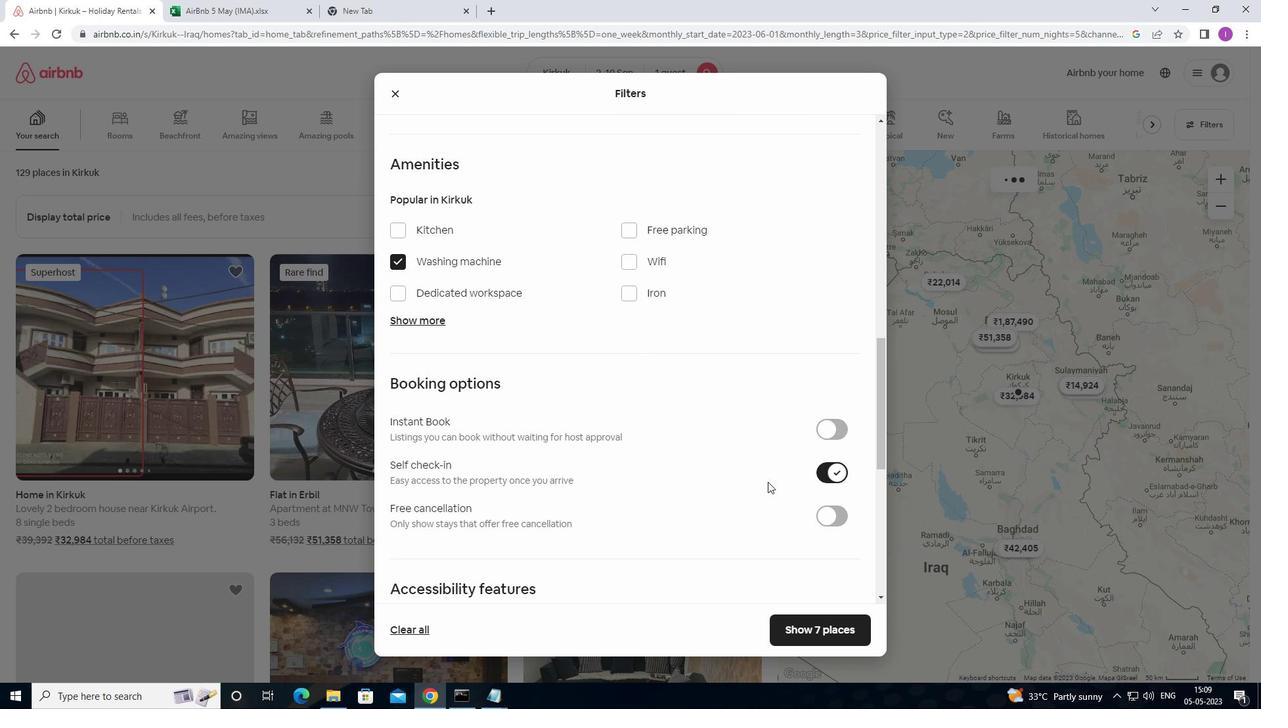 
Action: Mouse scrolled (759, 483) with delta (0, 0)
Screenshot: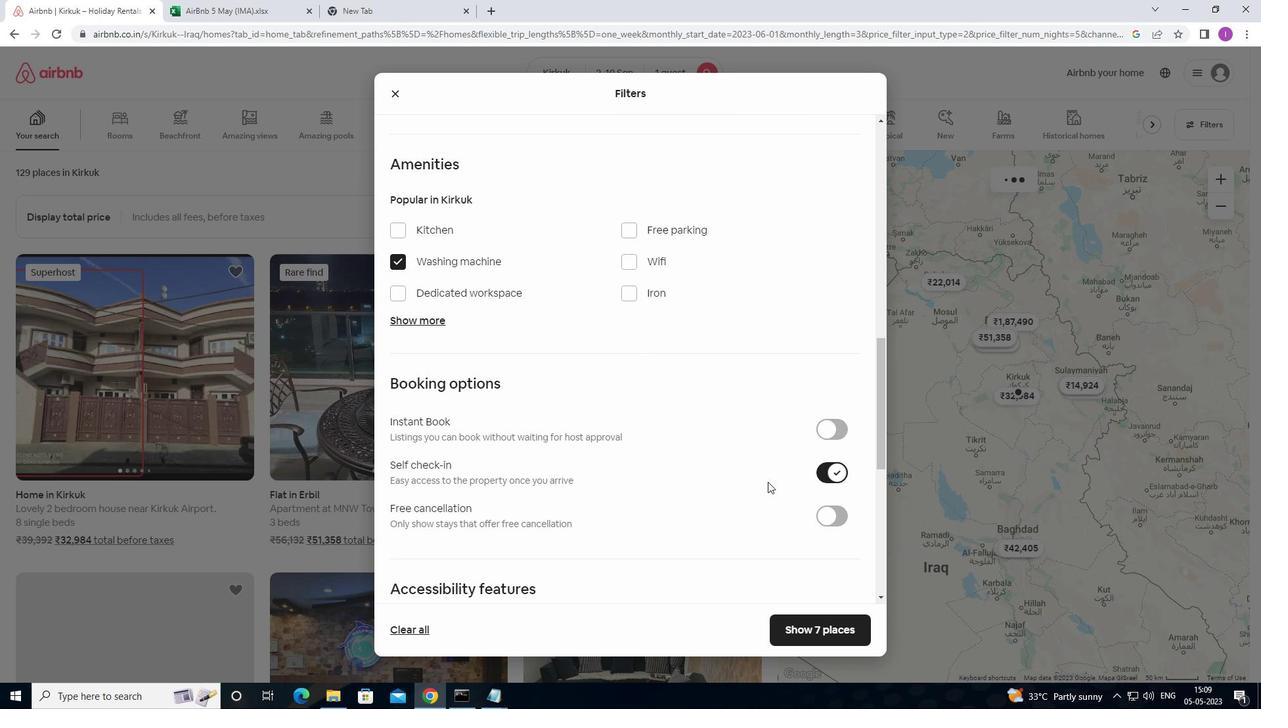 
Action: Mouse scrolled (759, 483) with delta (0, 0)
Screenshot: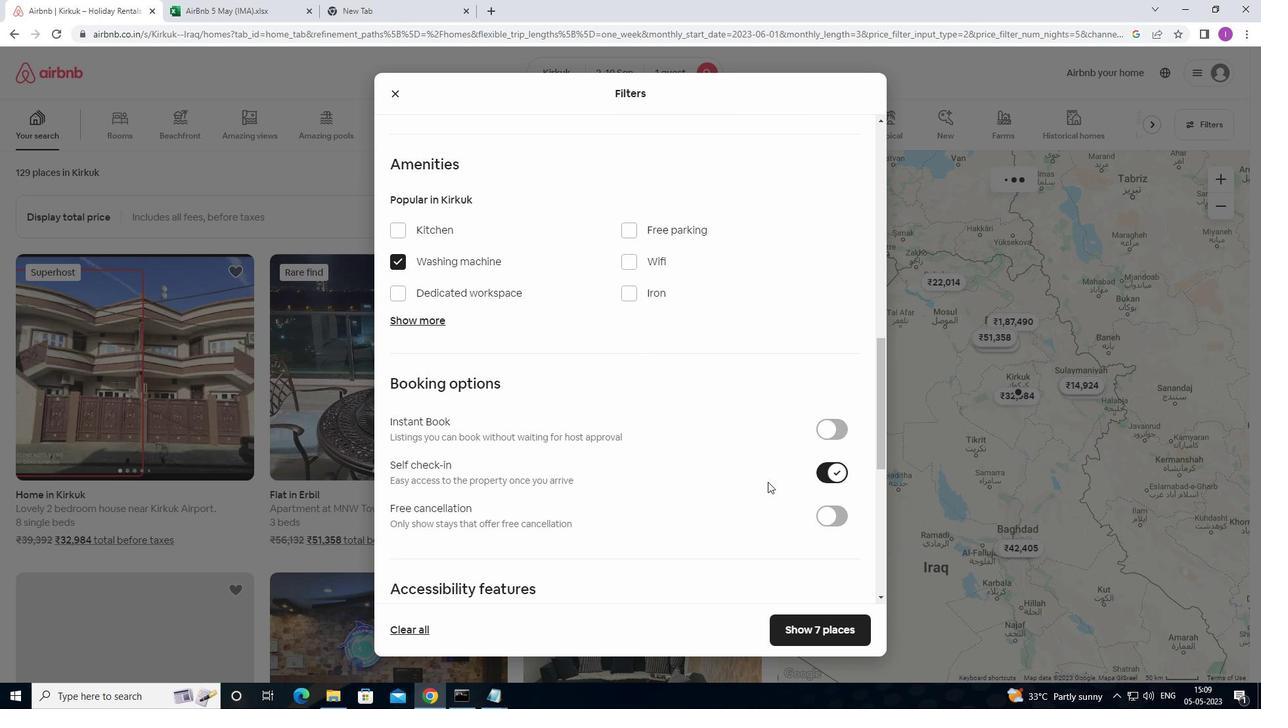 
Action: Mouse scrolled (759, 483) with delta (0, 0)
Screenshot: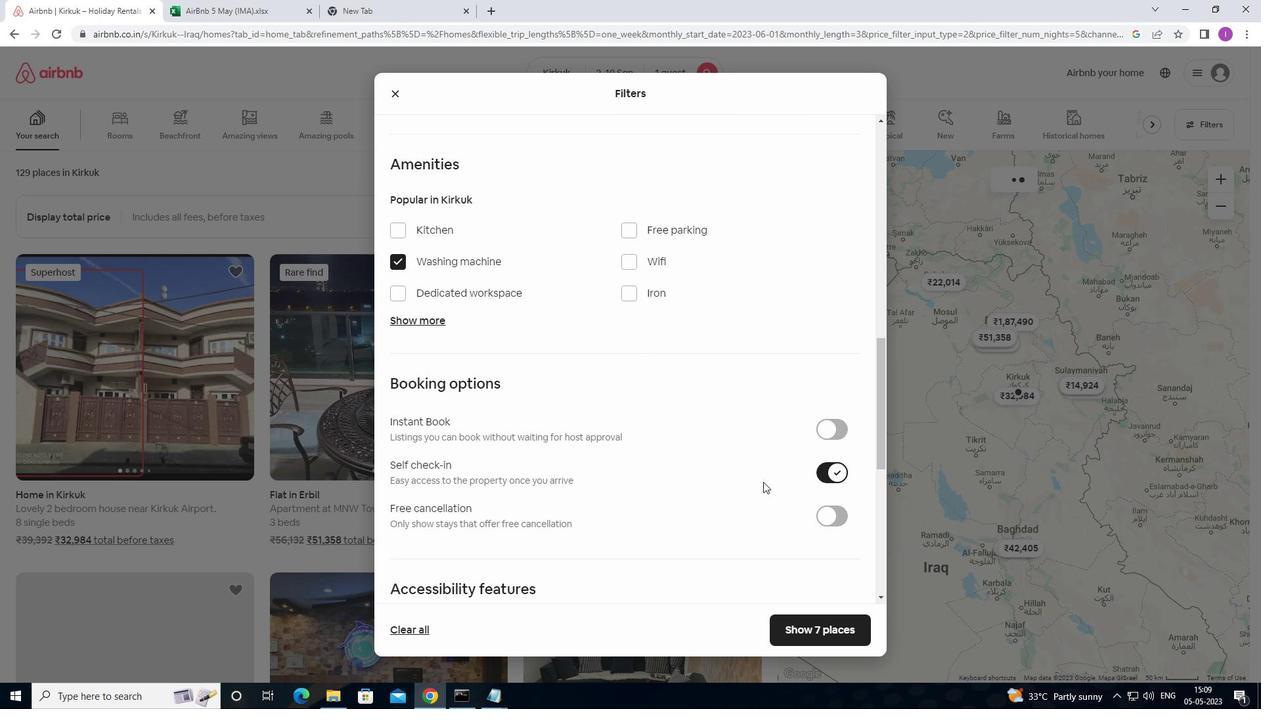 
Action: Mouse moved to (758, 484)
Screenshot: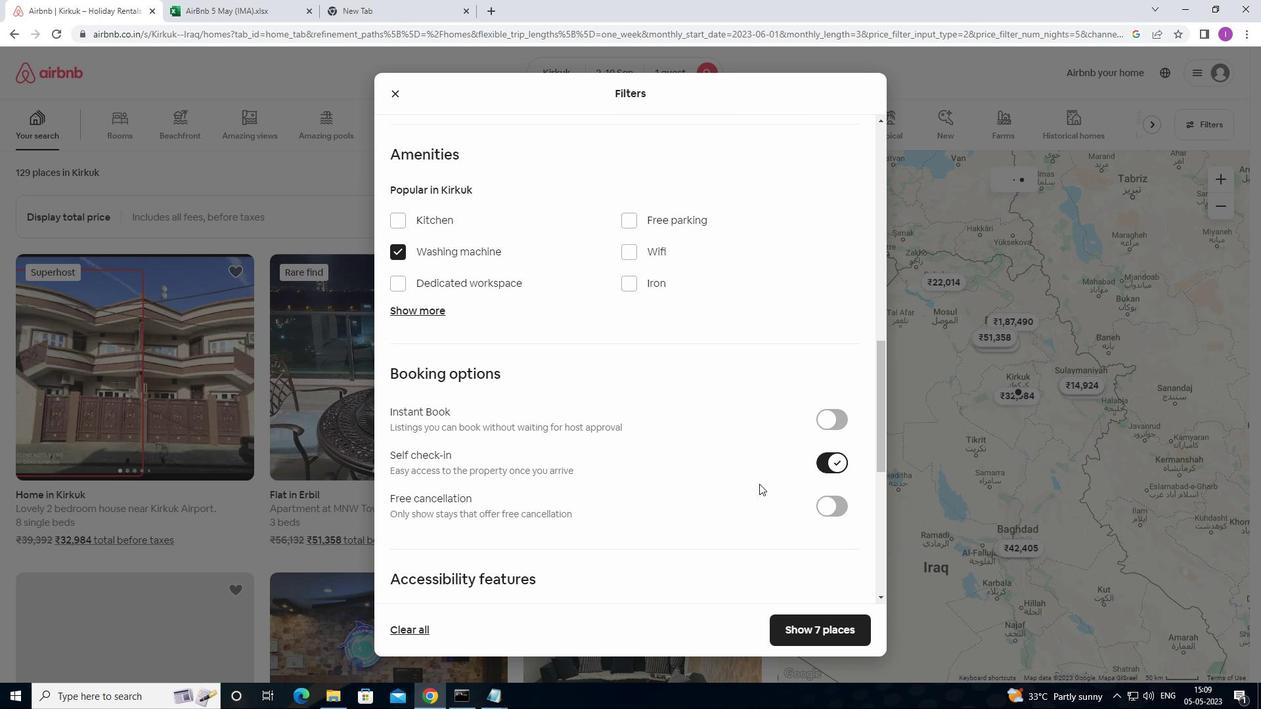 
Action: Mouse scrolled (758, 483) with delta (0, 0)
Screenshot: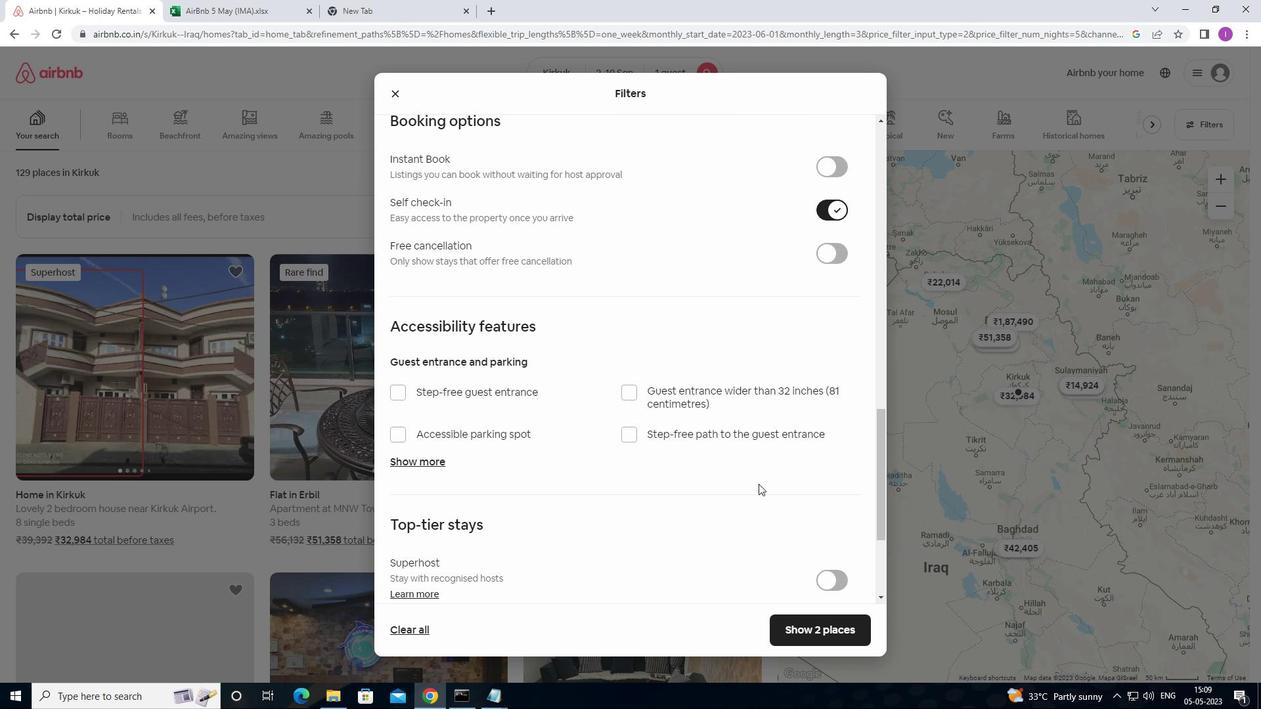 
Action: Mouse scrolled (758, 483) with delta (0, 0)
Screenshot: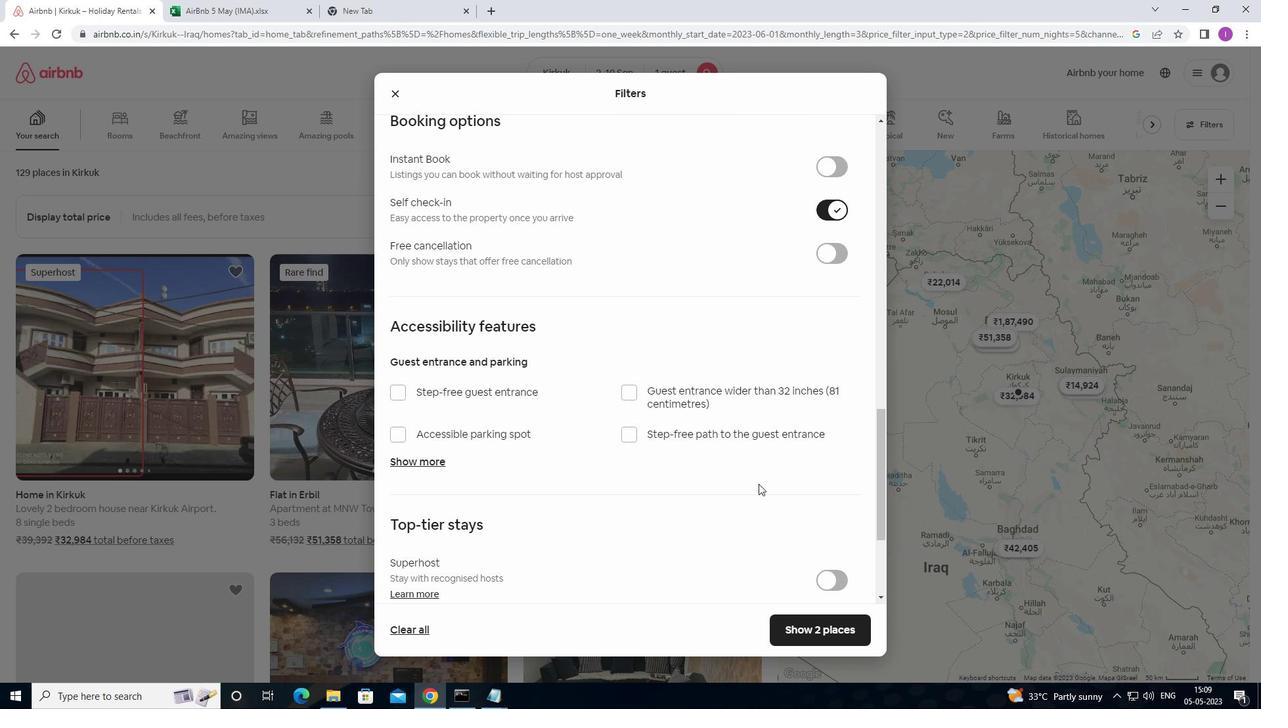 
Action: Mouse scrolled (758, 483) with delta (0, 0)
Screenshot: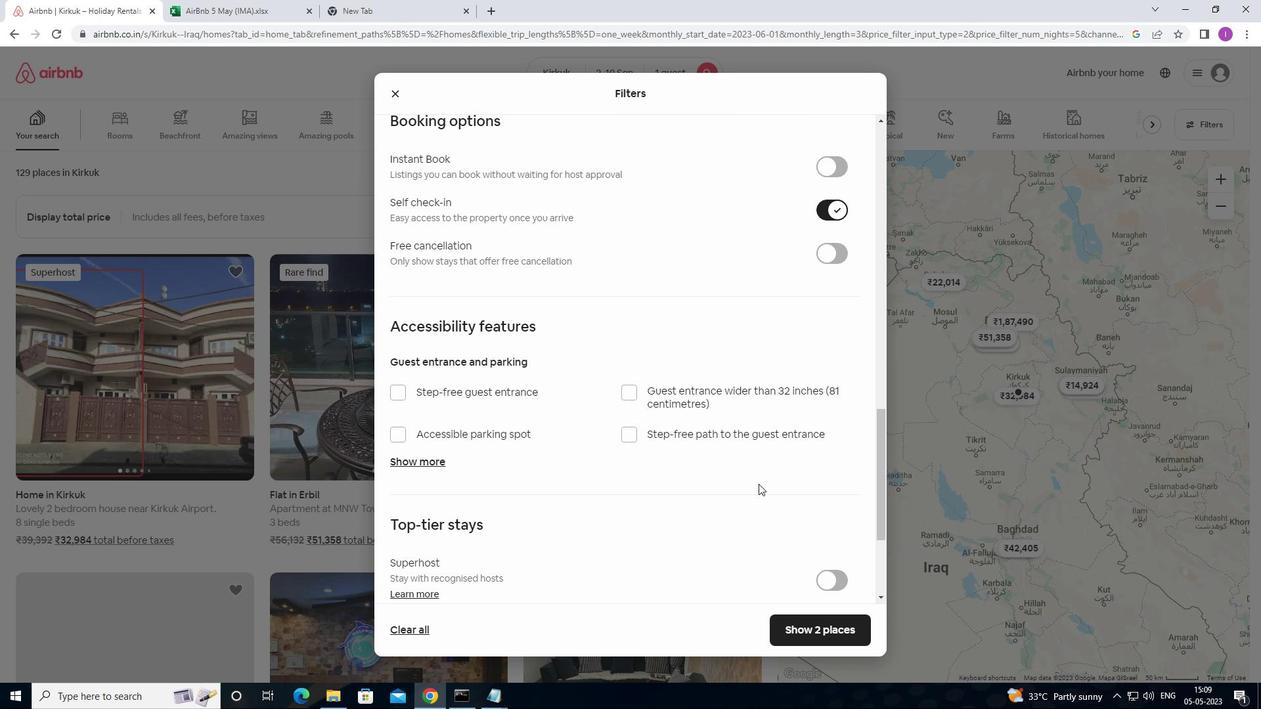 
Action: Mouse scrolled (758, 483) with delta (0, 0)
Screenshot: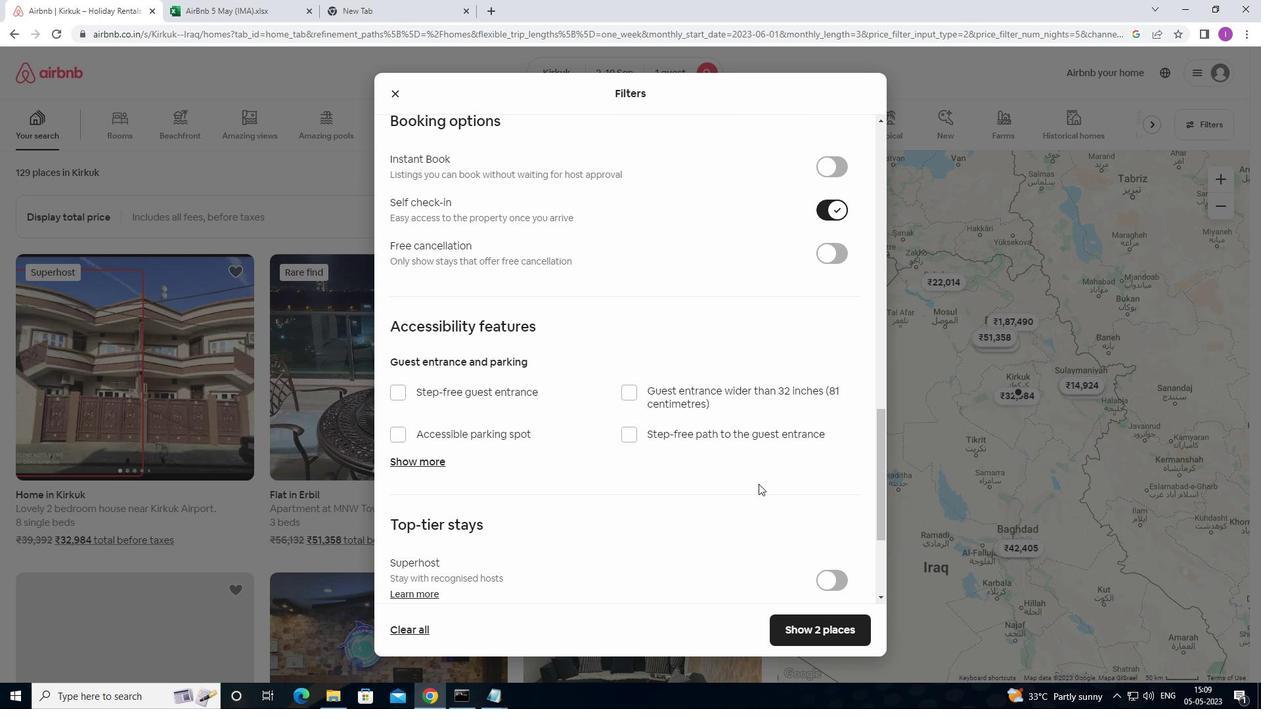 
Action: Mouse moved to (743, 484)
Screenshot: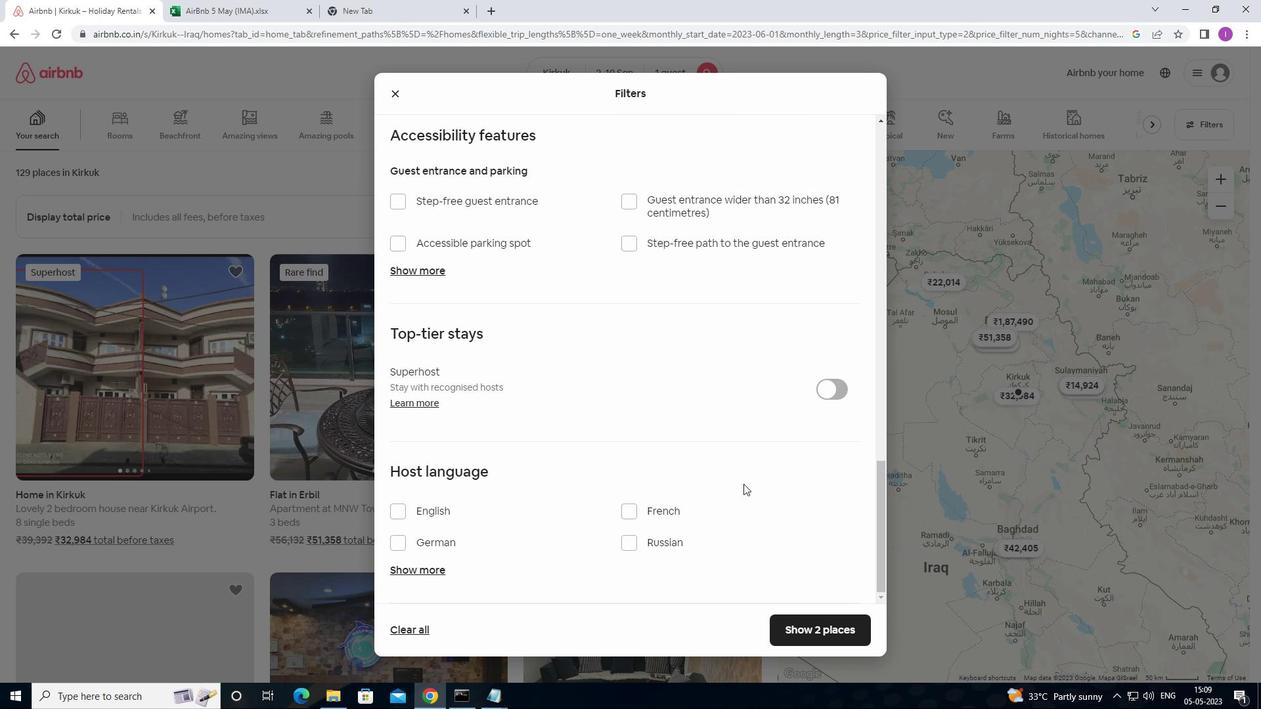 
Action: Mouse scrolled (743, 483) with delta (0, 0)
Screenshot: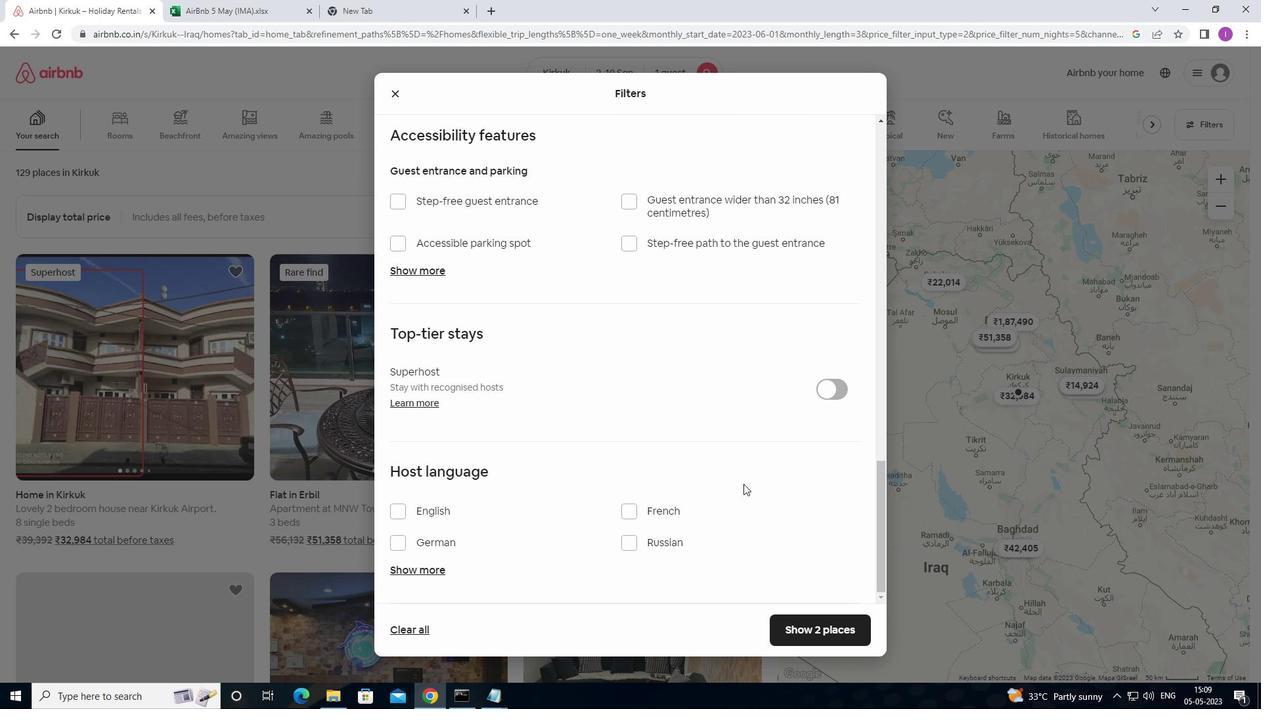 
Action: Mouse scrolled (743, 483) with delta (0, 0)
Screenshot: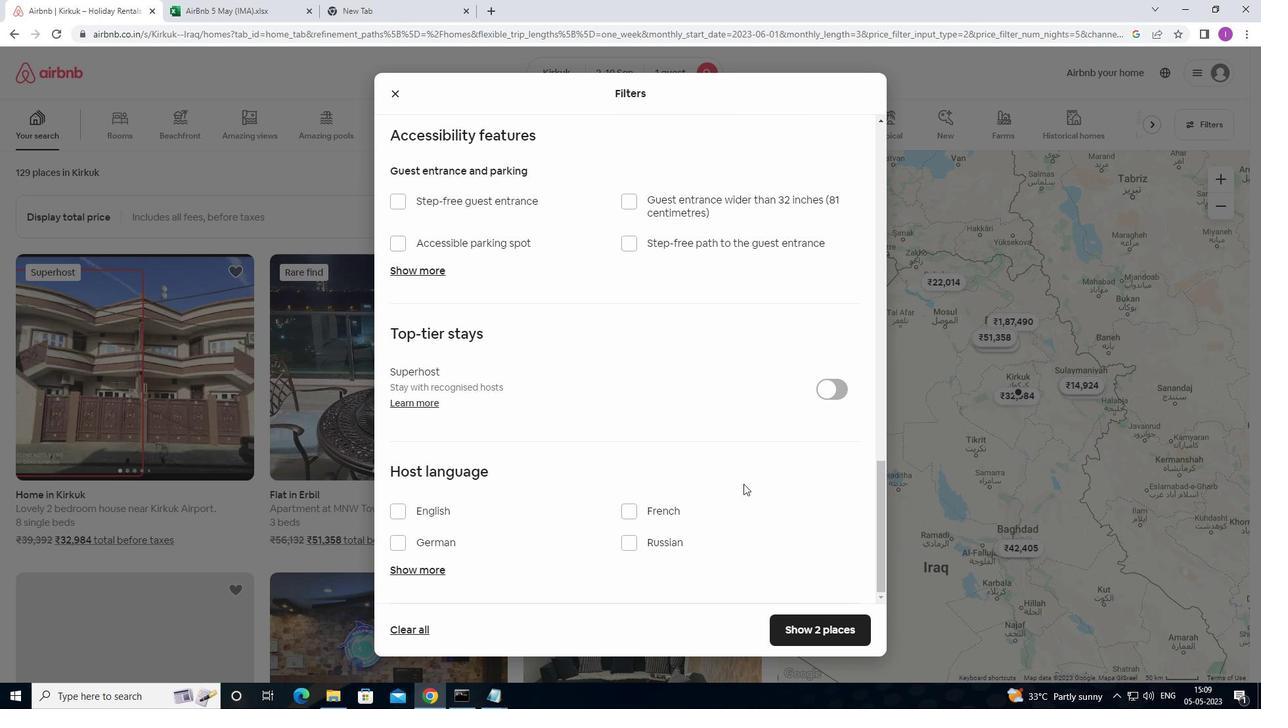 
Action: Mouse scrolled (743, 483) with delta (0, 0)
Screenshot: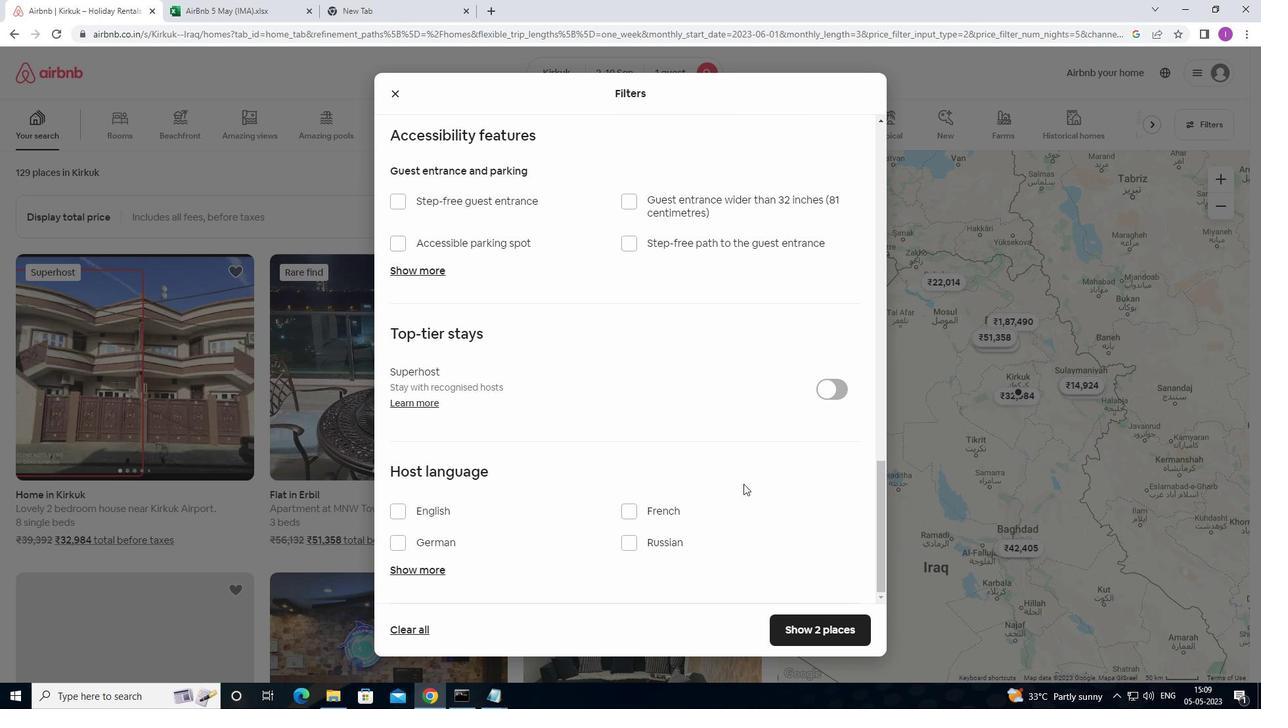
Action: Mouse moved to (393, 509)
Screenshot: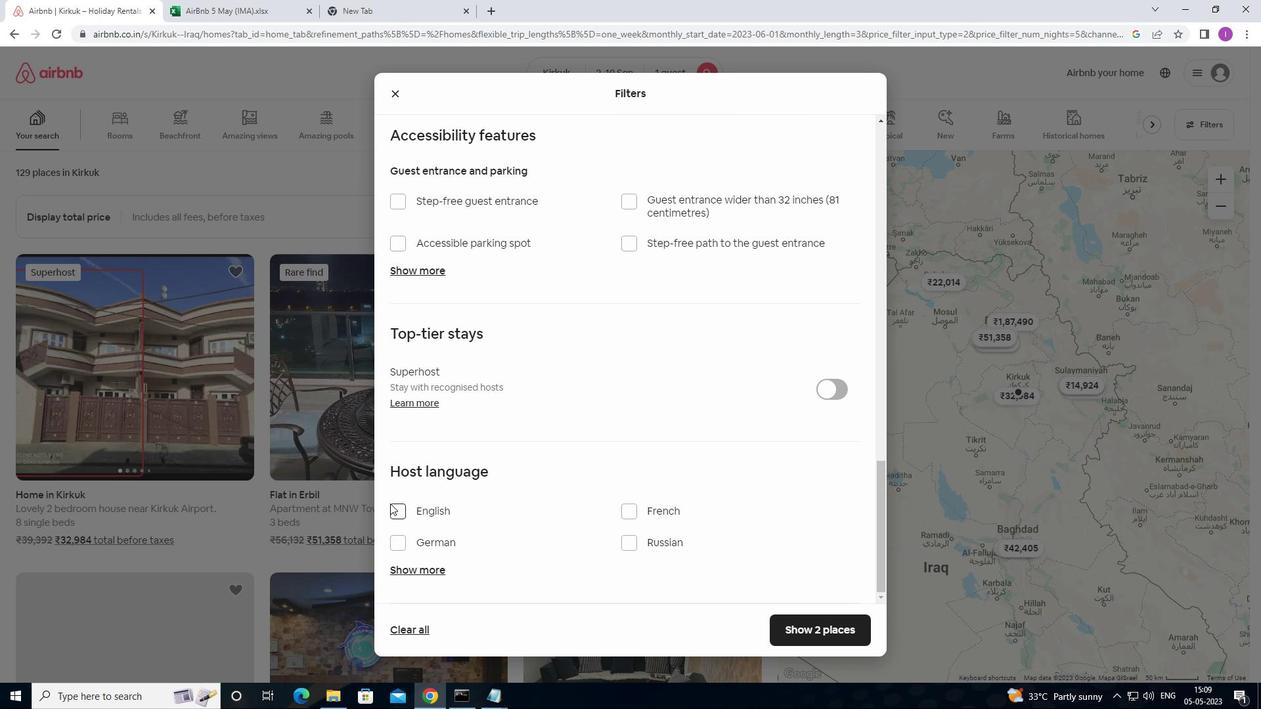 
Action: Mouse pressed left at (393, 509)
Screenshot: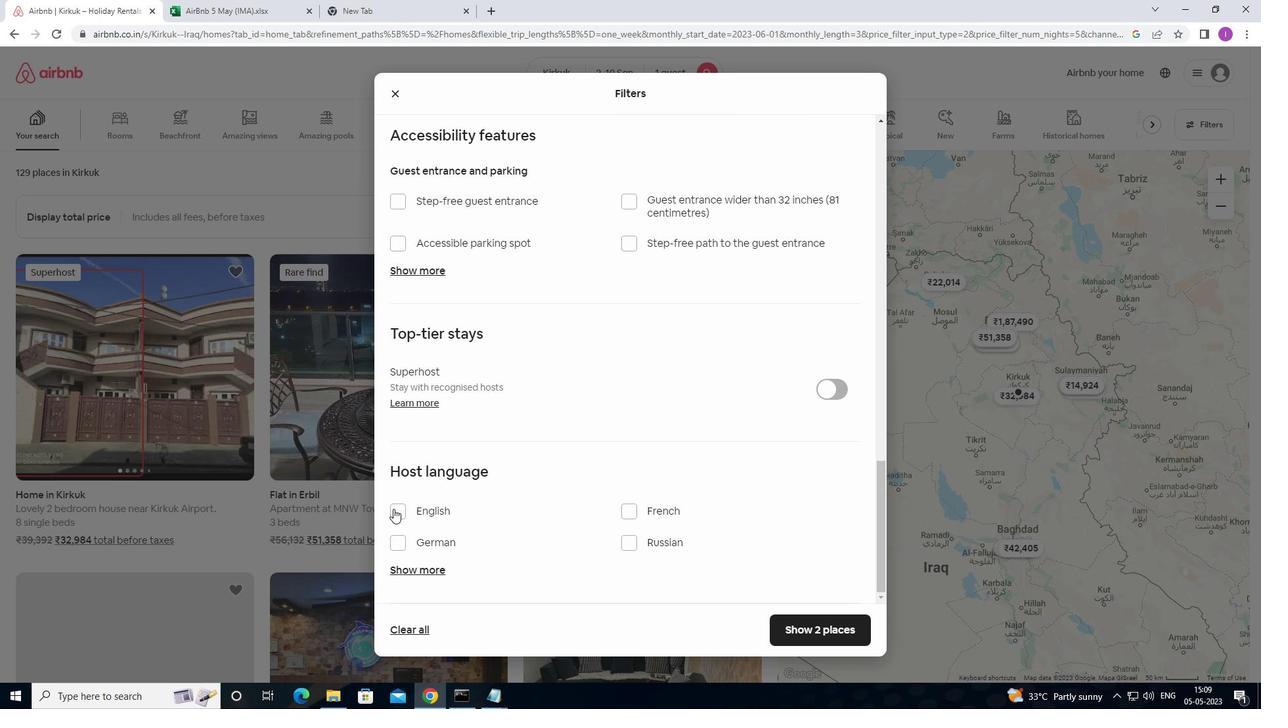 
Action: Mouse moved to (807, 634)
Screenshot: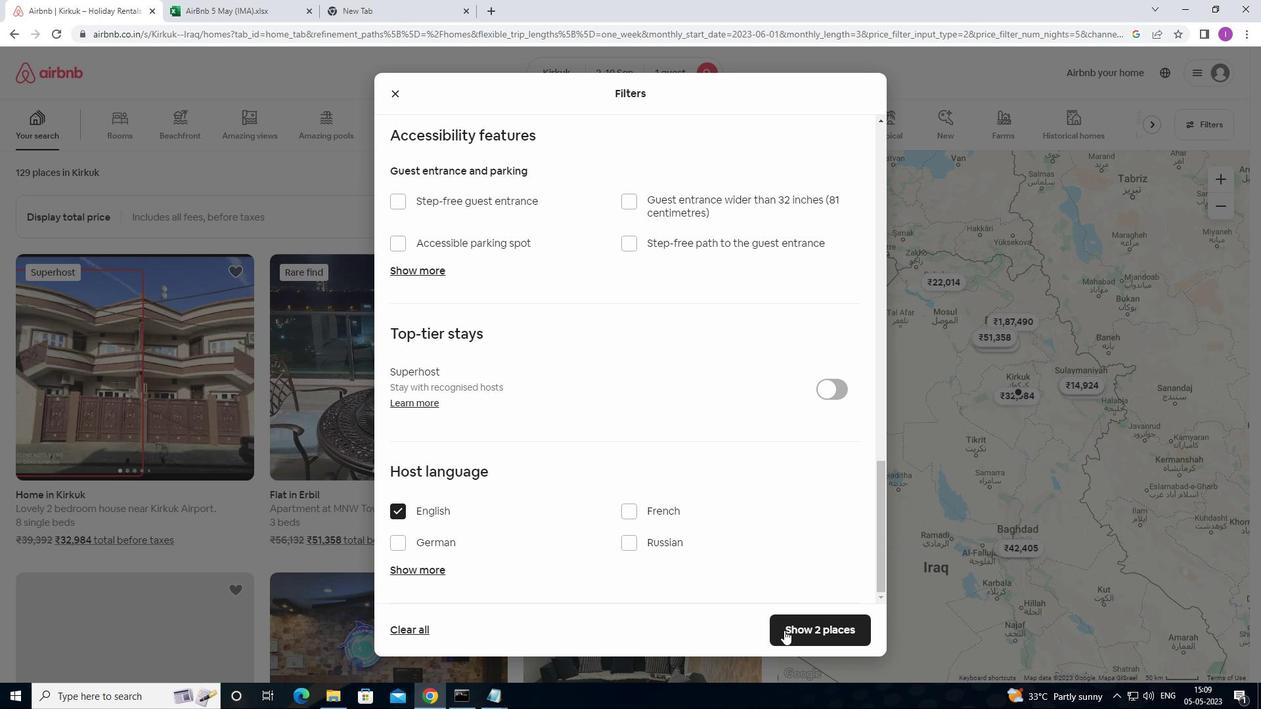 
Action: Mouse pressed left at (807, 634)
Screenshot: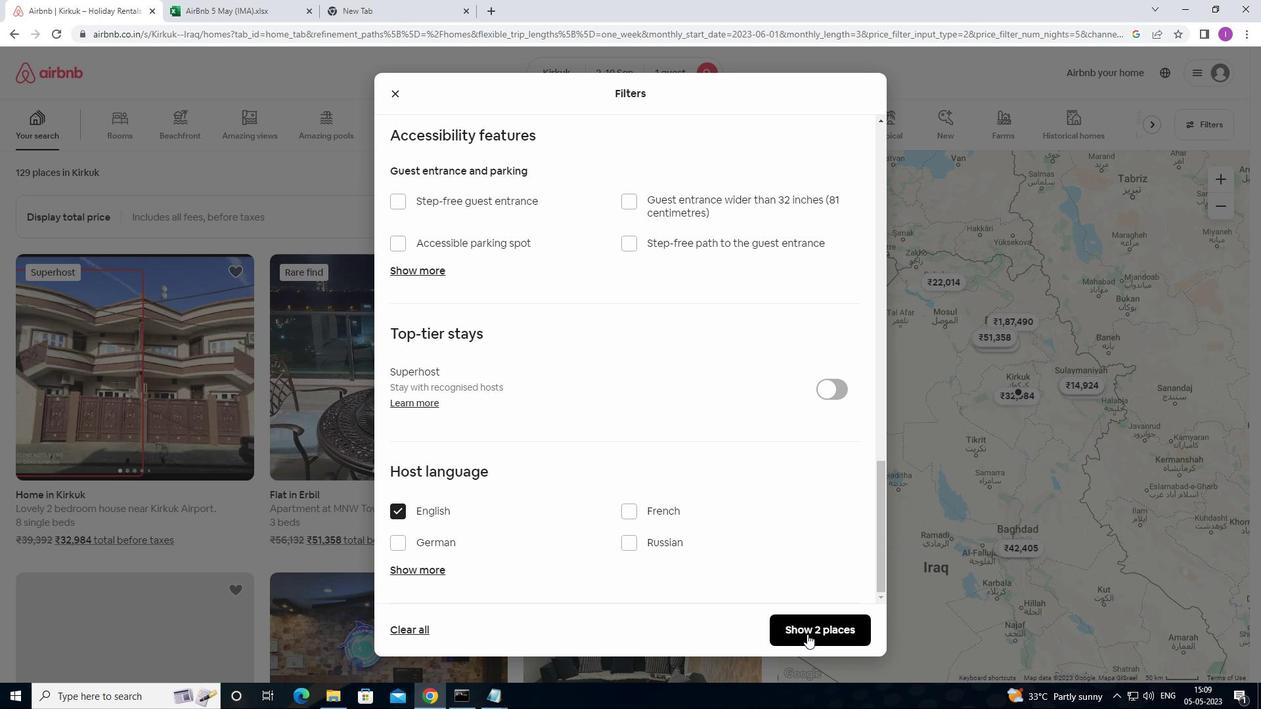 
Action: Mouse moved to (732, 599)
Screenshot: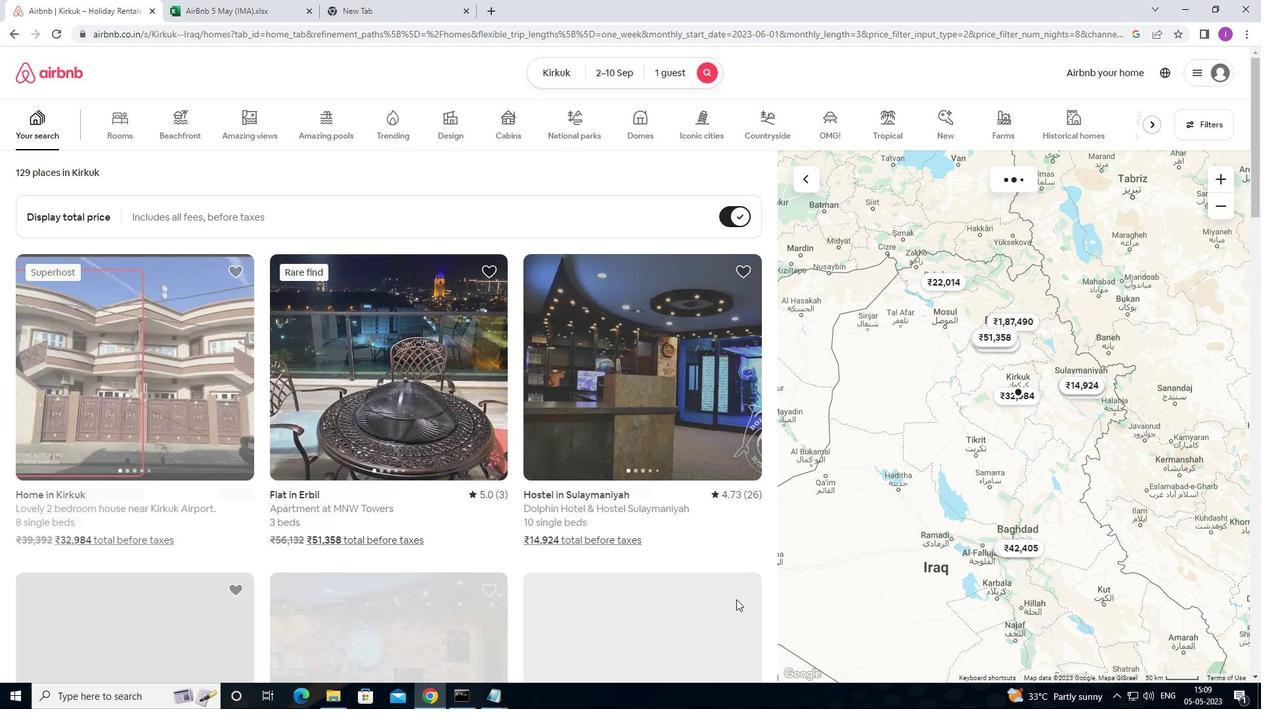 
